 Task: Find connections with filter location São Sepé with filter topic #Jobalertwith filter profile language English with filter current company LawSikho with filter school Guru Ghasidas University with filter industry Fruit and Vegetable Preserves Manufacturing with filter service category Event Planning with filter keywords title Purchasing Staff
Action: Mouse moved to (690, 128)
Screenshot: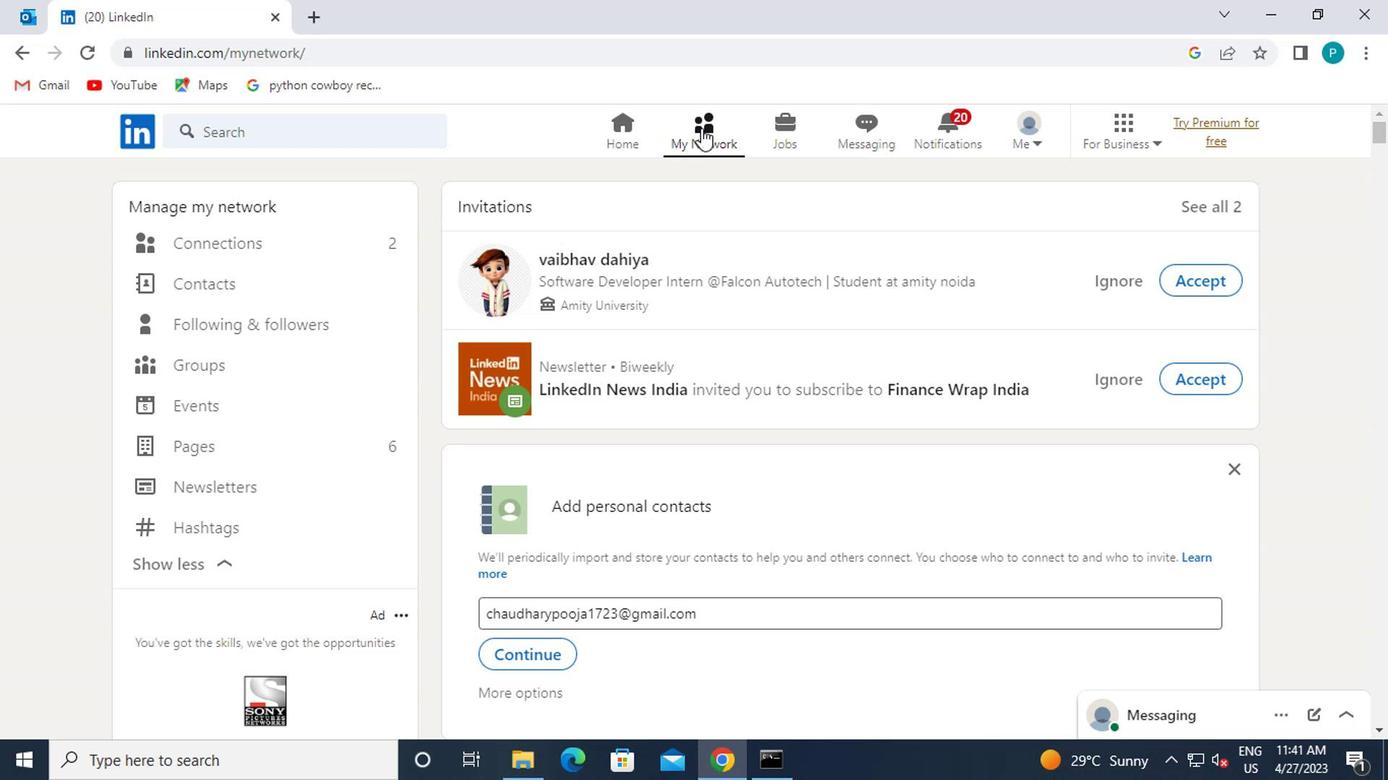 
Action: Mouse pressed left at (690, 128)
Screenshot: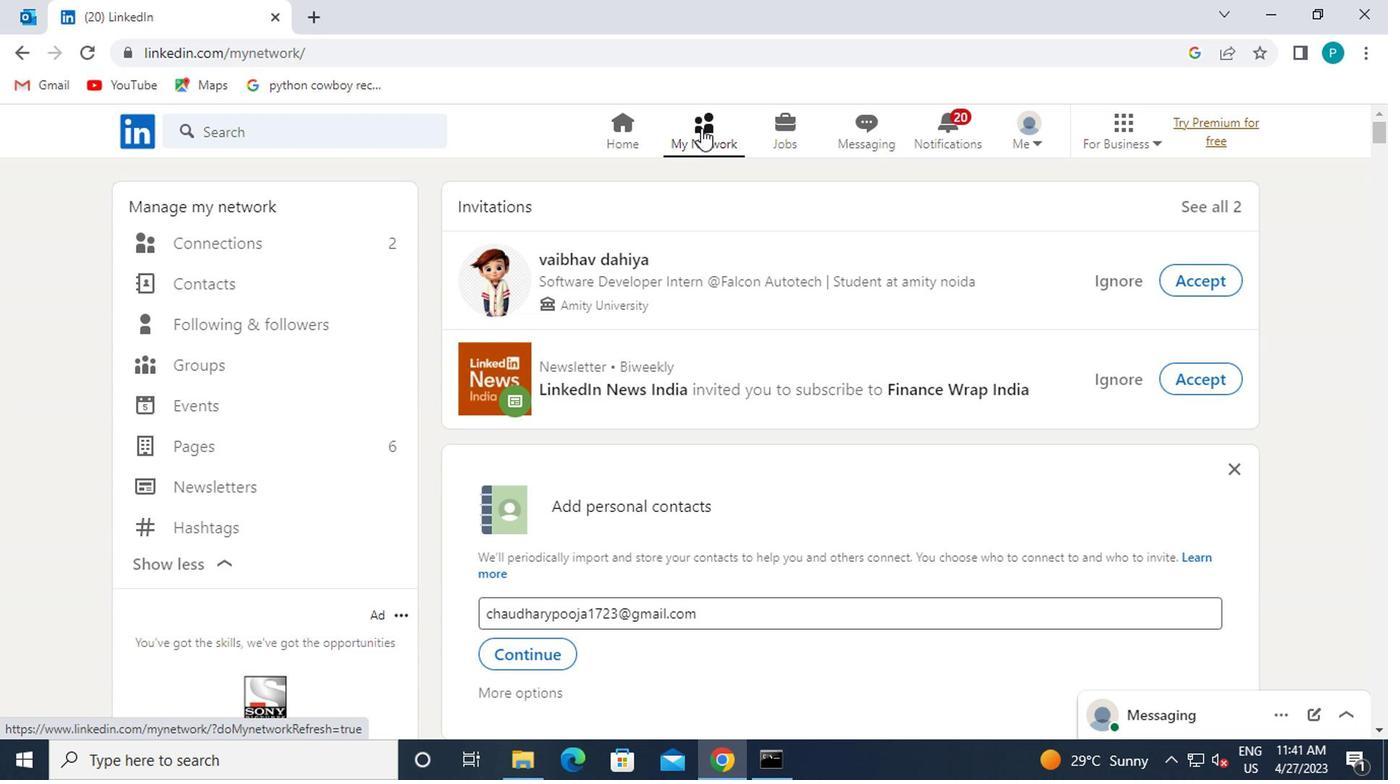 
Action: Mouse moved to (220, 235)
Screenshot: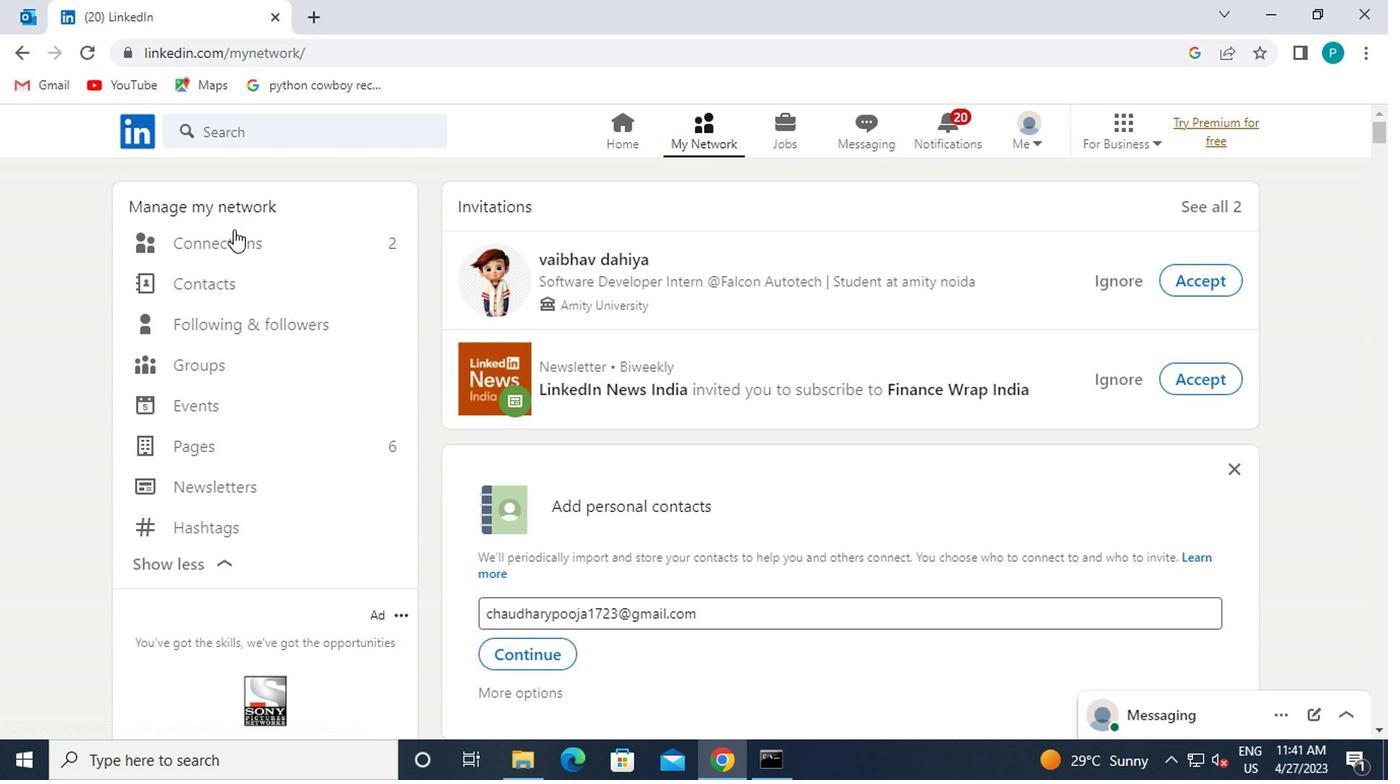 
Action: Mouse pressed left at (220, 235)
Screenshot: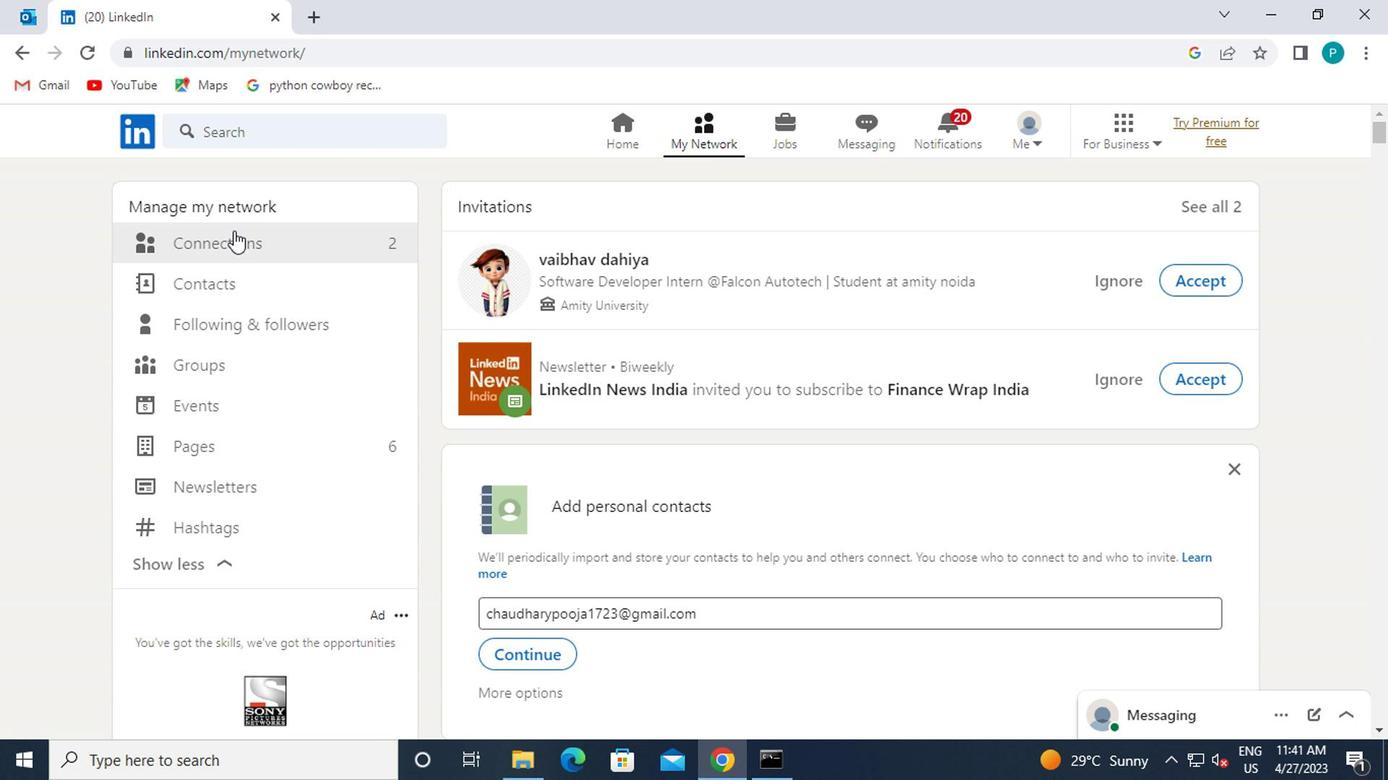 
Action: Mouse moved to (820, 250)
Screenshot: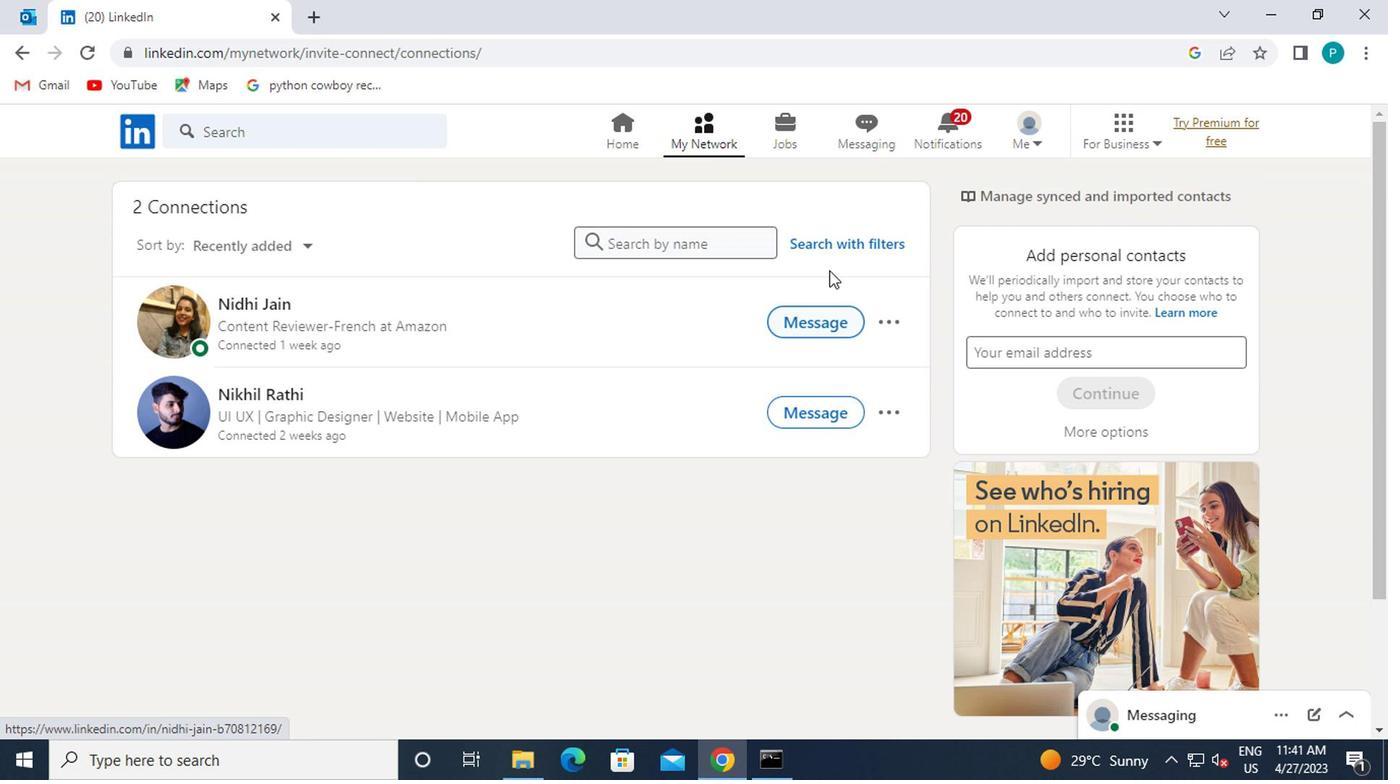 
Action: Mouse pressed left at (820, 250)
Screenshot: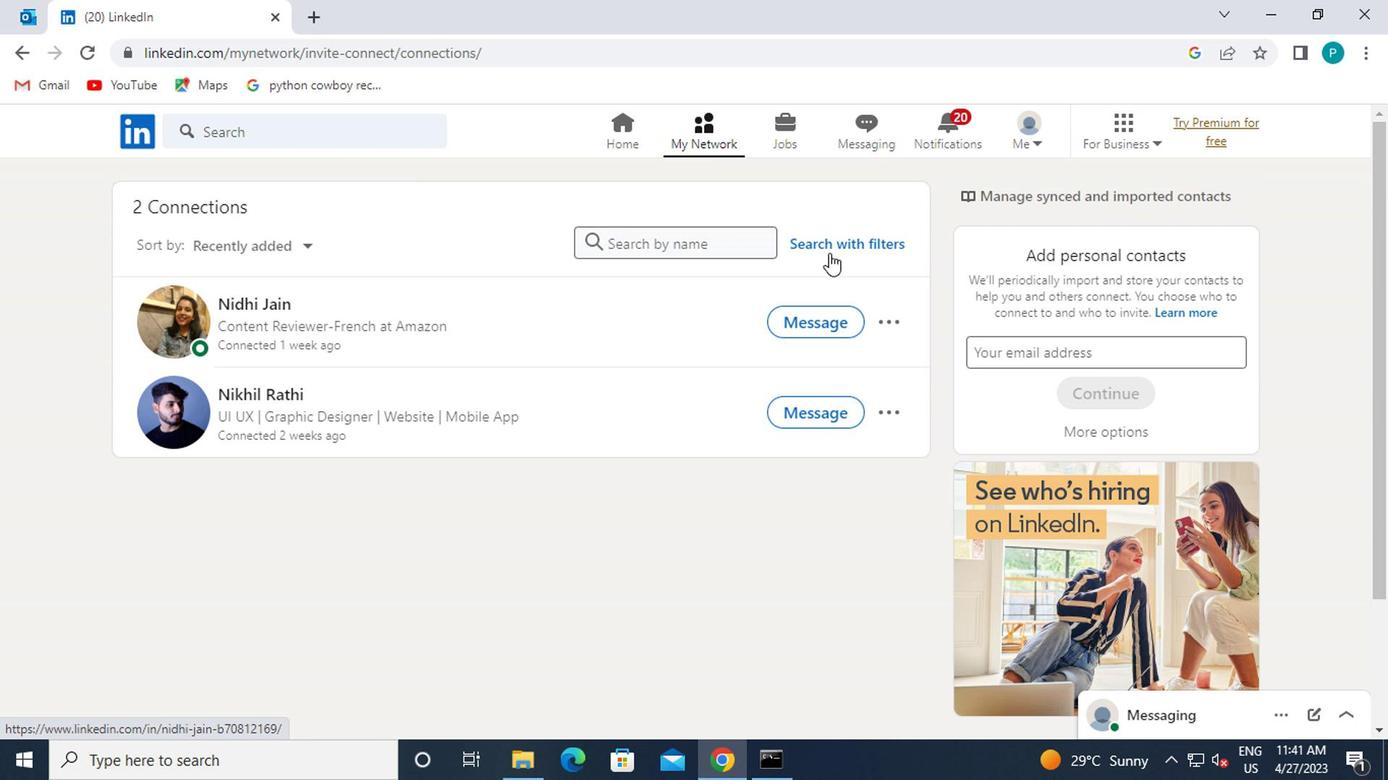 
Action: Mouse moved to (746, 190)
Screenshot: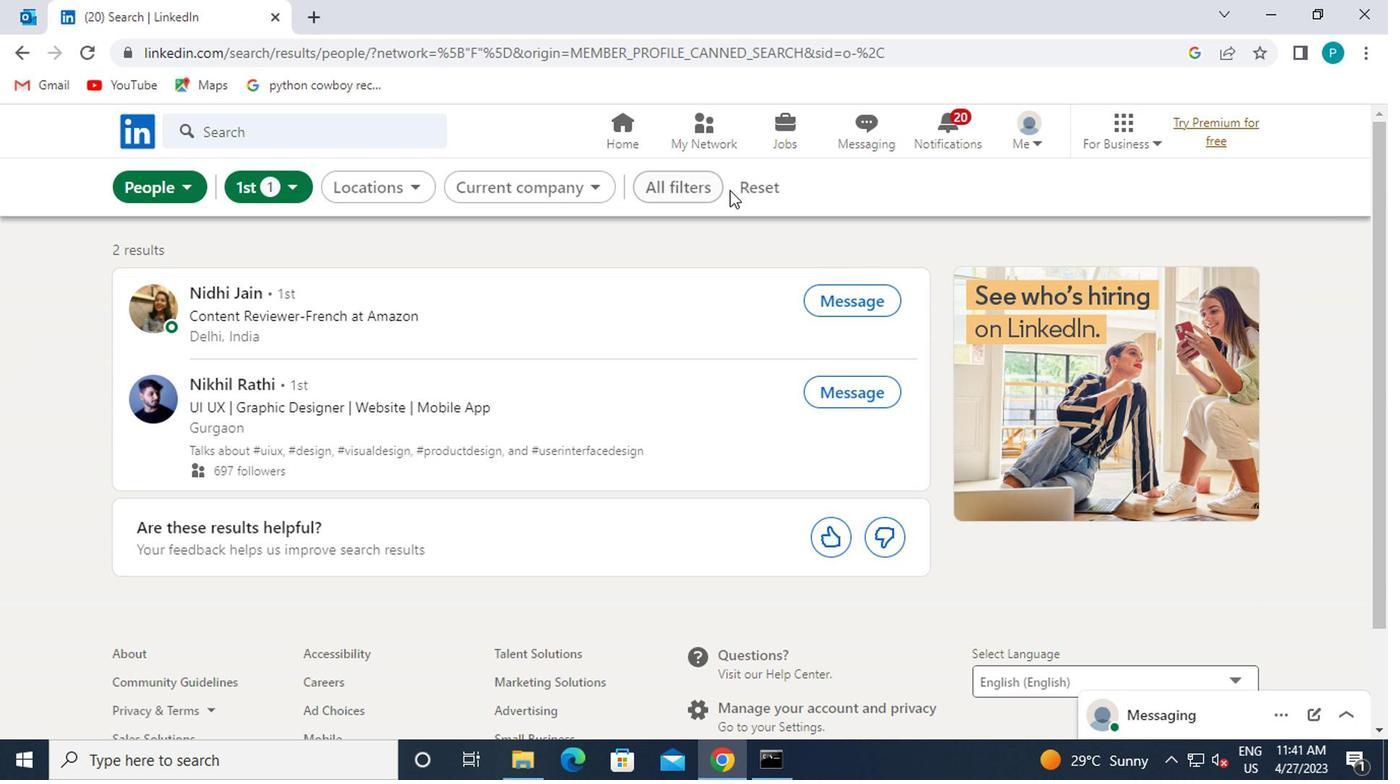 
Action: Mouse pressed left at (746, 190)
Screenshot: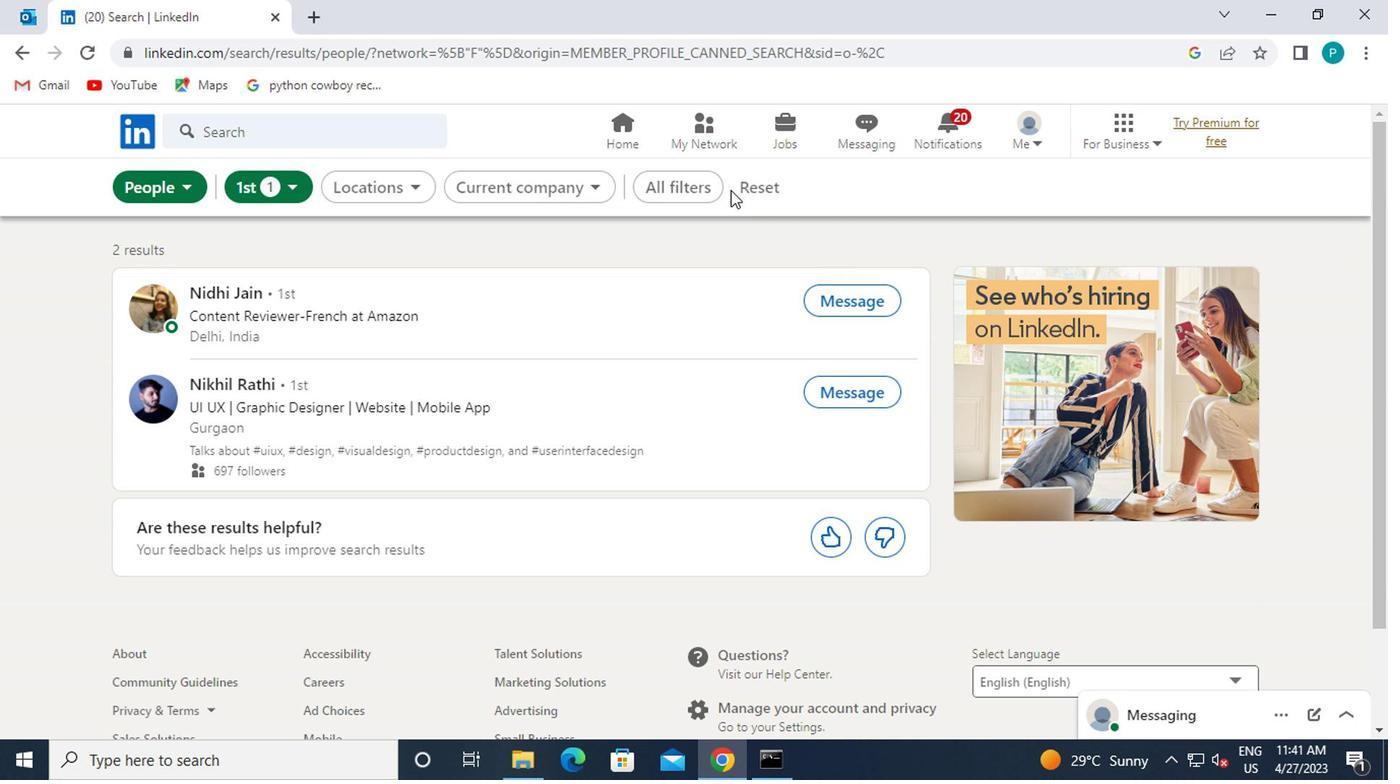 
Action: Mouse moved to (707, 182)
Screenshot: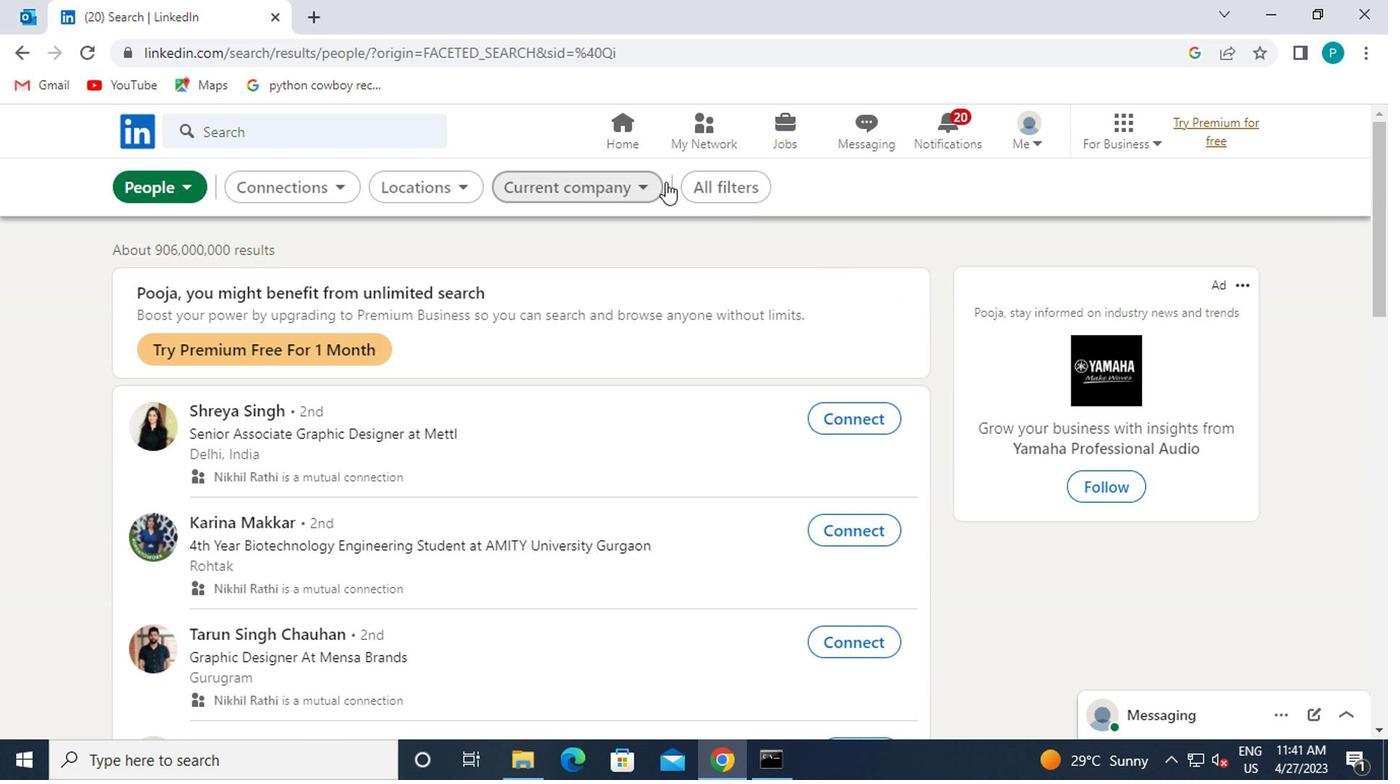 
Action: Mouse pressed left at (707, 182)
Screenshot: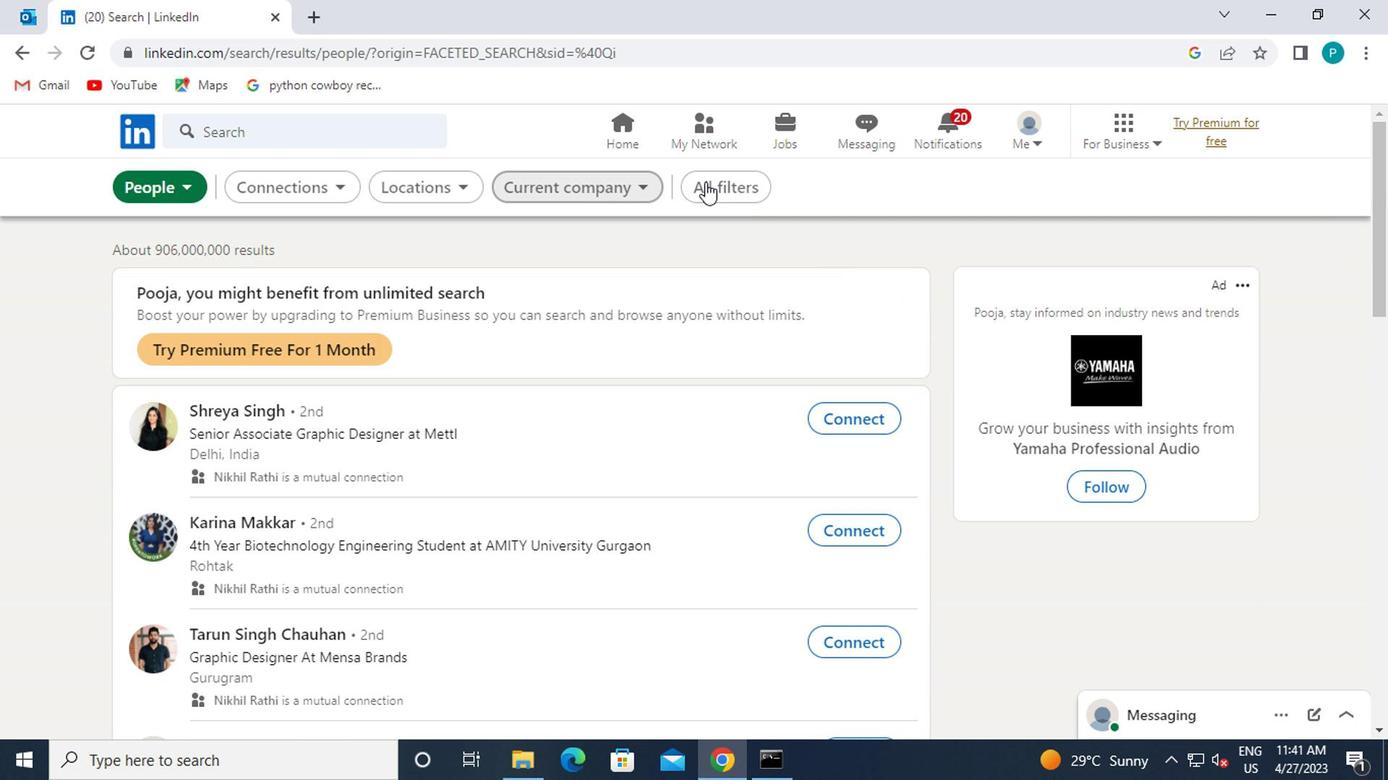 
Action: Mouse moved to (1000, 360)
Screenshot: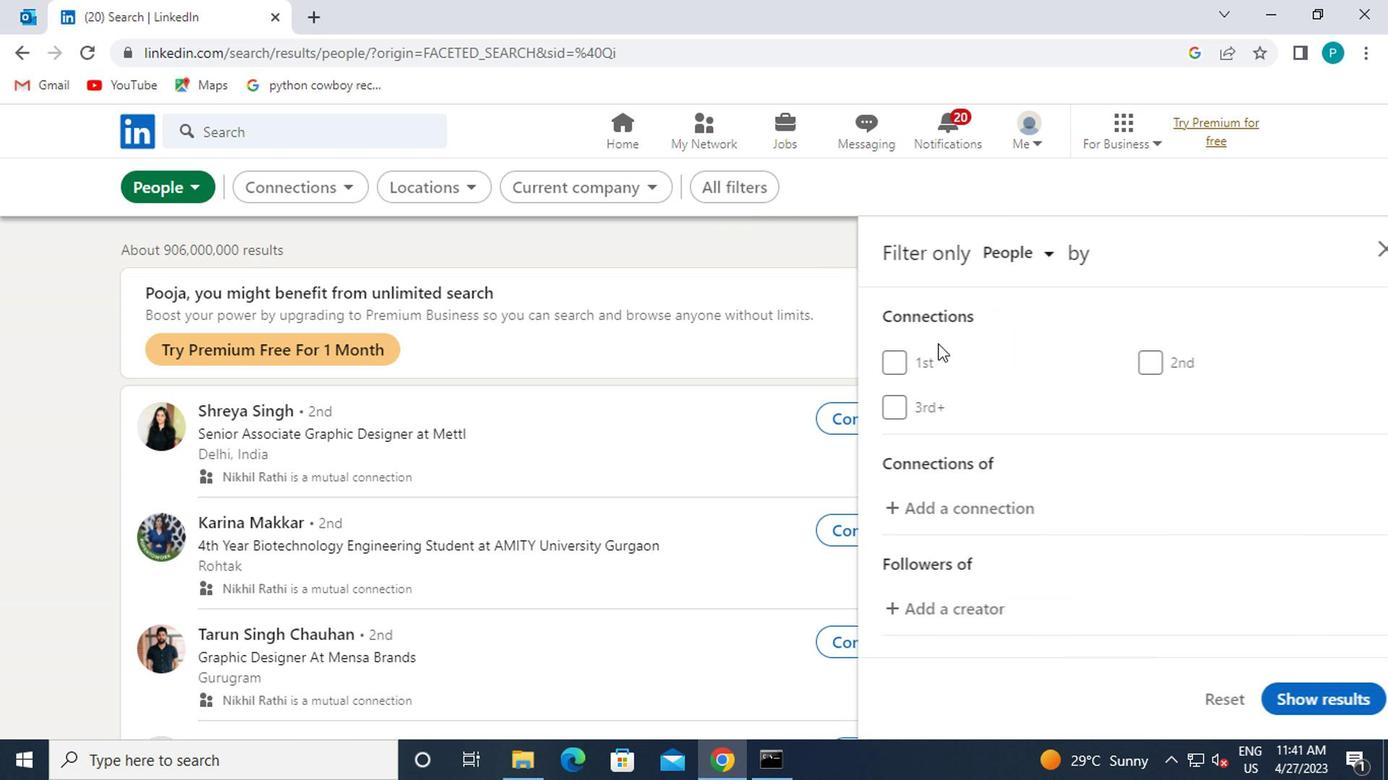 
Action: Mouse scrolled (1000, 360) with delta (0, 0)
Screenshot: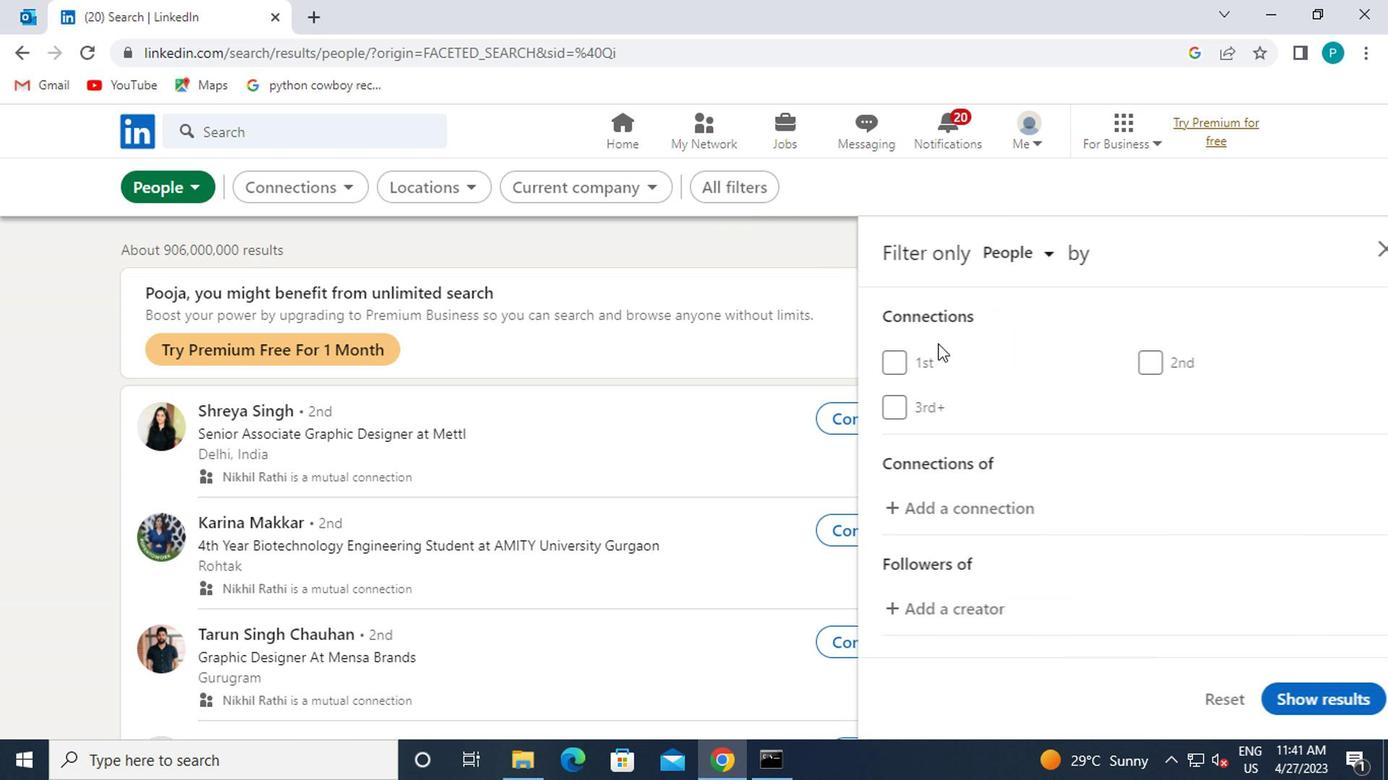 
Action: Mouse moved to (1002, 360)
Screenshot: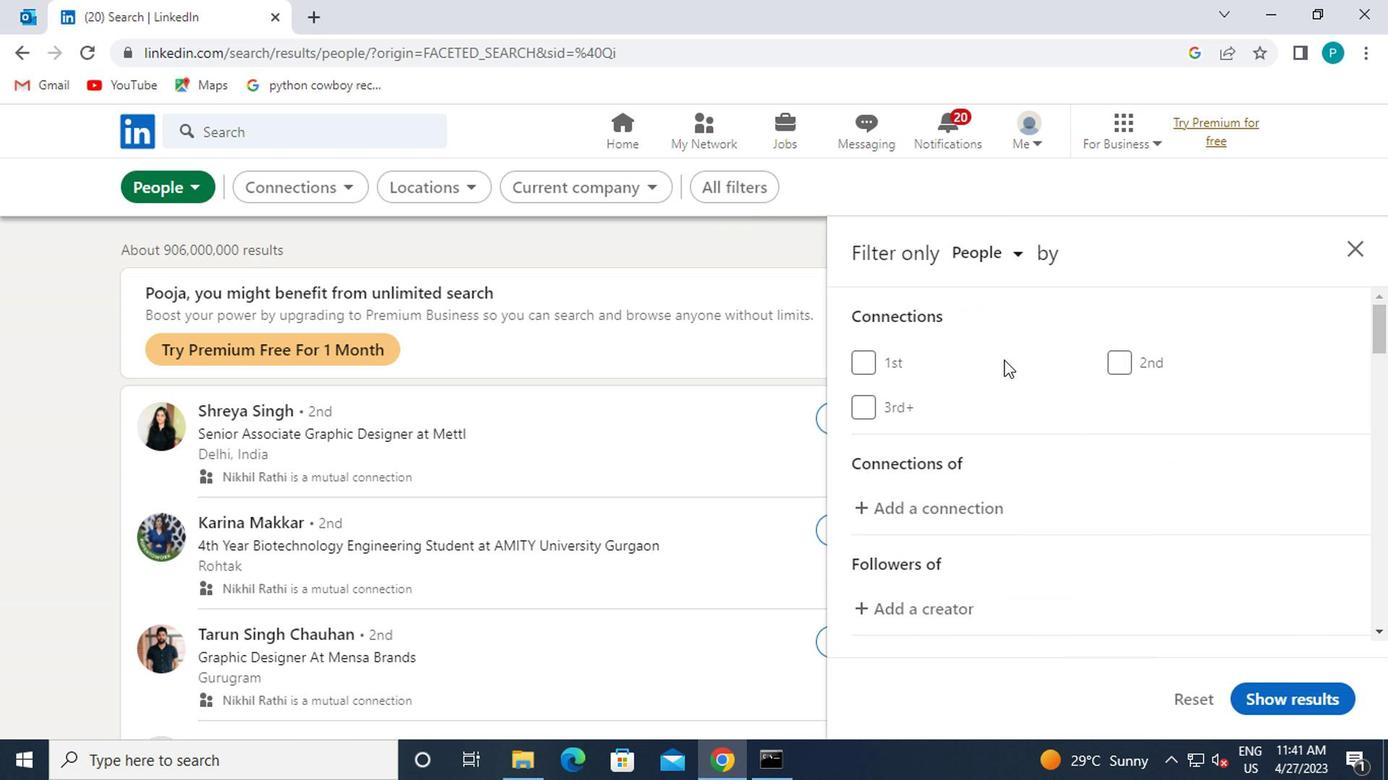 
Action: Mouse scrolled (1002, 360) with delta (0, 0)
Screenshot: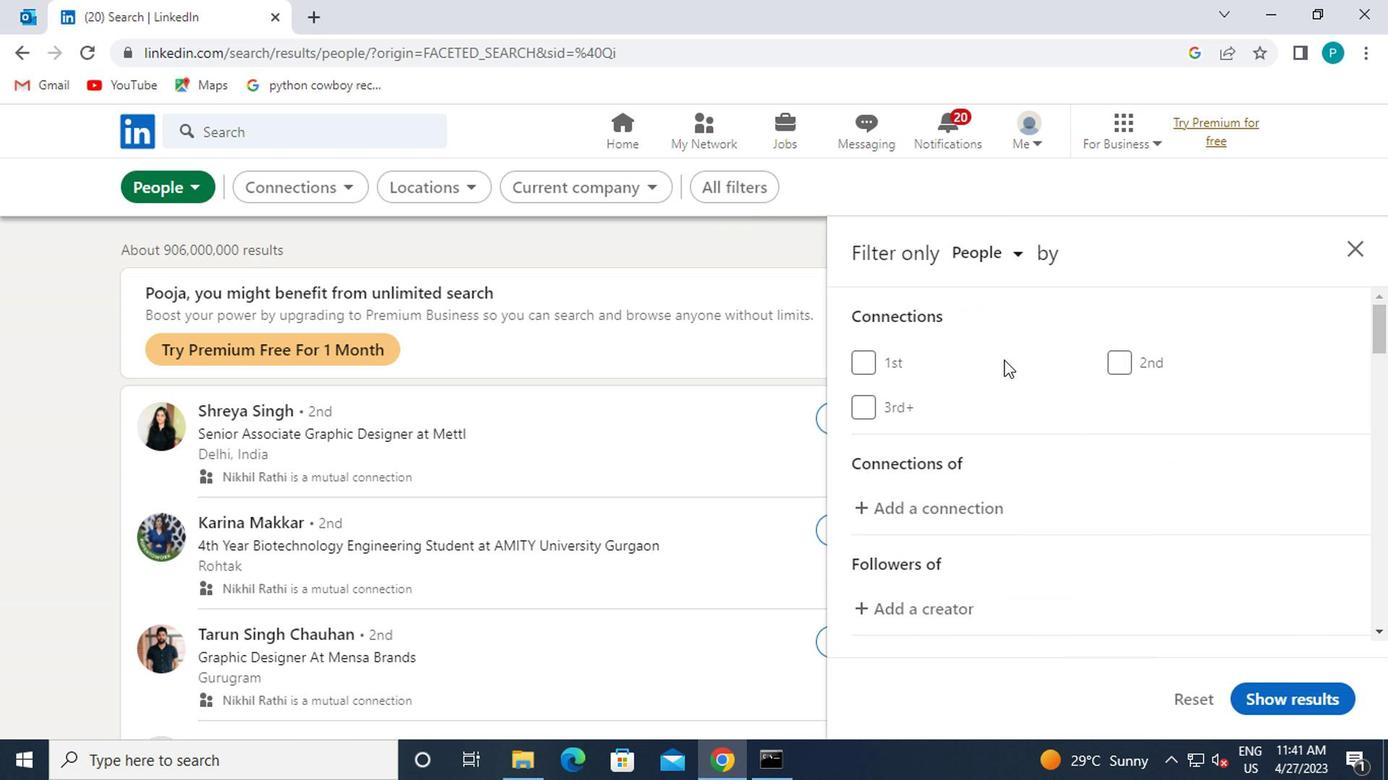 
Action: Mouse moved to (1023, 379)
Screenshot: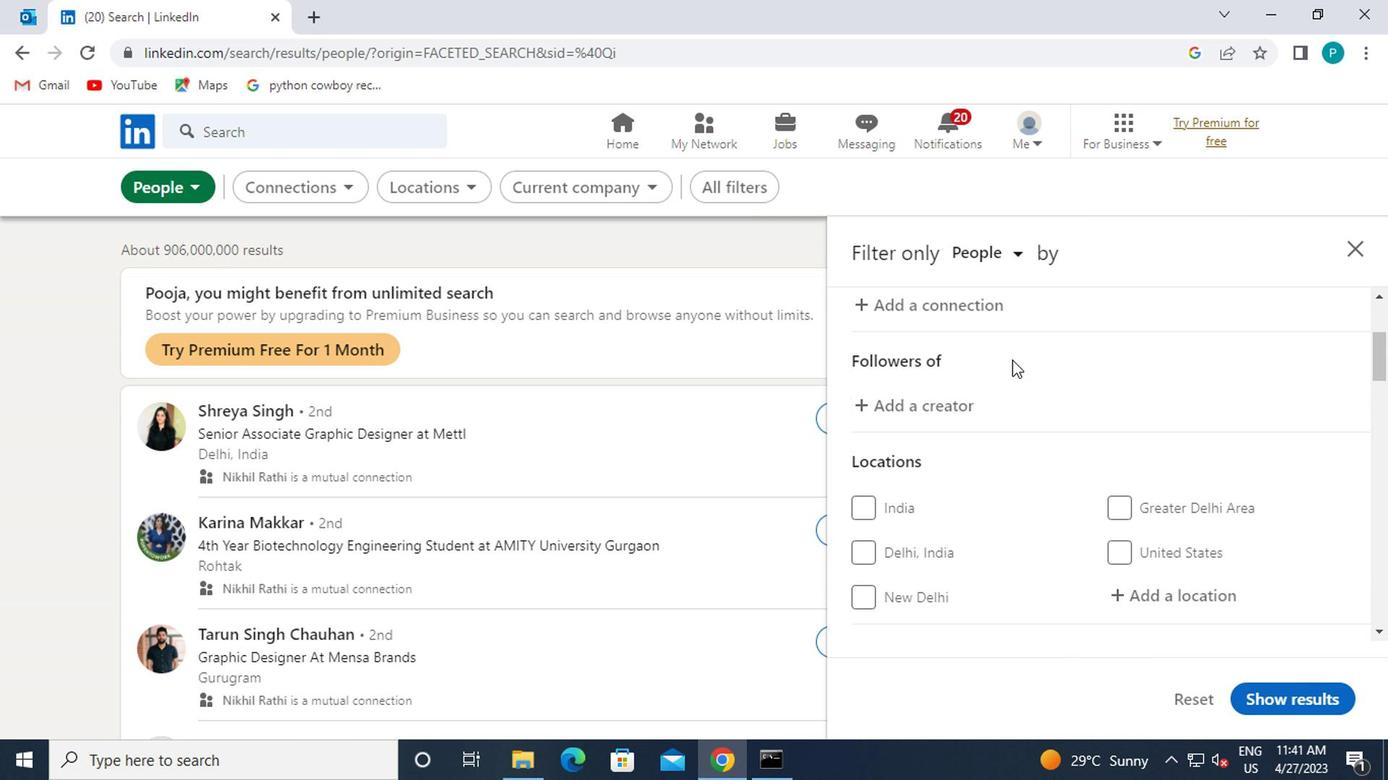 
Action: Mouse scrolled (1023, 378) with delta (0, -1)
Screenshot: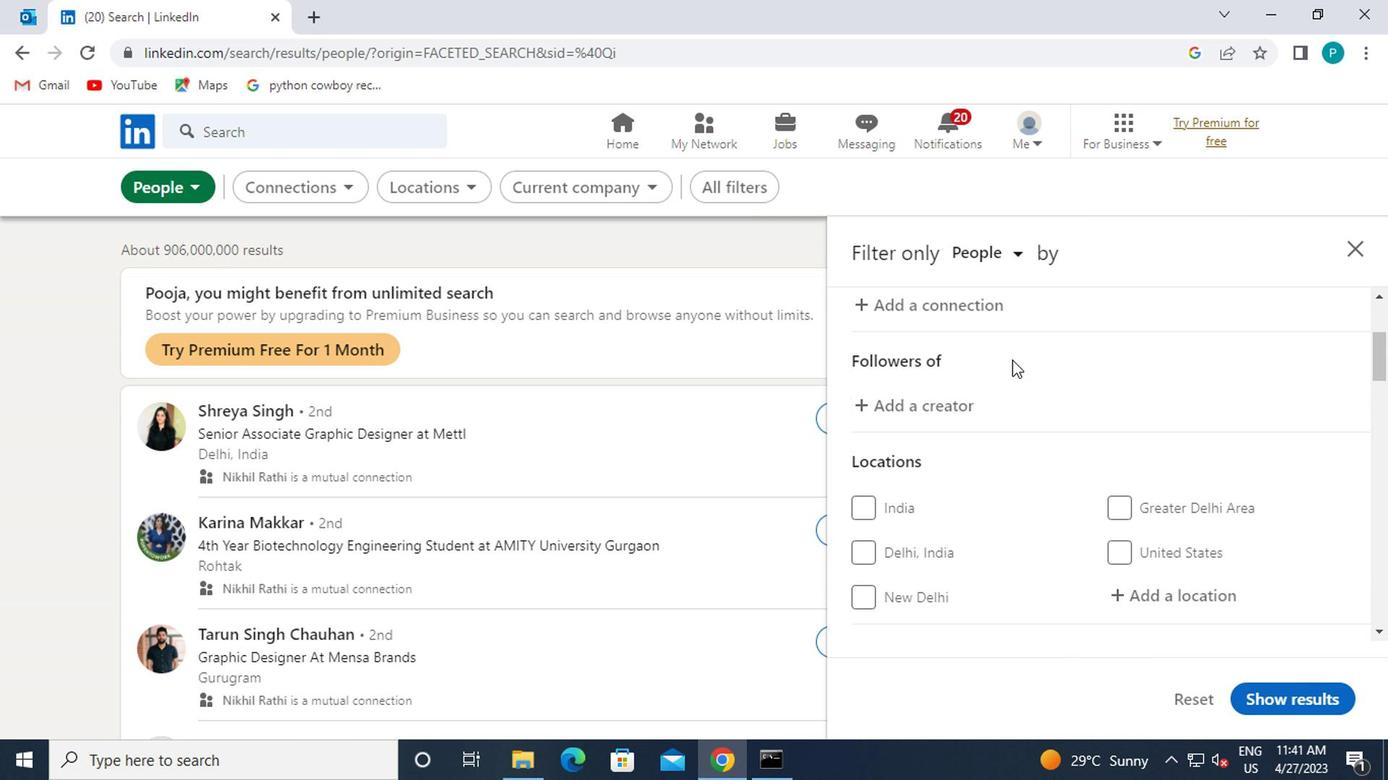 
Action: Mouse moved to (1151, 496)
Screenshot: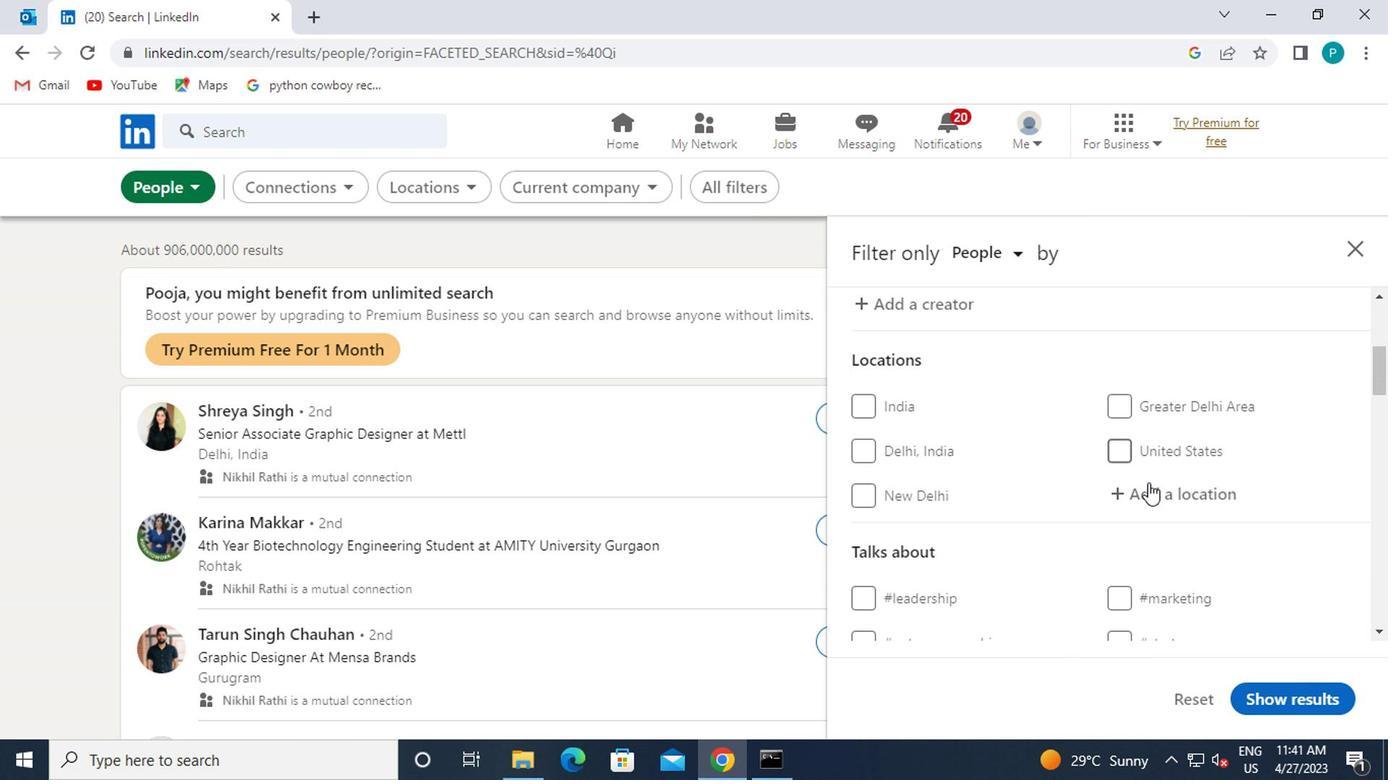 
Action: Mouse pressed left at (1151, 496)
Screenshot: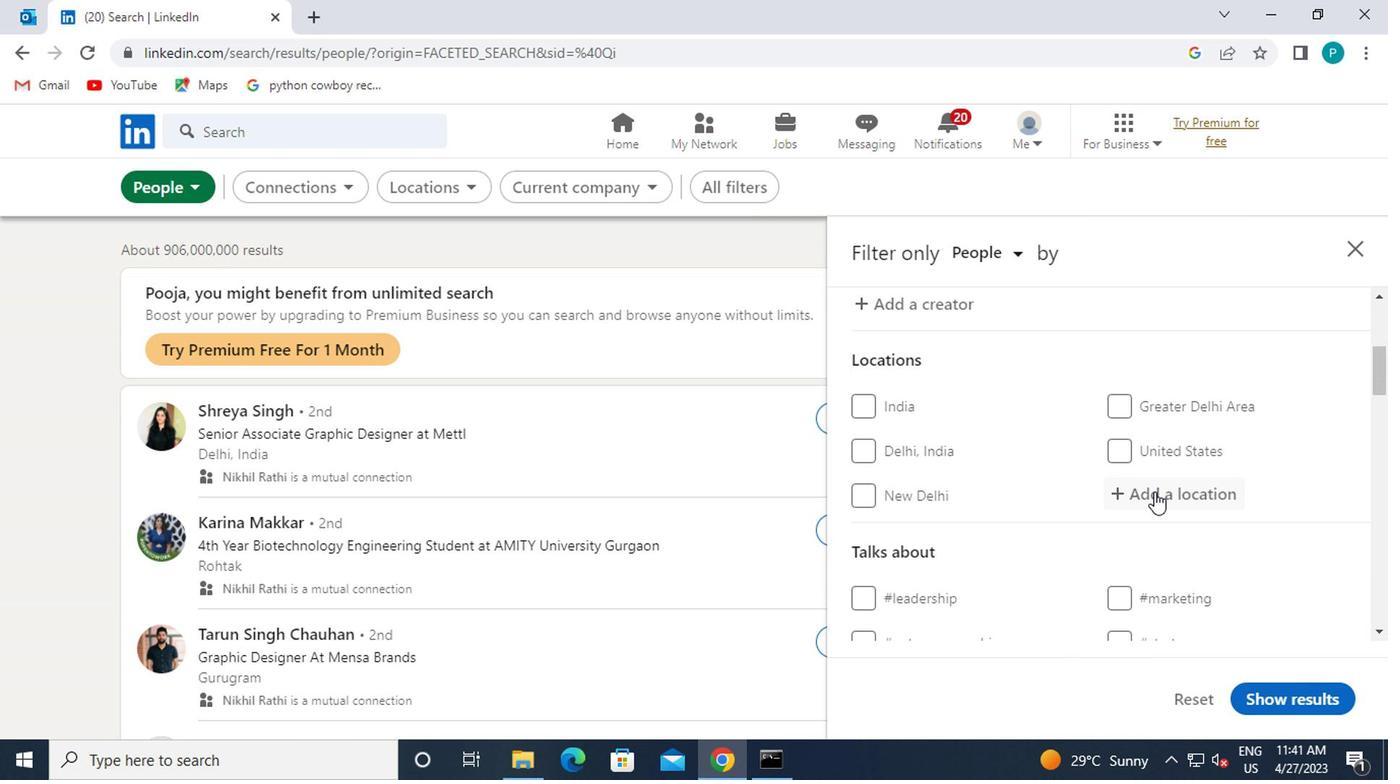 
Action: Key pressed sao
Screenshot: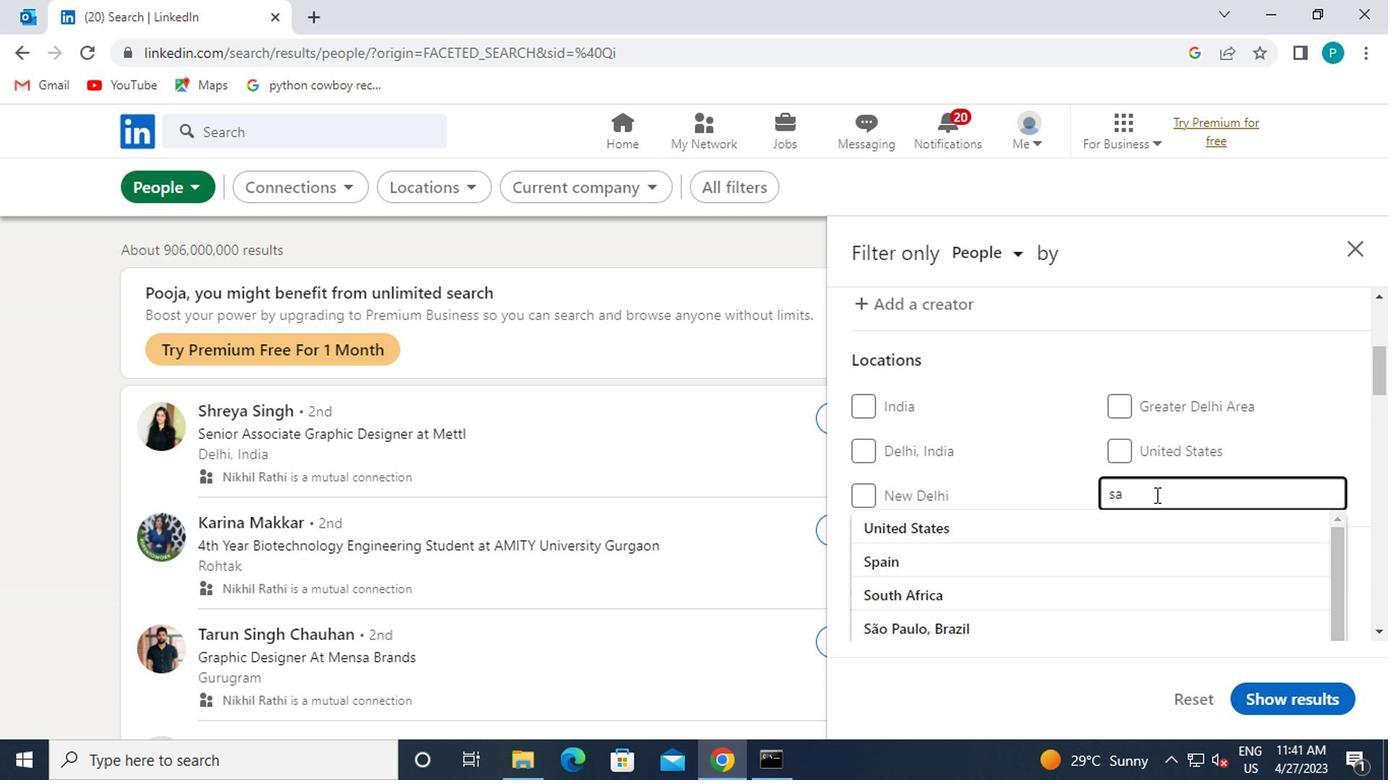 
Action: Mouse moved to (1136, 516)
Screenshot: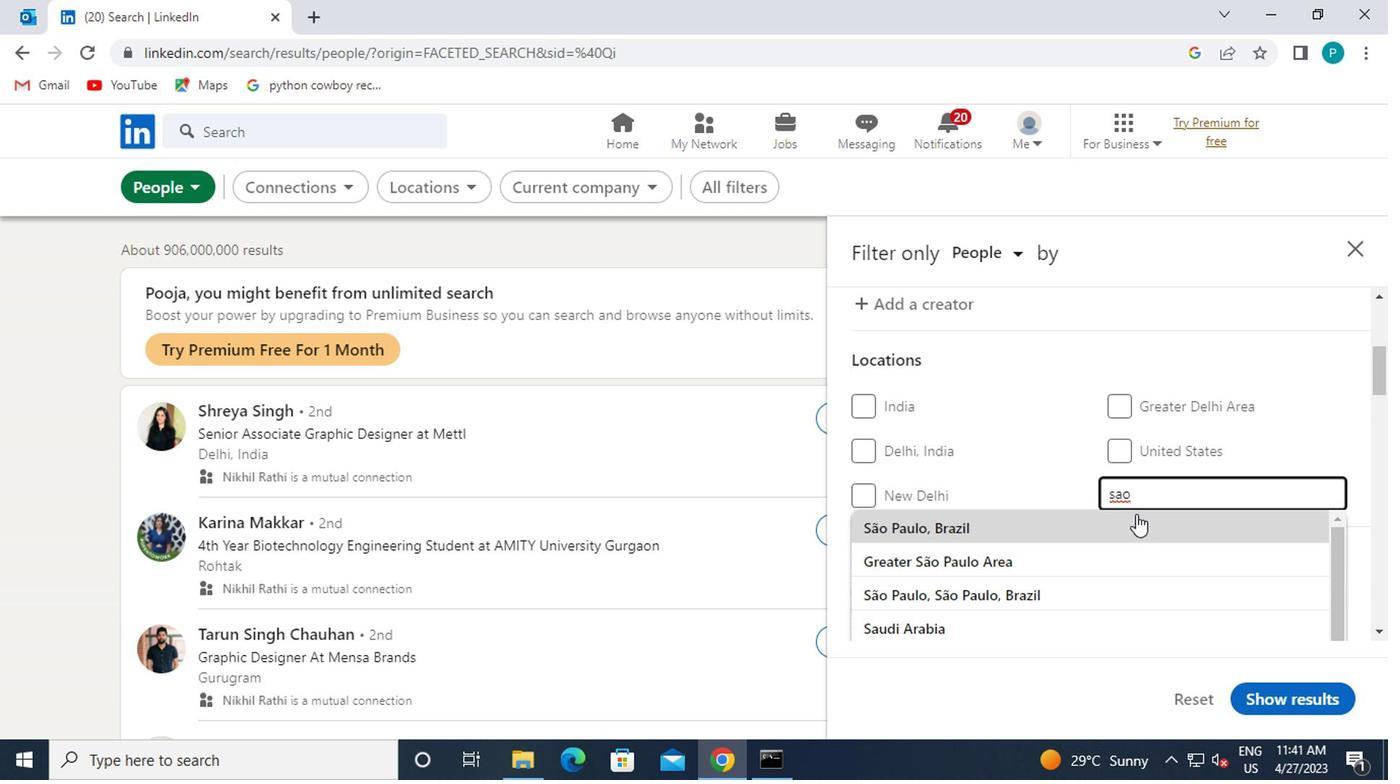 
Action: Key pressed <Key.space>sepe
Screenshot: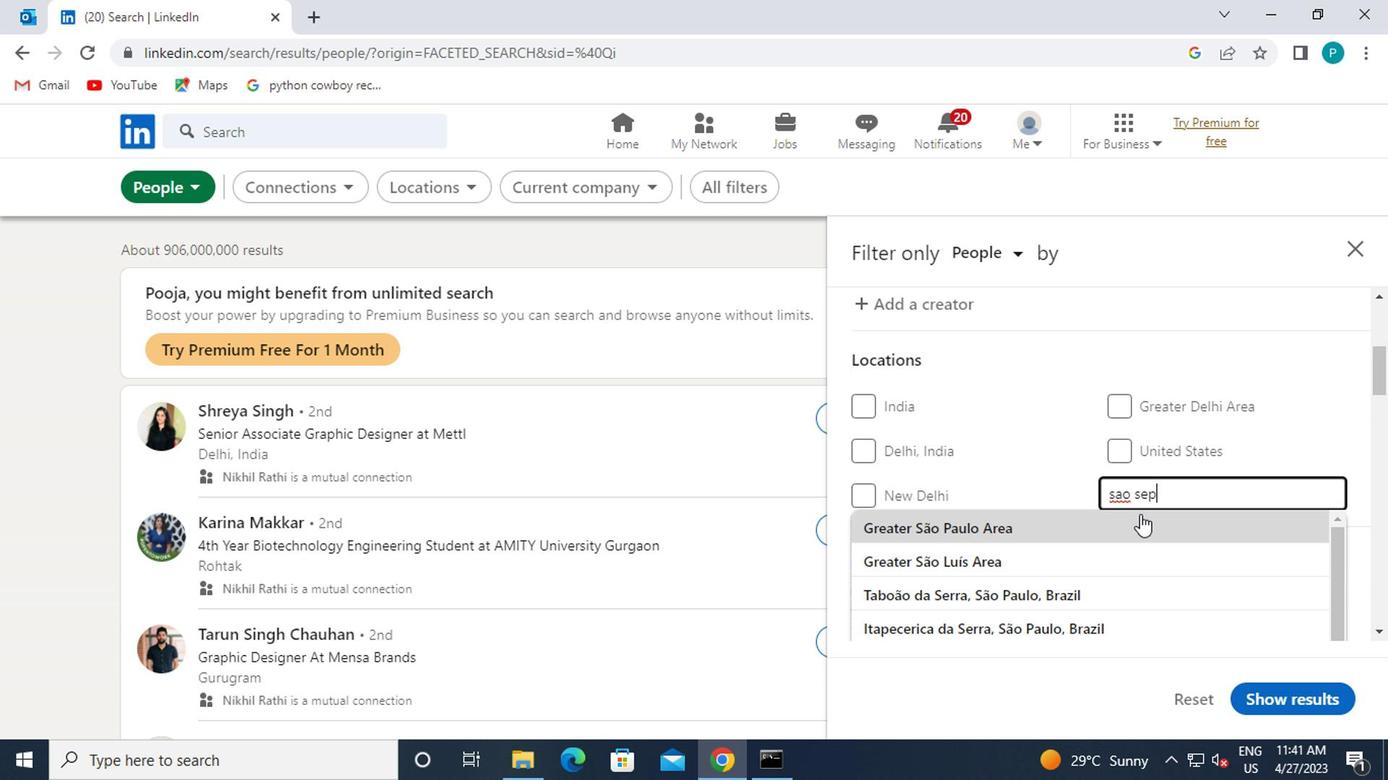 
Action: Mouse moved to (1127, 522)
Screenshot: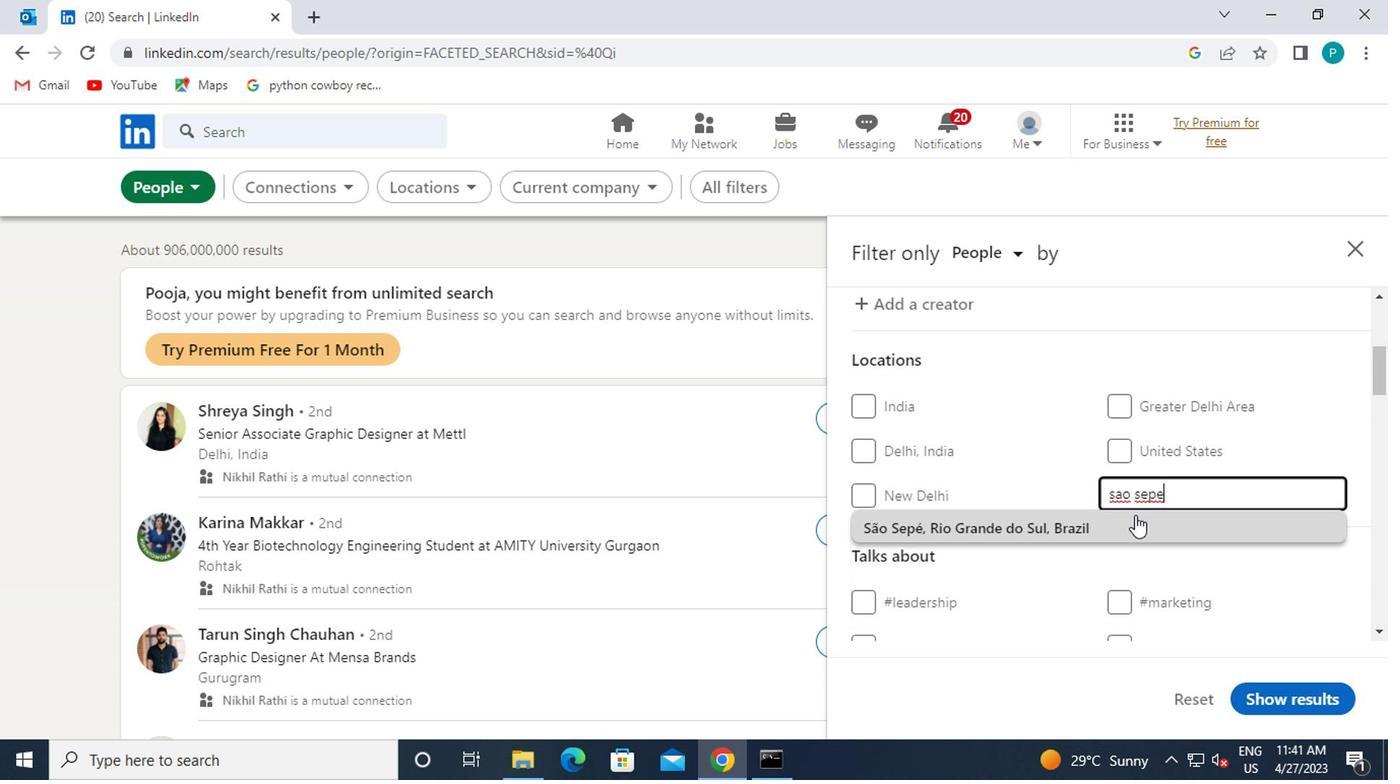
Action: Mouse pressed left at (1127, 522)
Screenshot: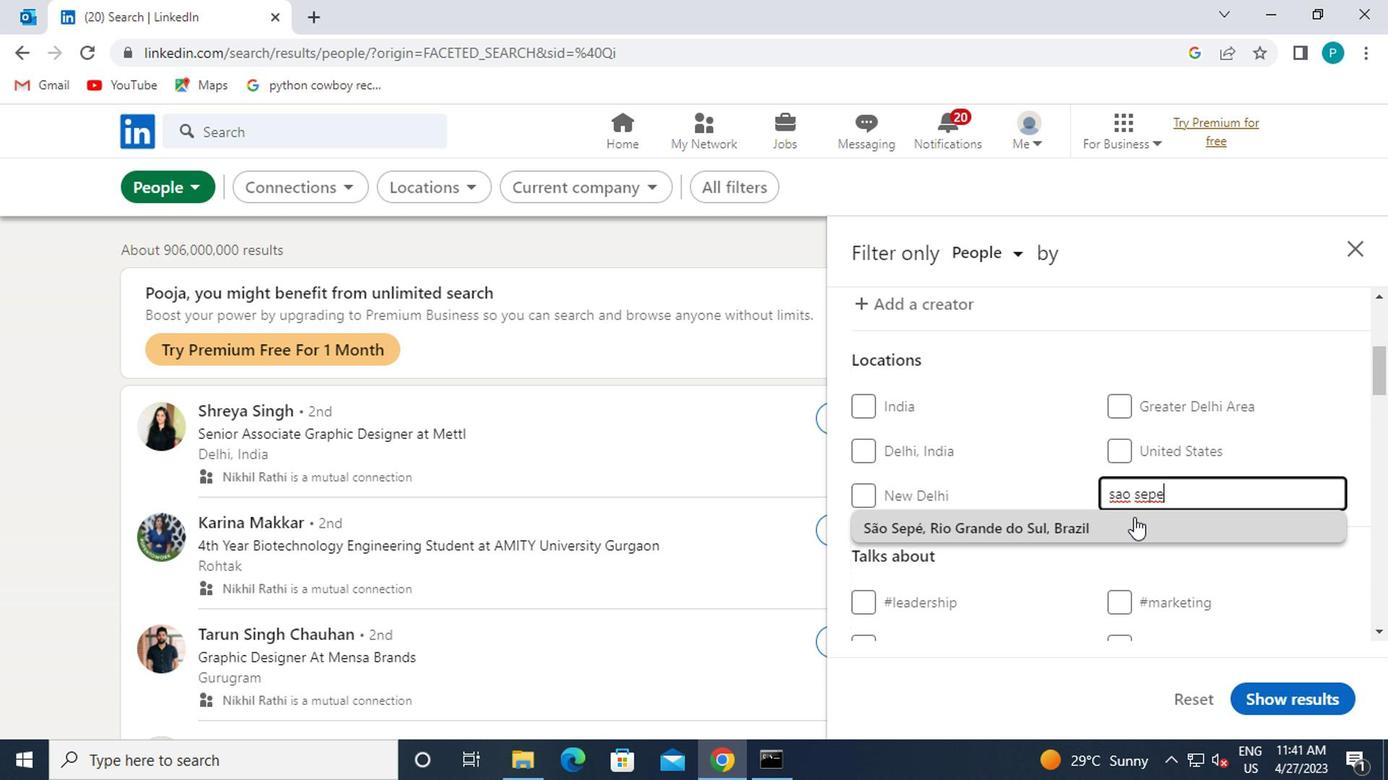 
Action: Mouse scrolled (1127, 521) with delta (0, 0)
Screenshot: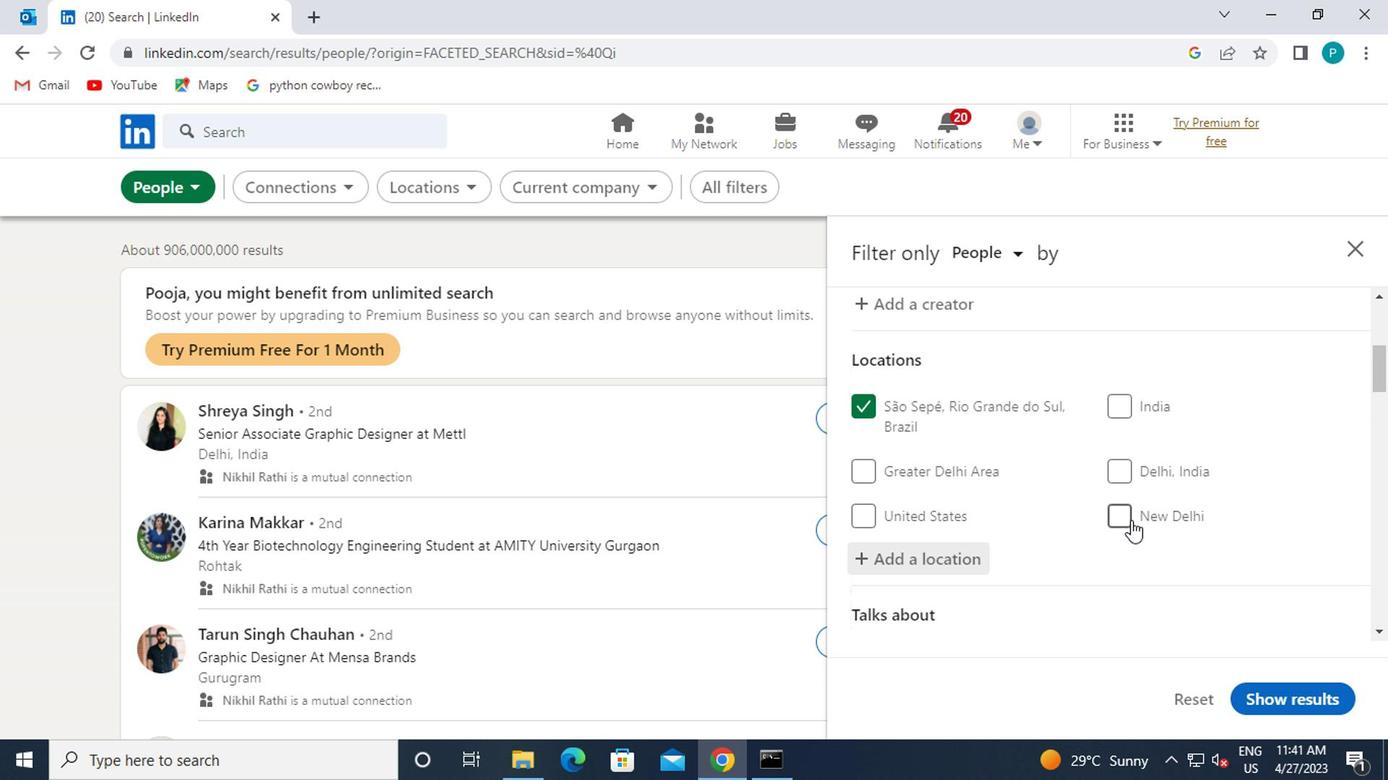 
Action: Mouse moved to (1125, 522)
Screenshot: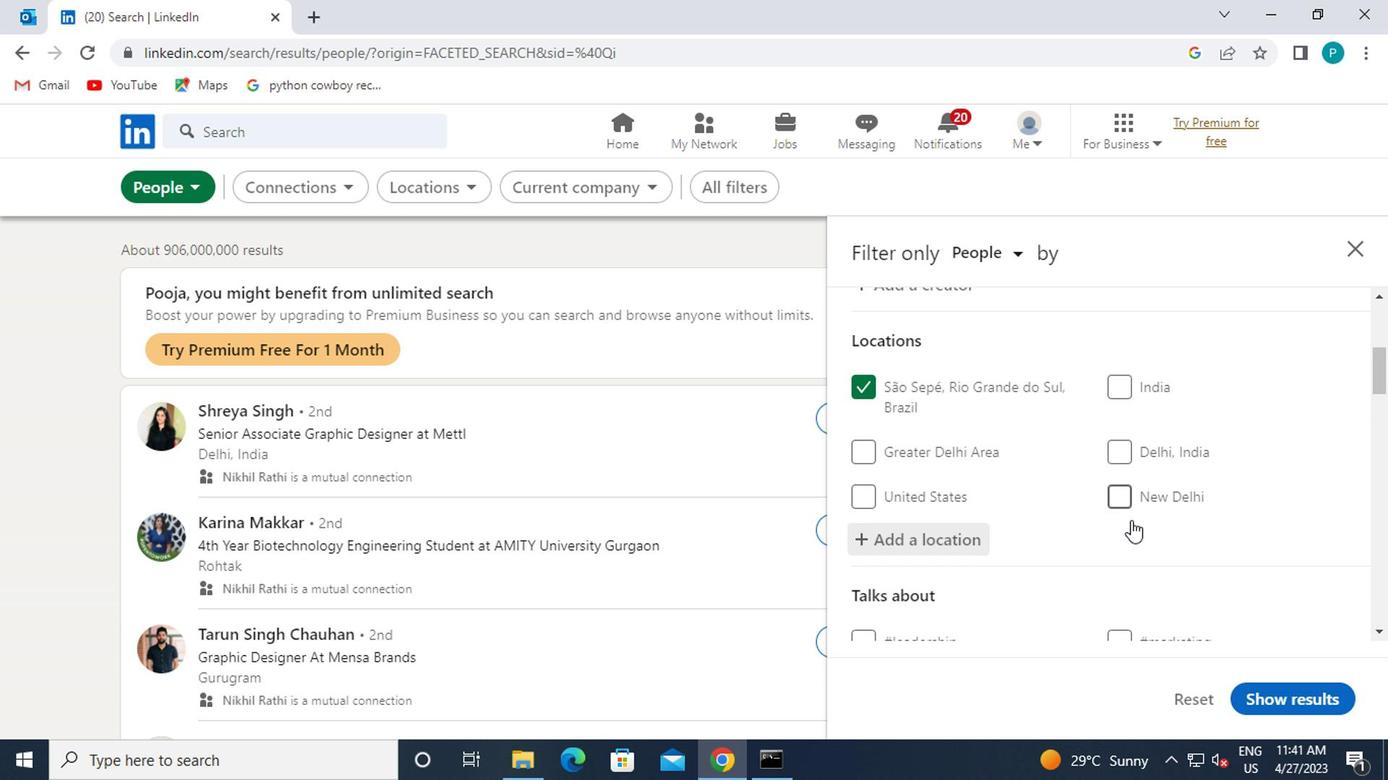 
Action: Mouse scrolled (1125, 522) with delta (0, 0)
Screenshot: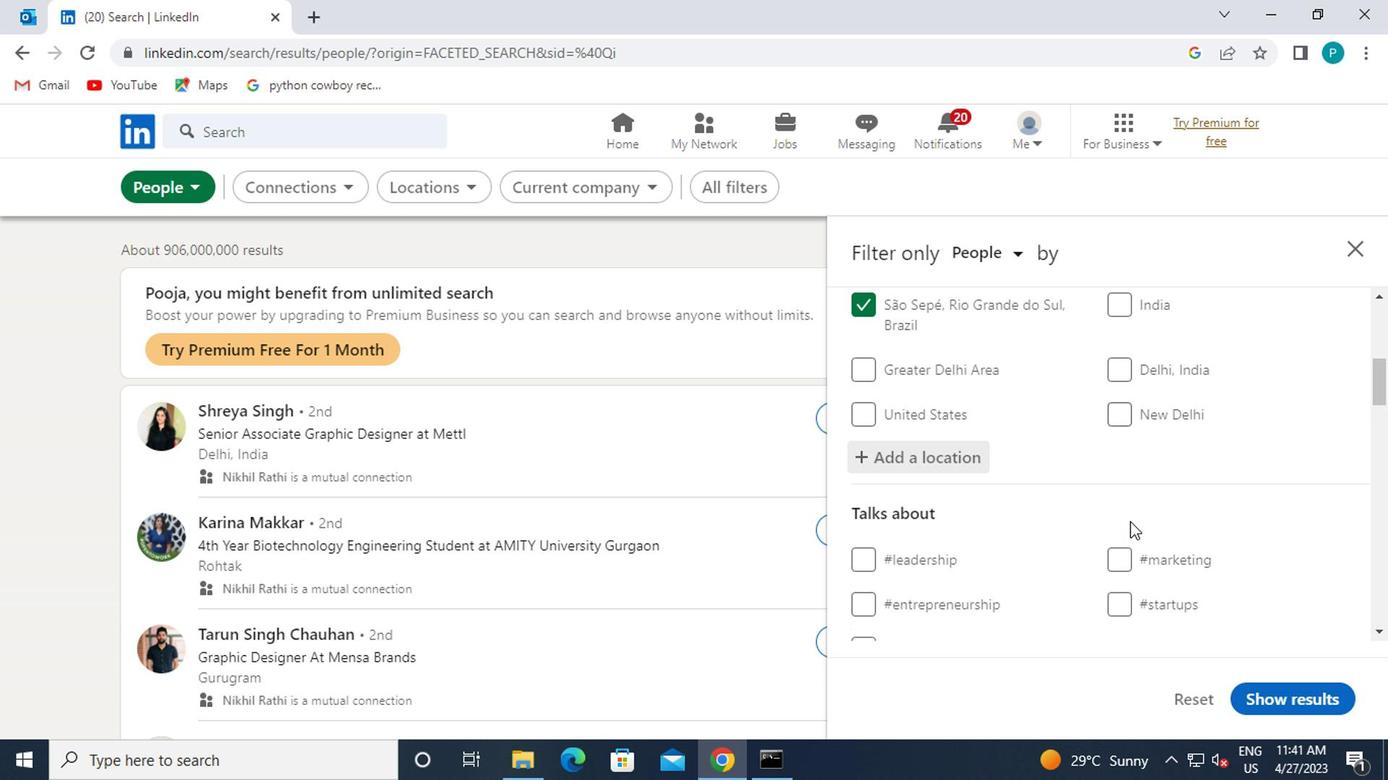
Action: Mouse scrolled (1125, 522) with delta (0, 0)
Screenshot: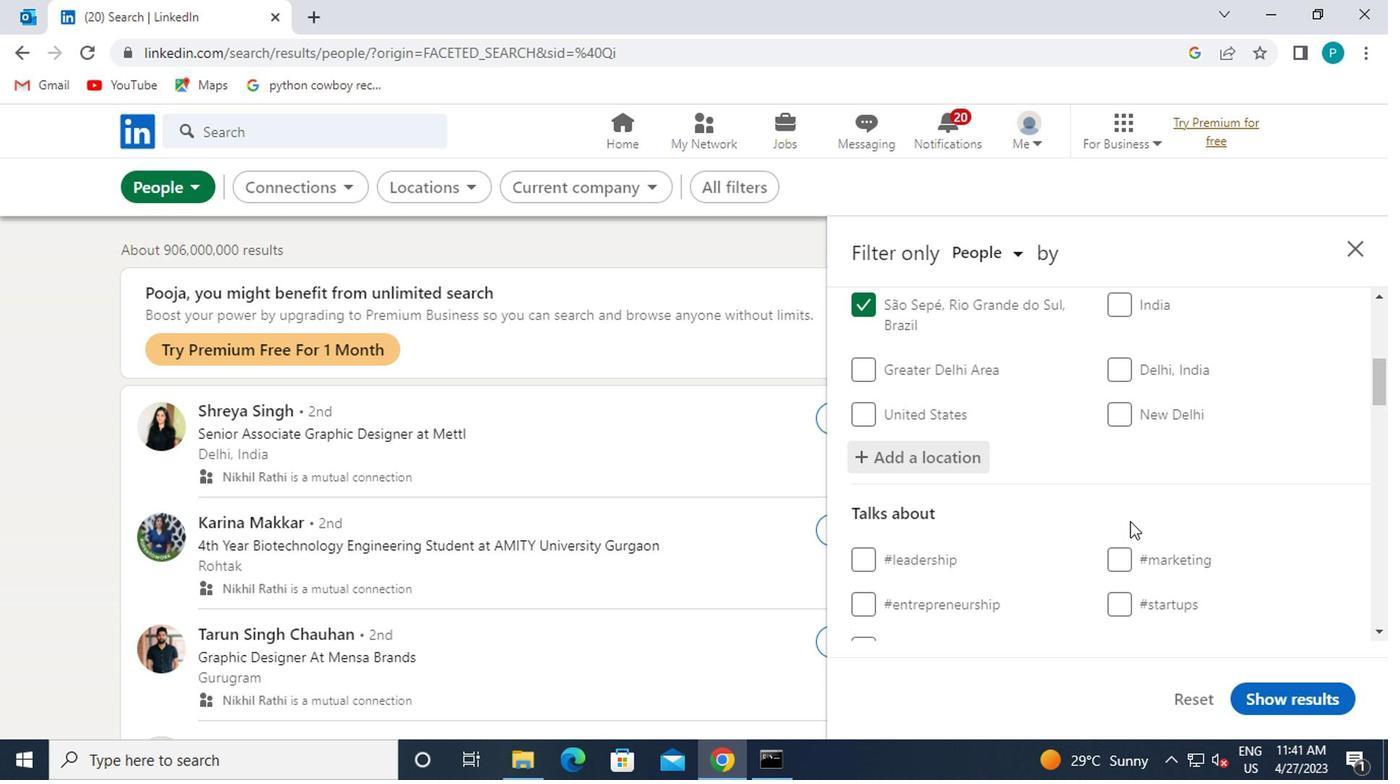 
Action: Mouse moved to (1124, 462)
Screenshot: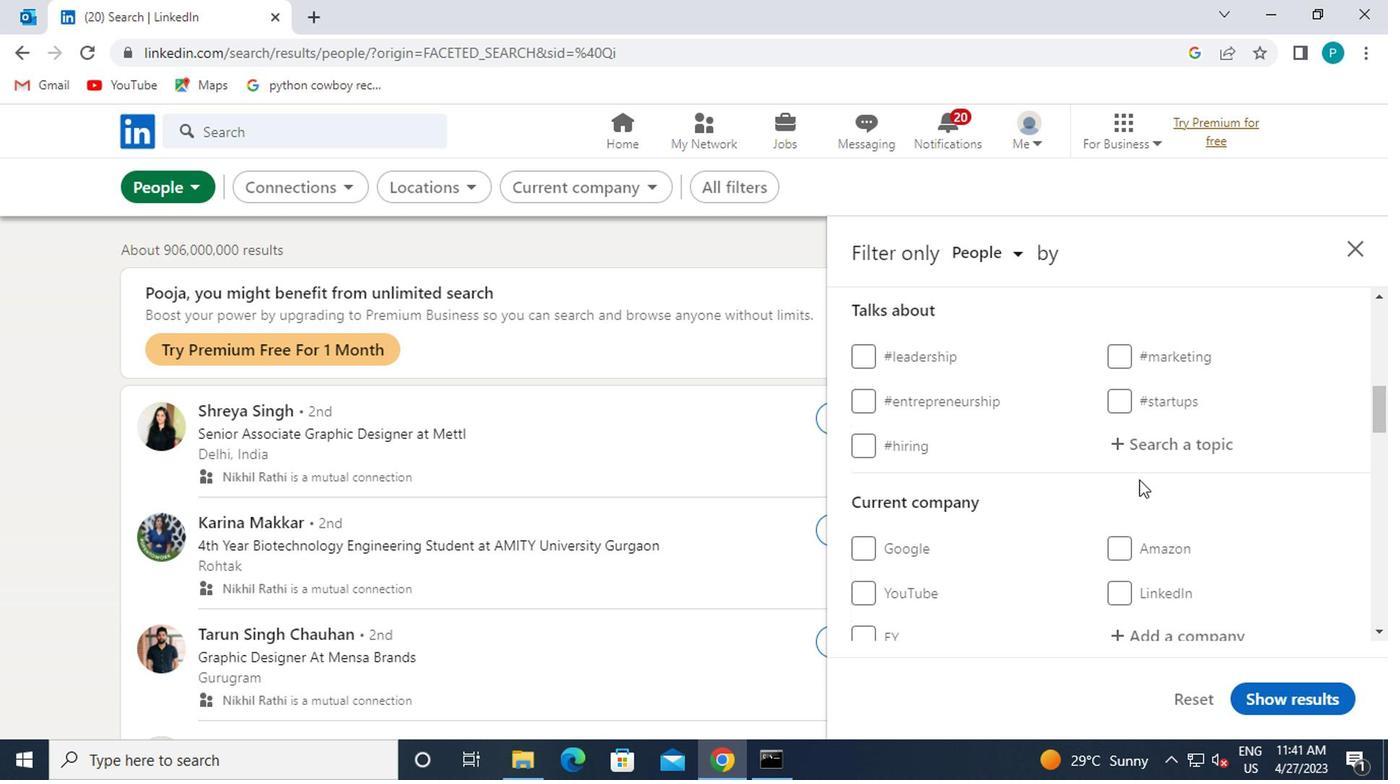 
Action: Mouse pressed left at (1124, 462)
Screenshot: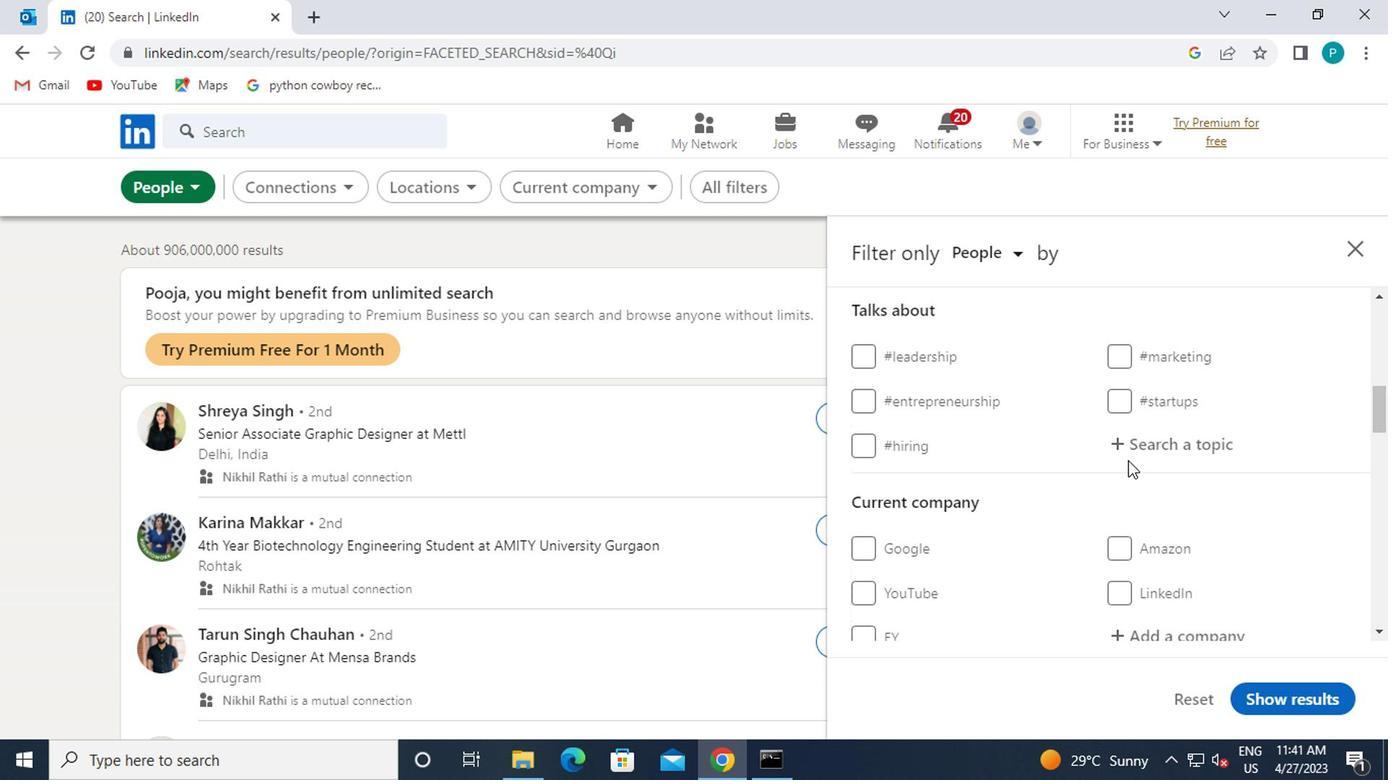
Action: Mouse moved to (1124, 440)
Screenshot: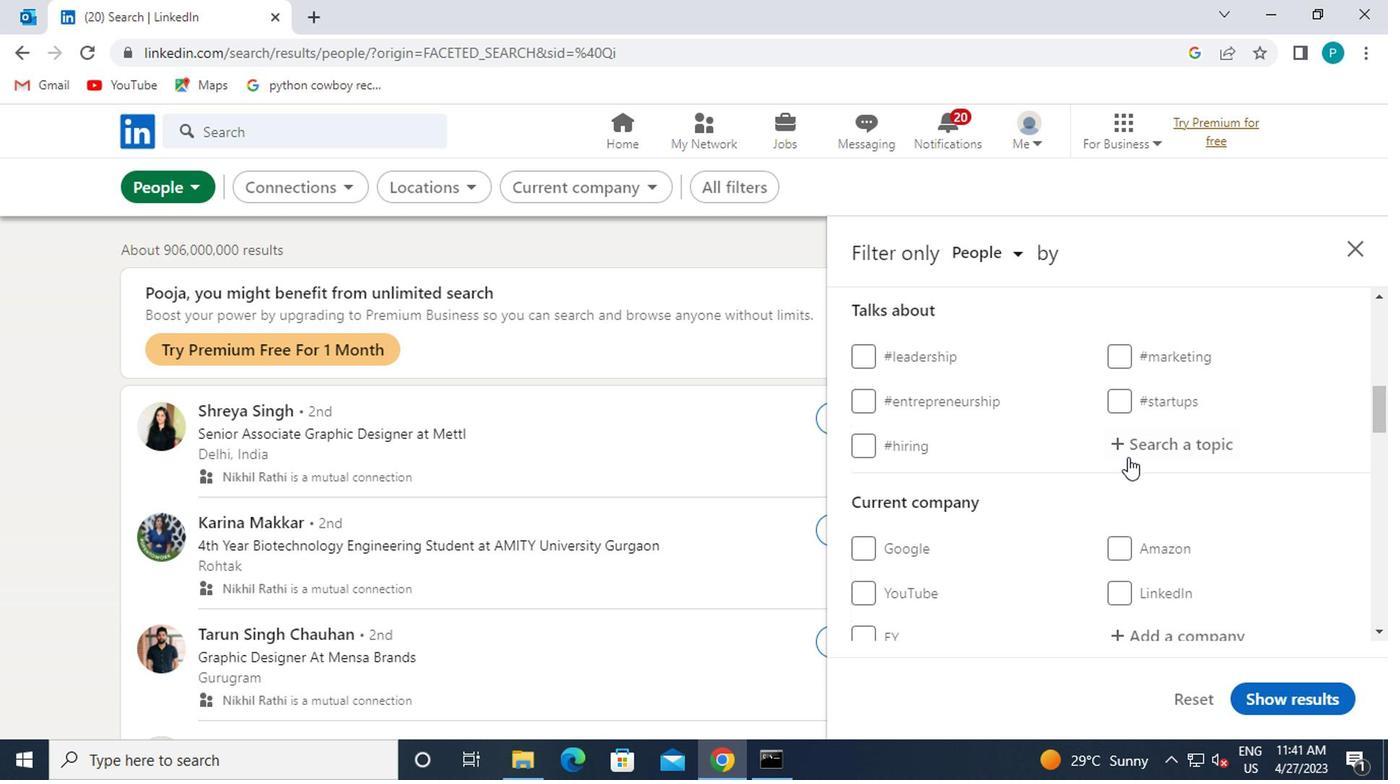 
Action: Mouse pressed left at (1124, 440)
Screenshot: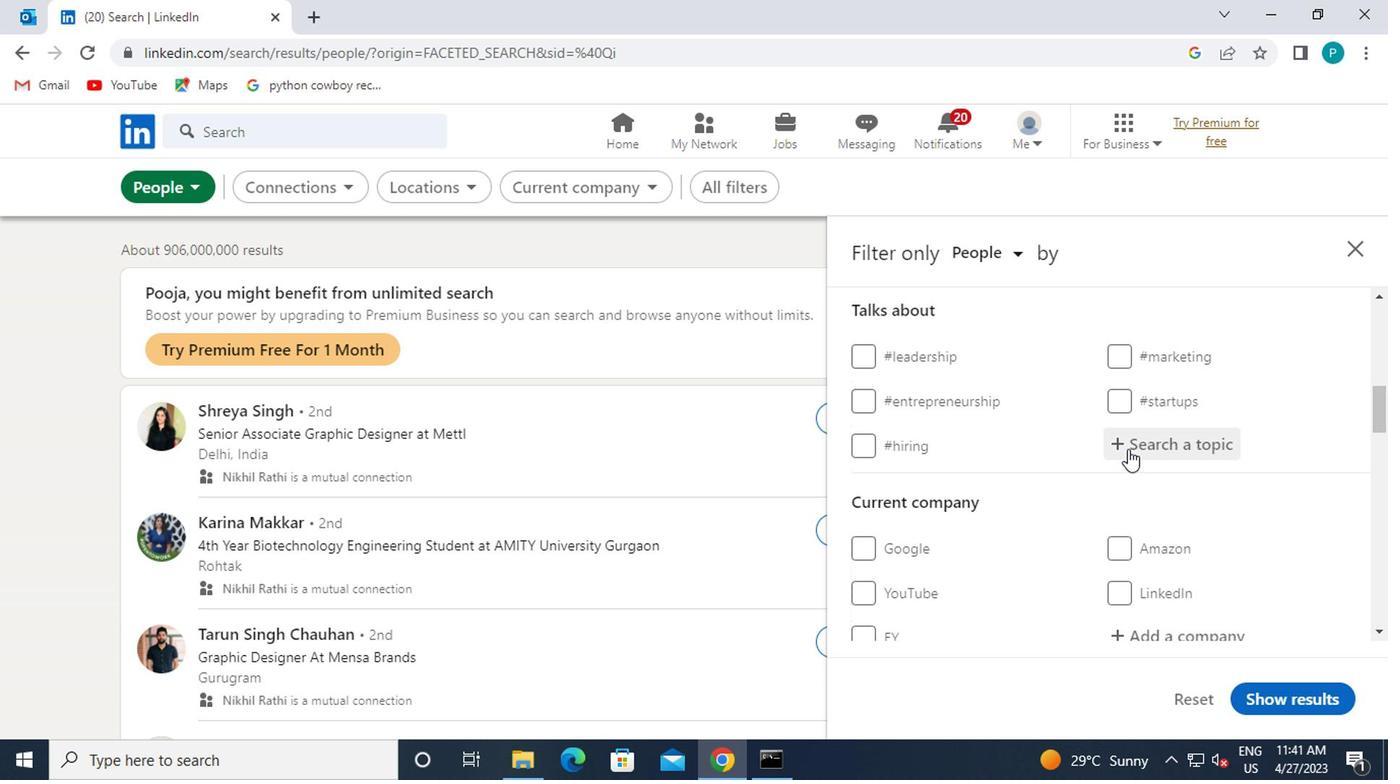 
Action: Key pressed <Key.shift><Key.shift>#J<Key.backspace><Key.caps_lock>J<Key.caps_lock>OBALERT
Screenshot: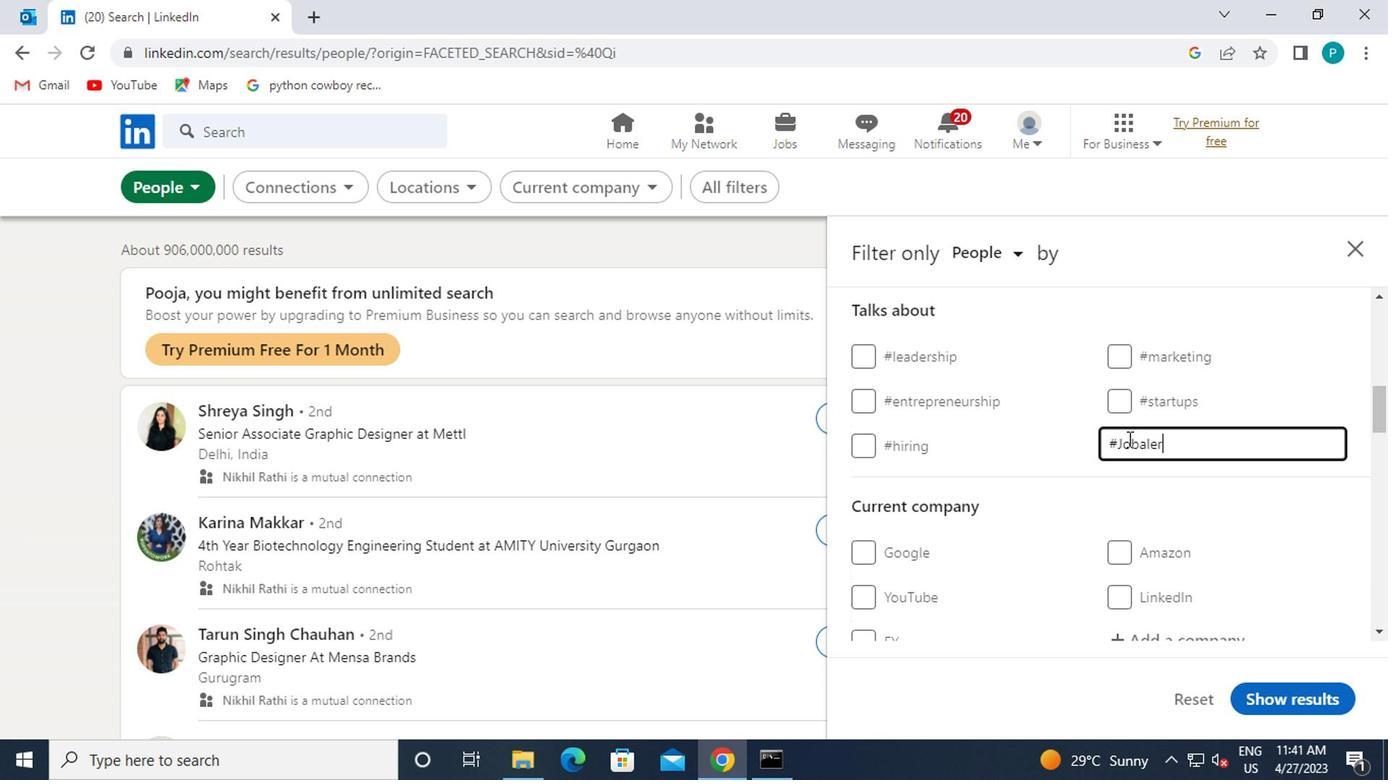 
Action: Mouse moved to (1122, 440)
Screenshot: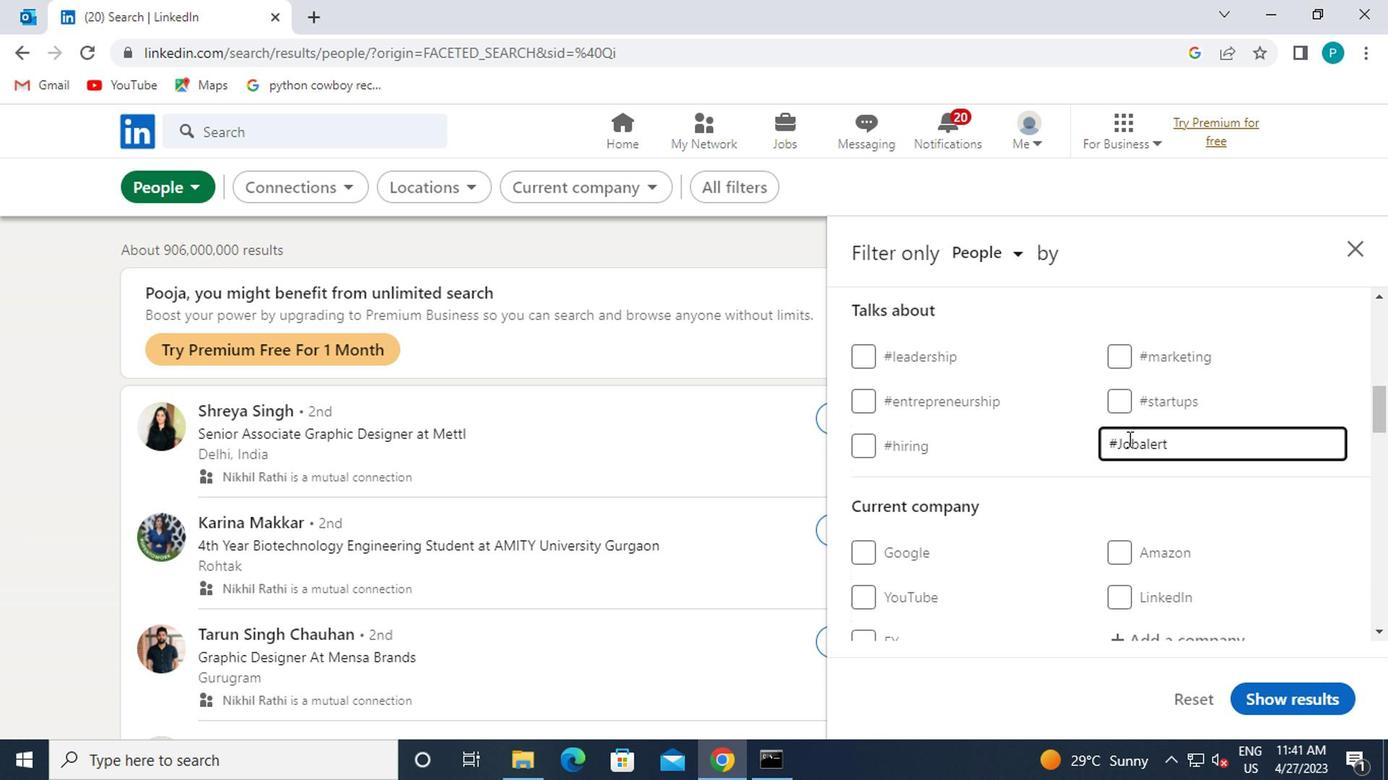 
Action: Mouse scrolled (1122, 439) with delta (0, 0)
Screenshot: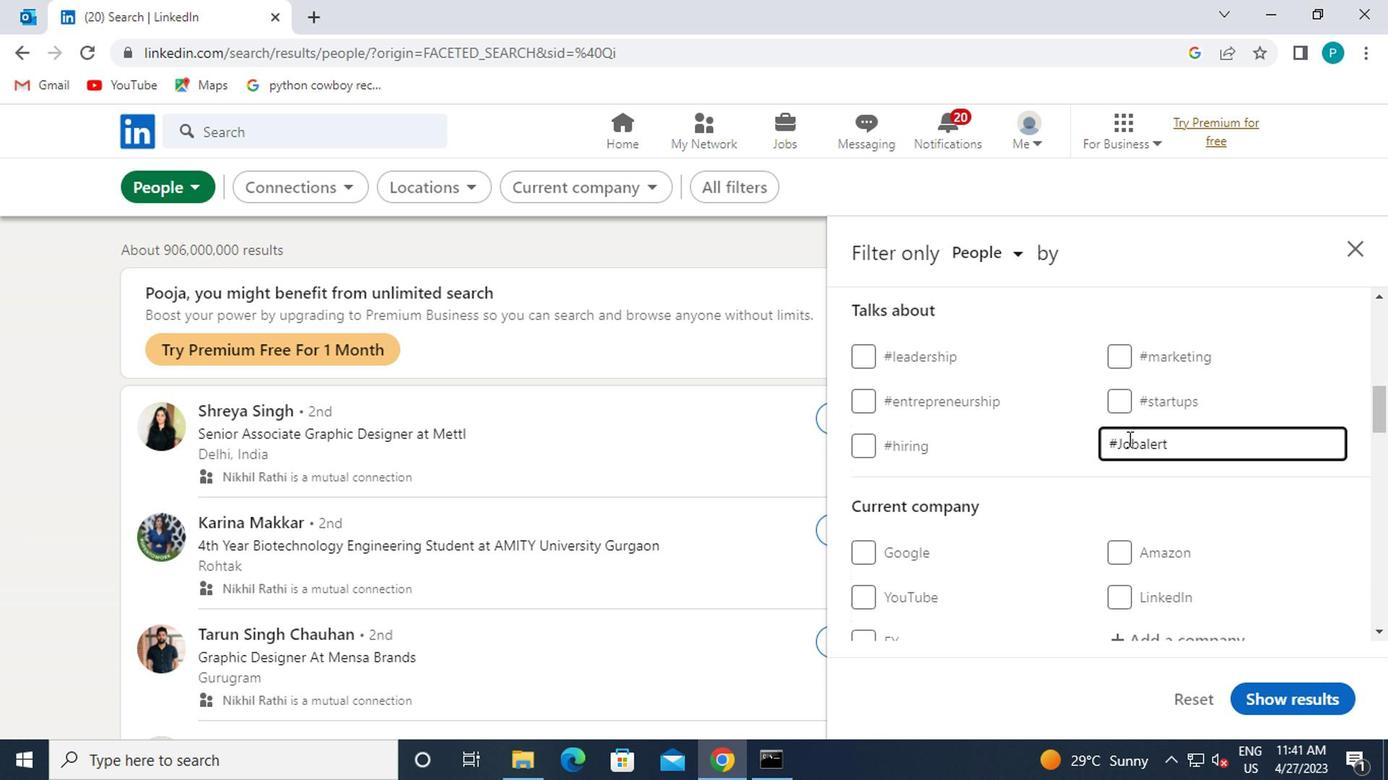 
Action: Mouse moved to (1139, 542)
Screenshot: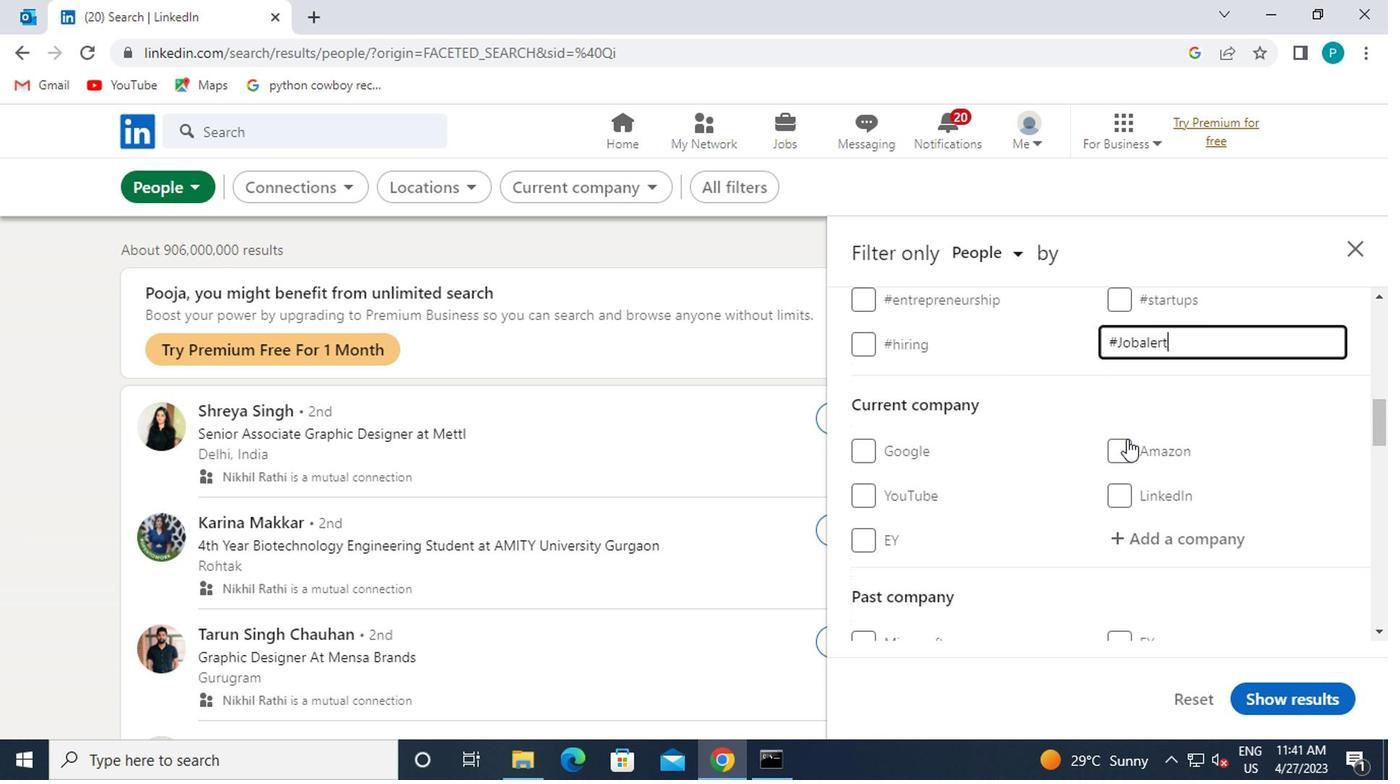 
Action: Mouse pressed left at (1139, 542)
Screenshot: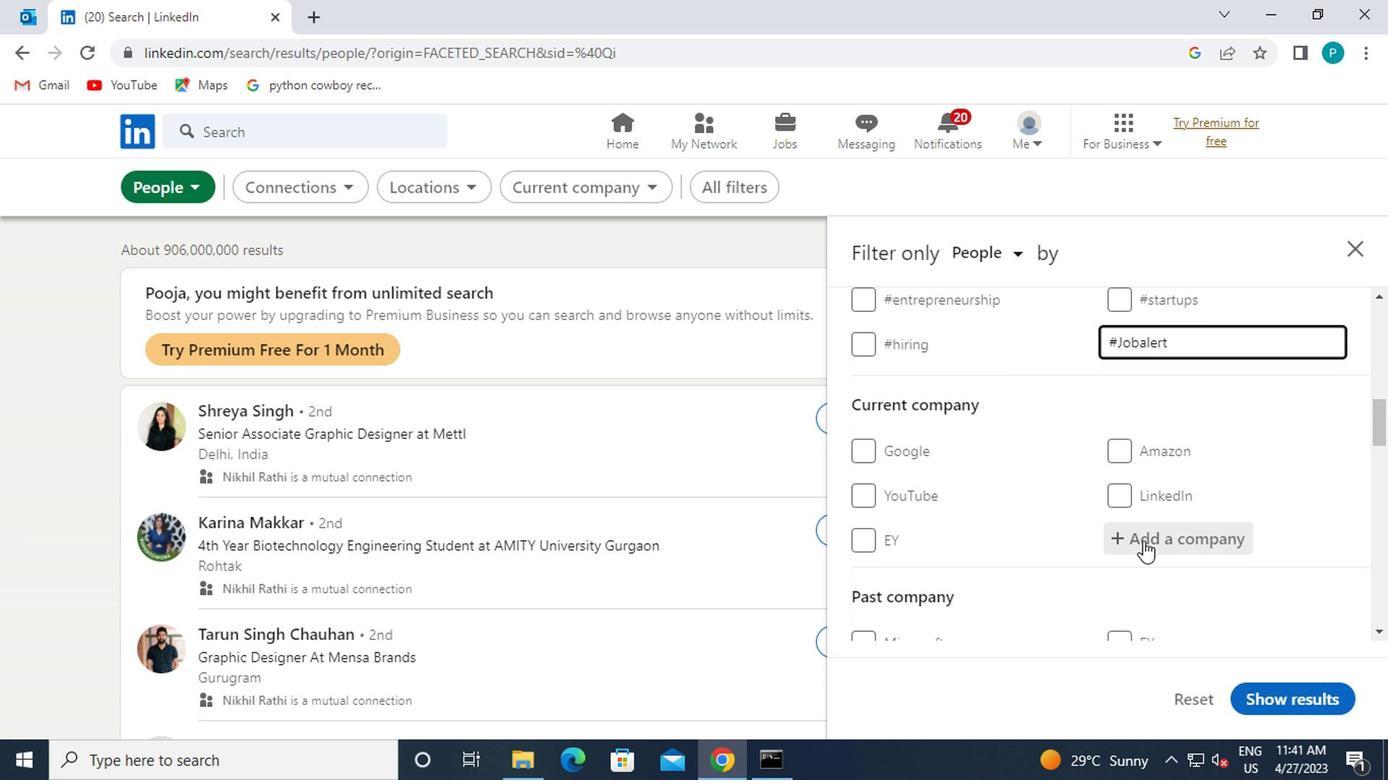
Action: Mouse moved to (893, 455)
Screenshot: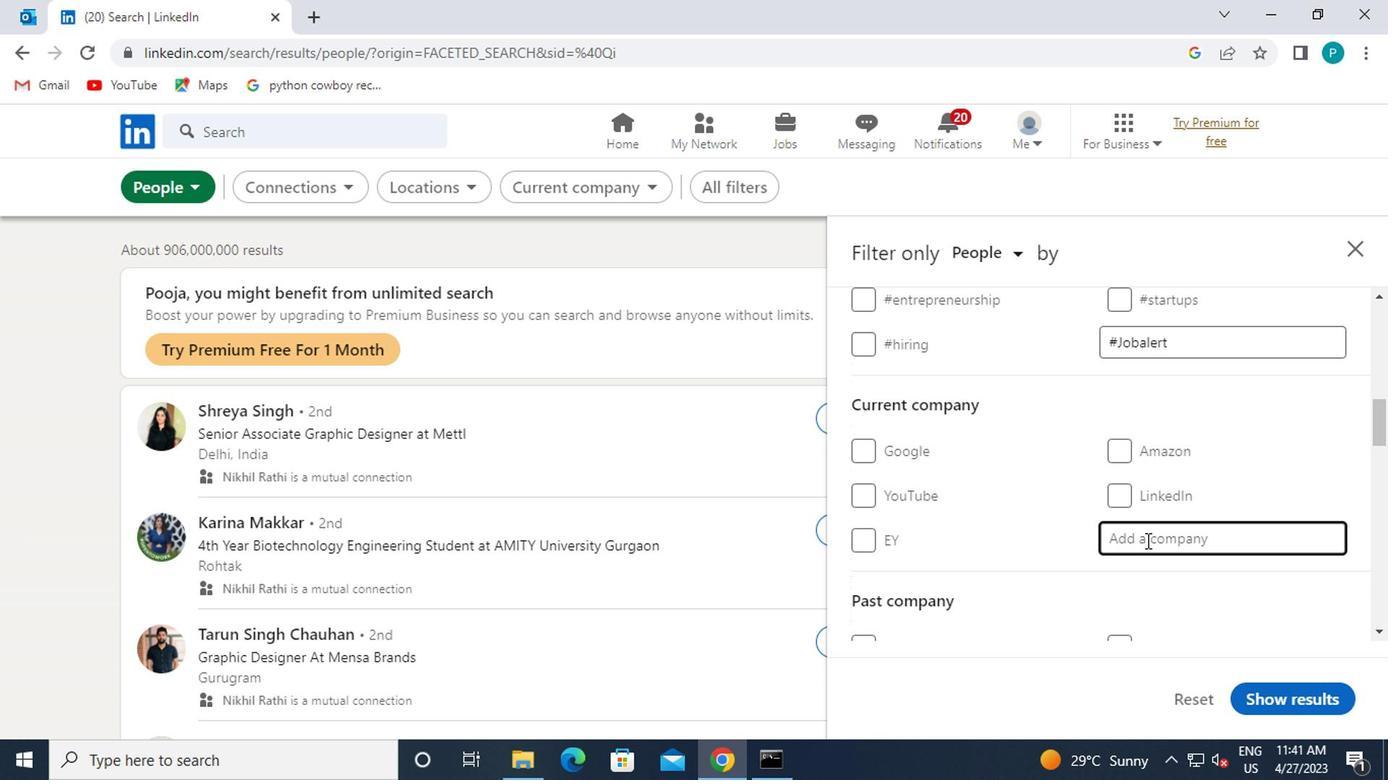 
Action: Key pressed <Key.caps_lock>L<Key.caps_lock>AE<Key.backspace>W
Screenshot: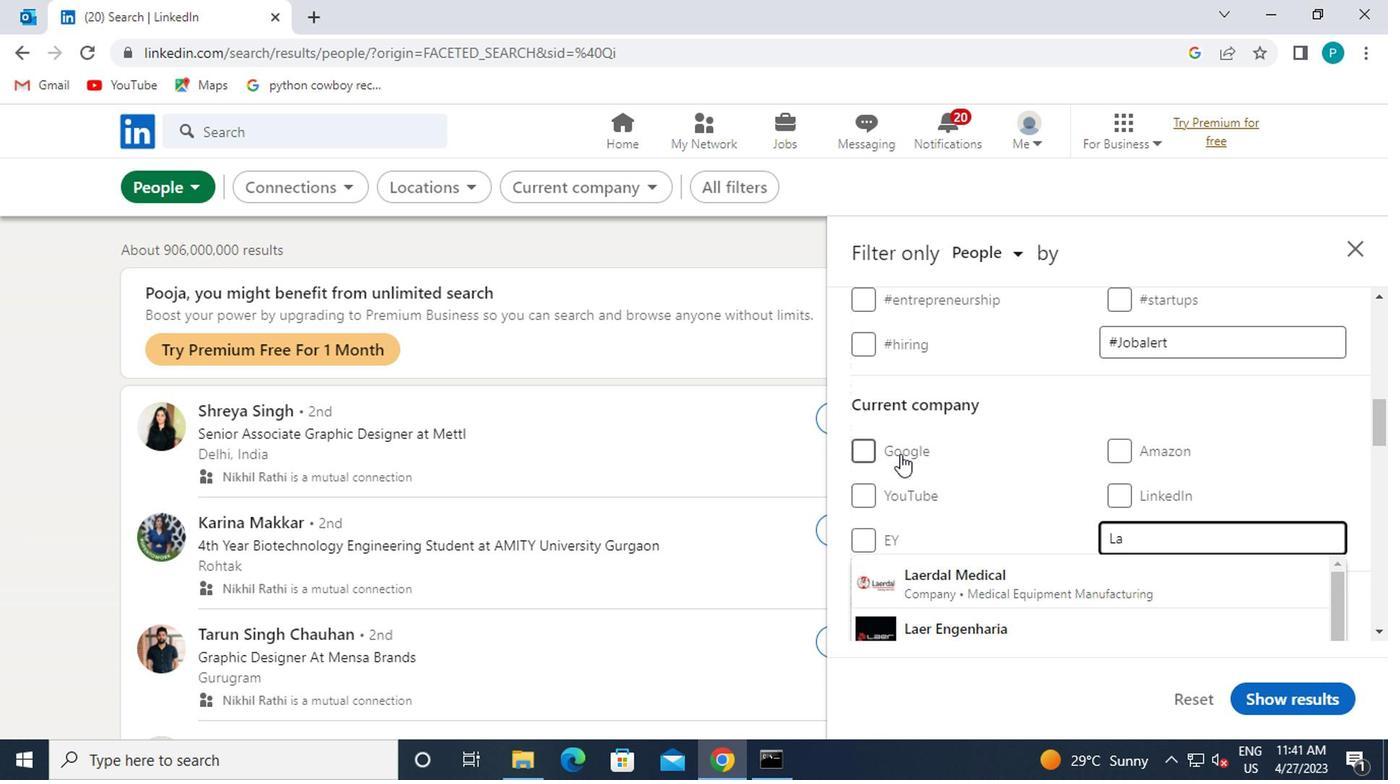 
Action: Mouse scrolled (893, 454) with delta (0, 0)
Screenshot: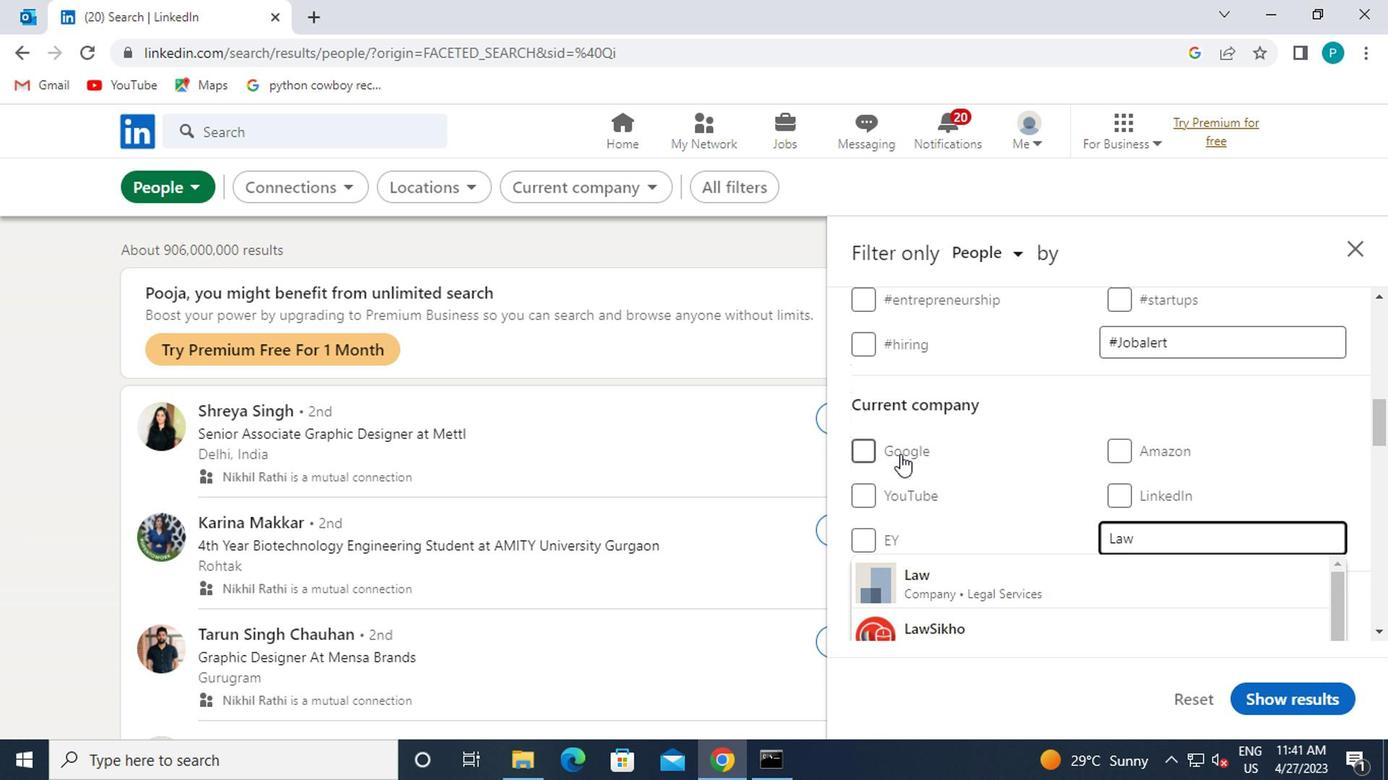 
Action: Mouse moved to (915, 539)
Screenshot: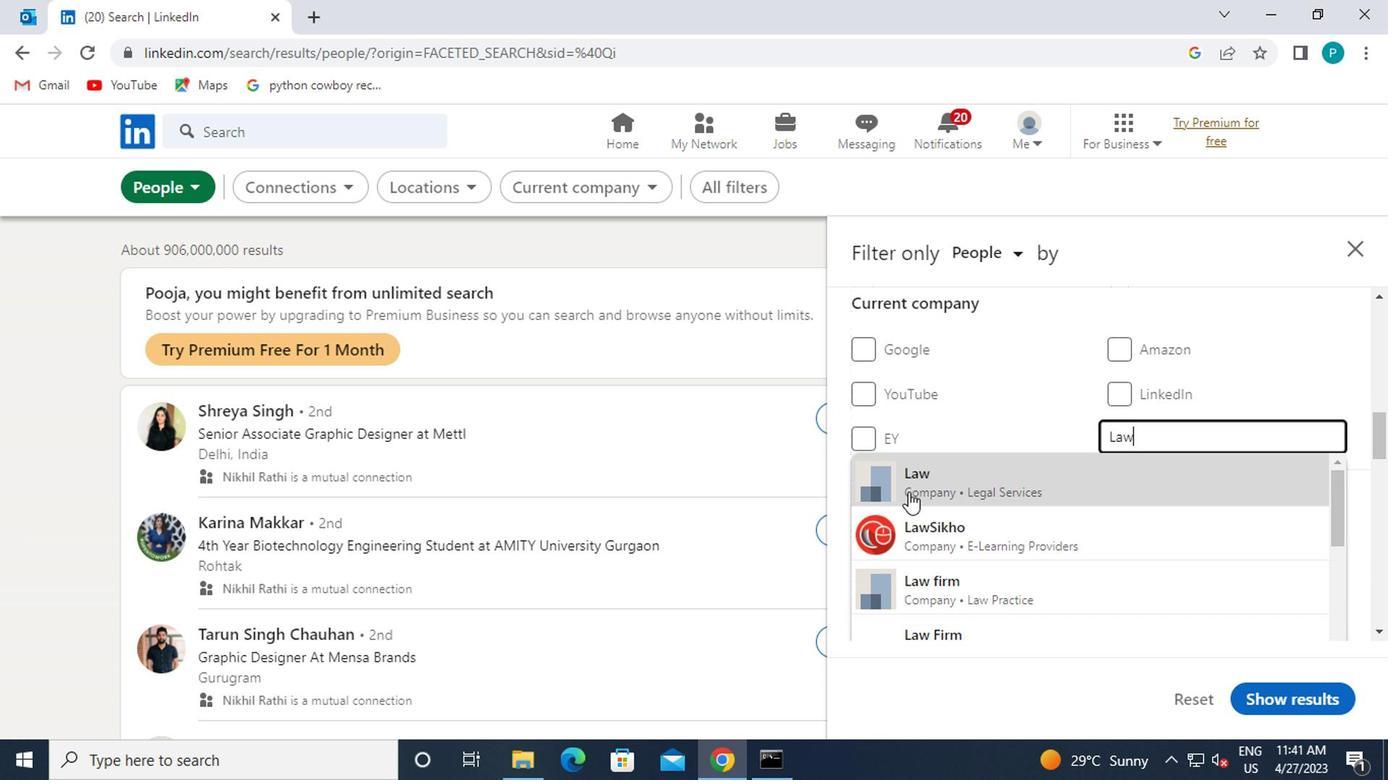 
Action: Mouse pressed left at (915, 539)
Screenshot: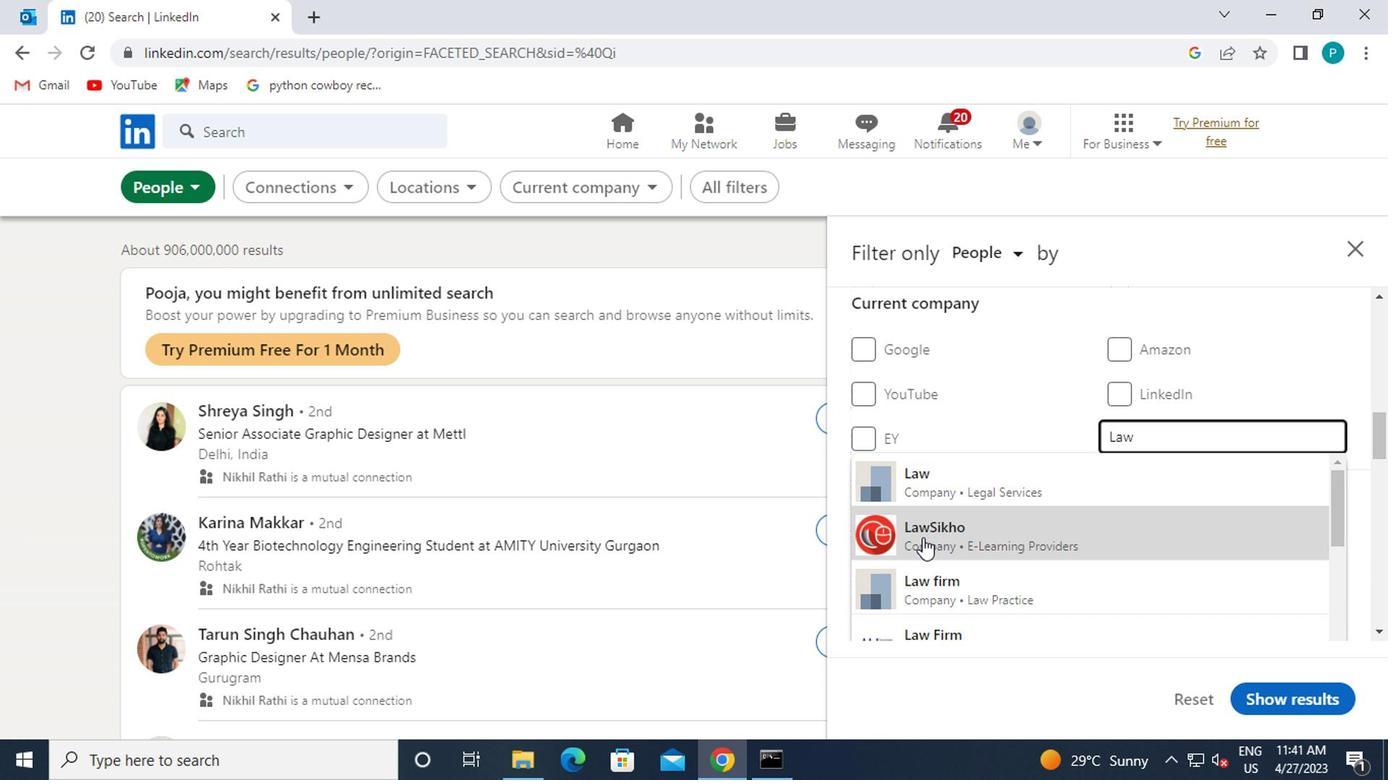 
Action: Mouse moved to (917, 514)
Screenshot: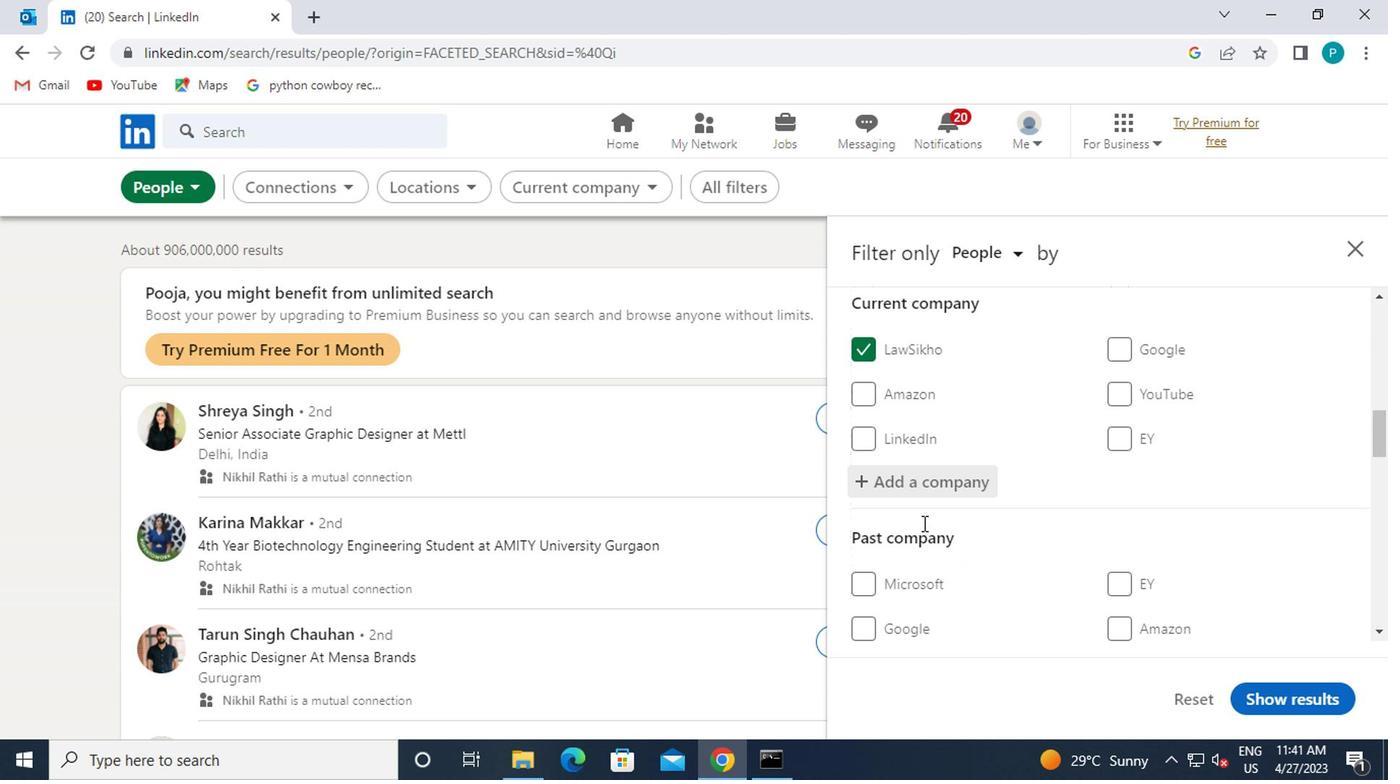 
Action: Mouse scrolled (917, 514) with delta (0, 0)
Screenshot: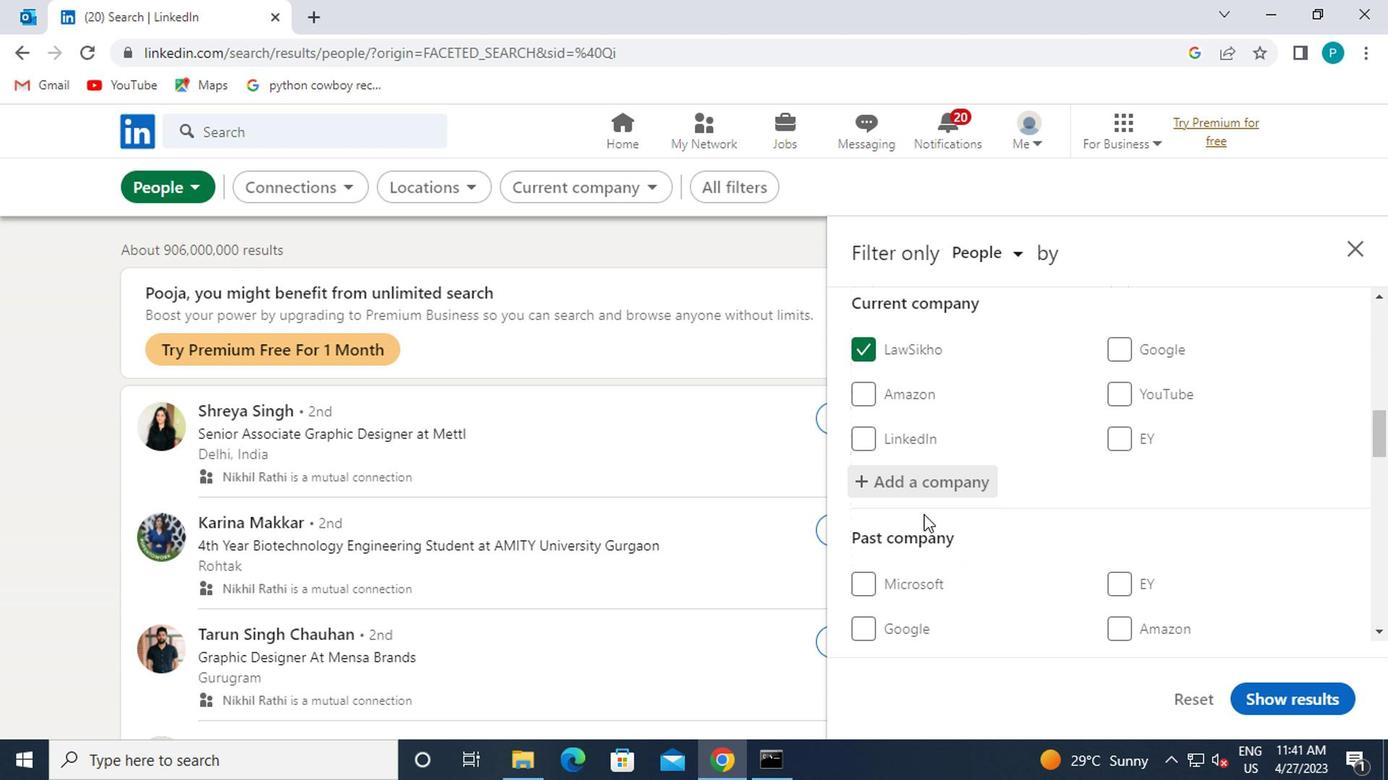 
Action: Mouse moved to (919, 511)
Screenshot: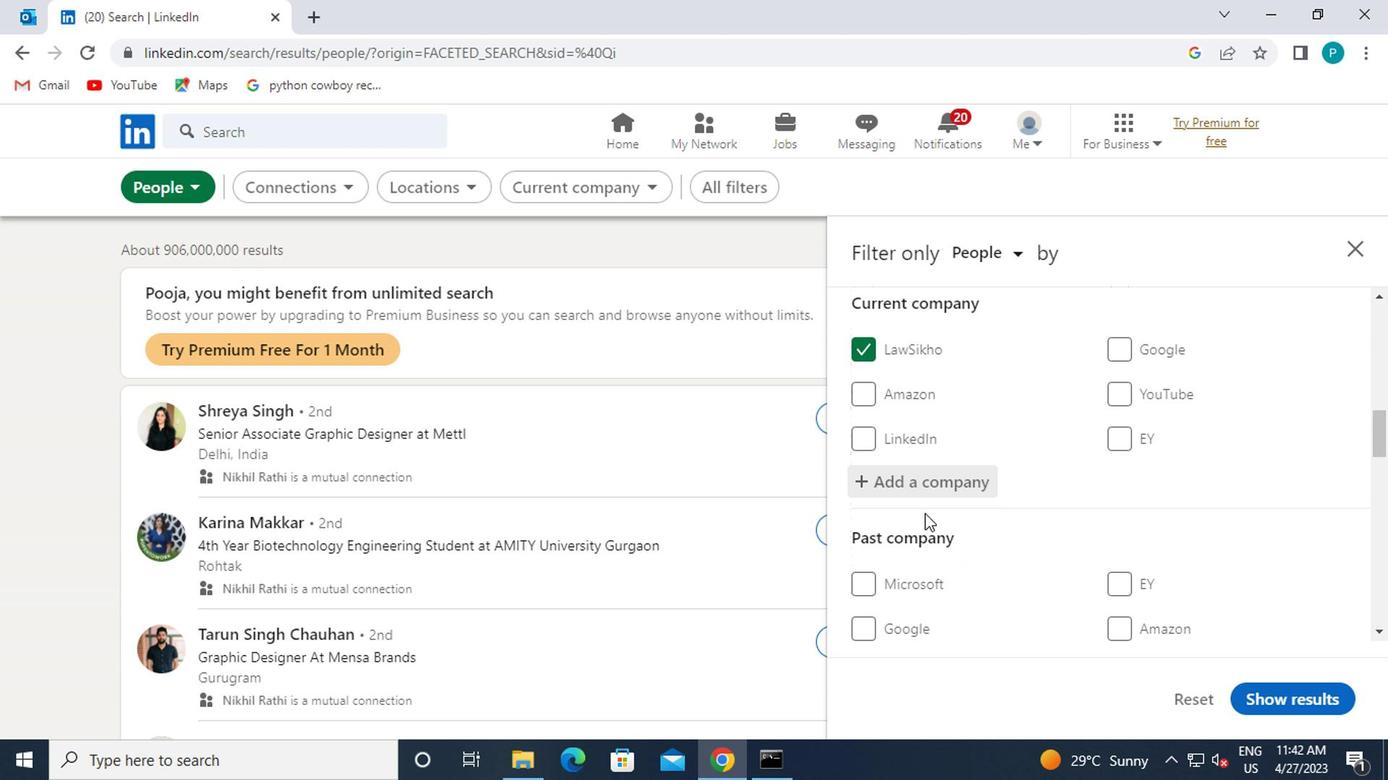 
Action: Mouse scrolled (919, 511) with delta (0, 0)
Screenshot: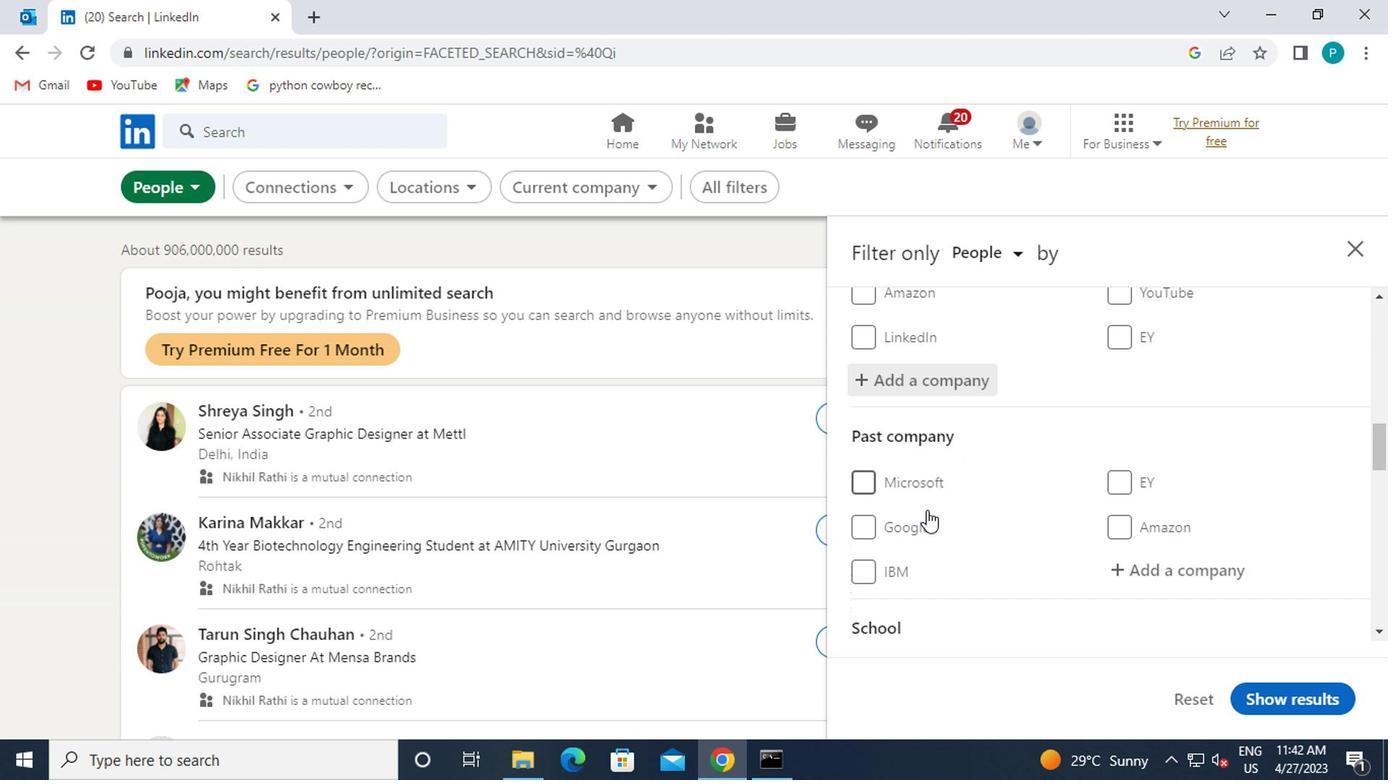 
Action: Mouse moved to (961, 504)
Screenshot: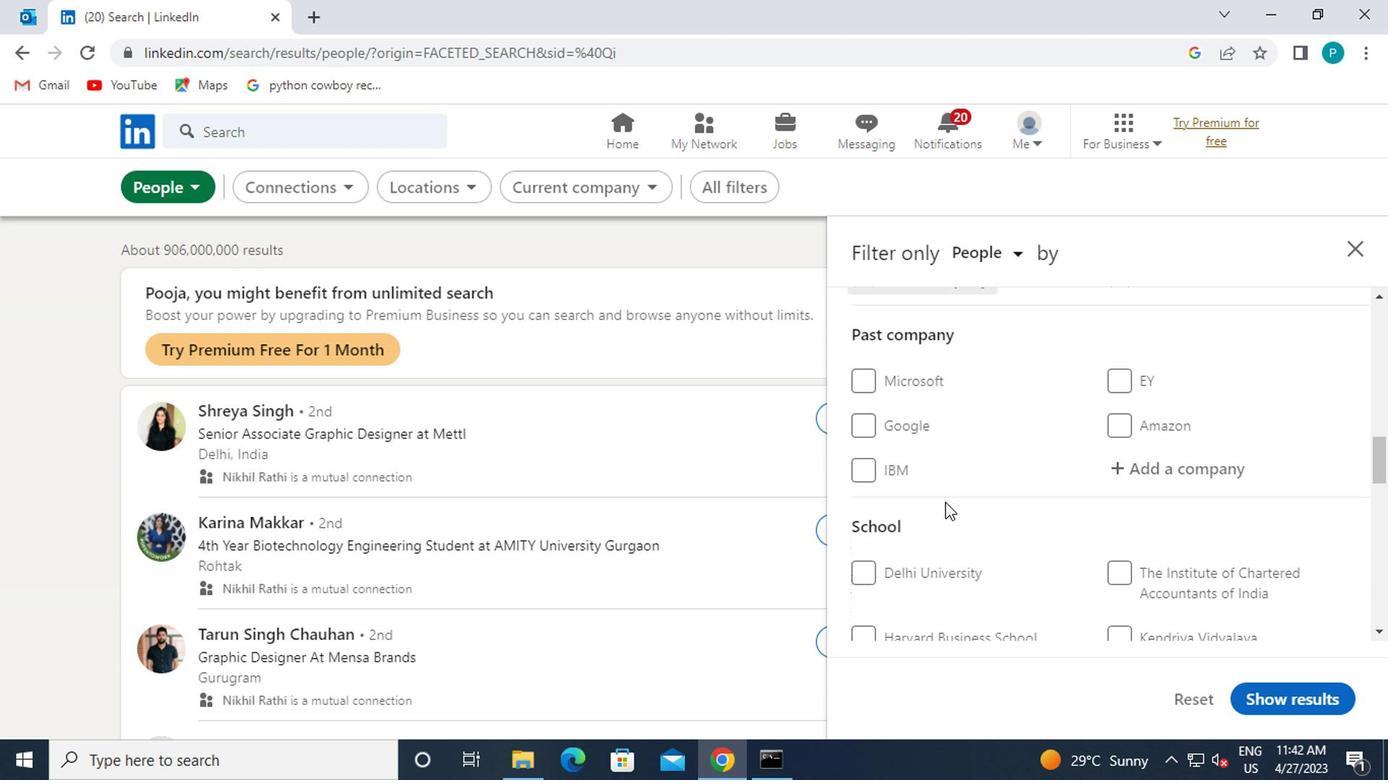 
Action: Mouse scrolled (961, 502) with delta (0, -1)
Screenshot: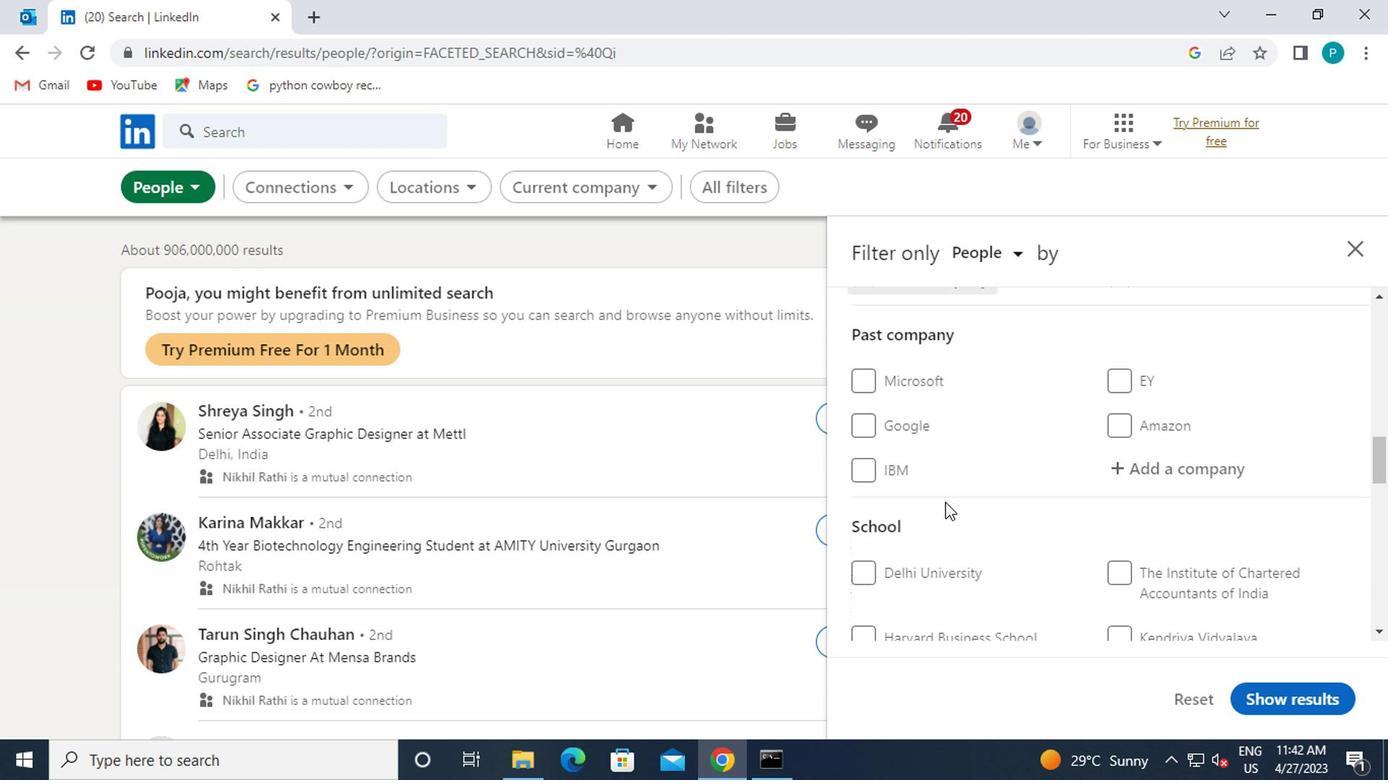 
Action: Mouse moved to (1151, 591)
Screenshot: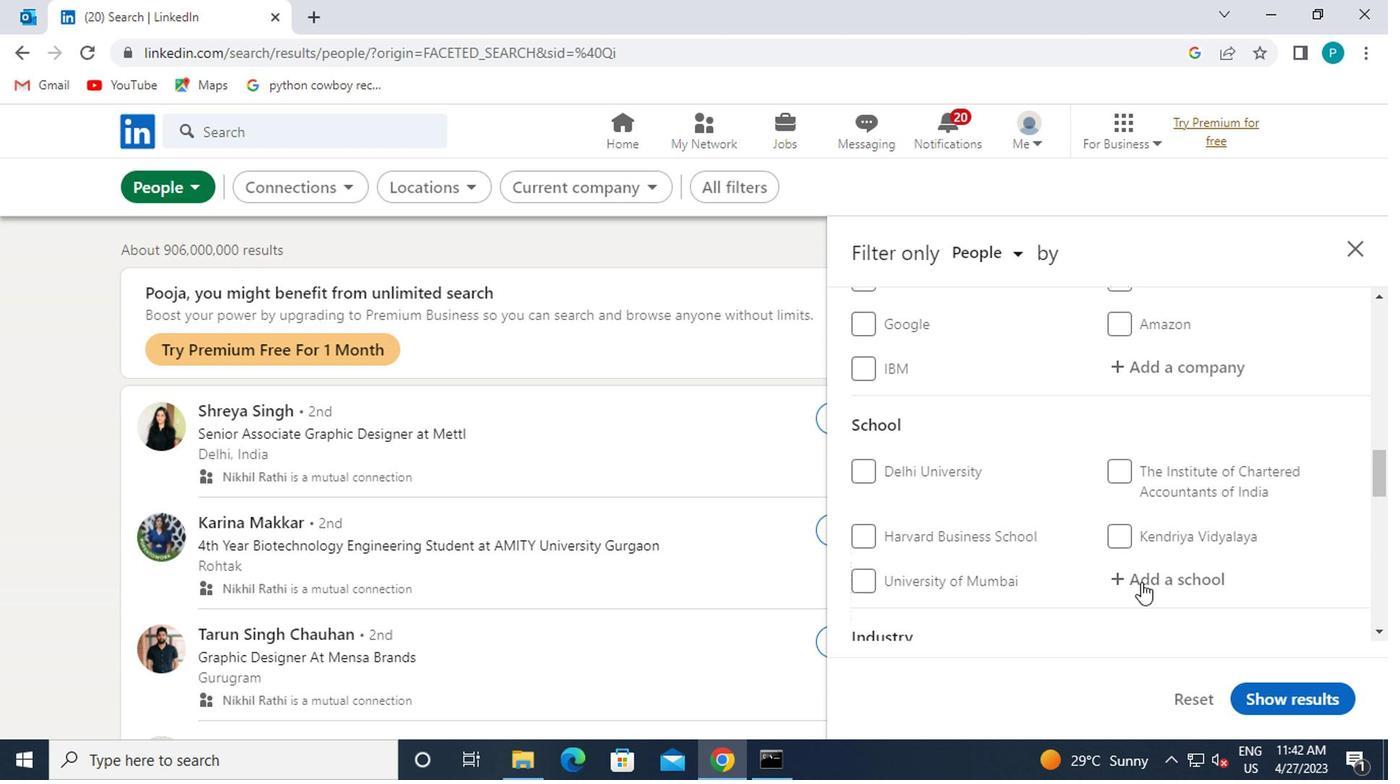 
Action: Mouse pressed left at (1151, 591)
Screenshot: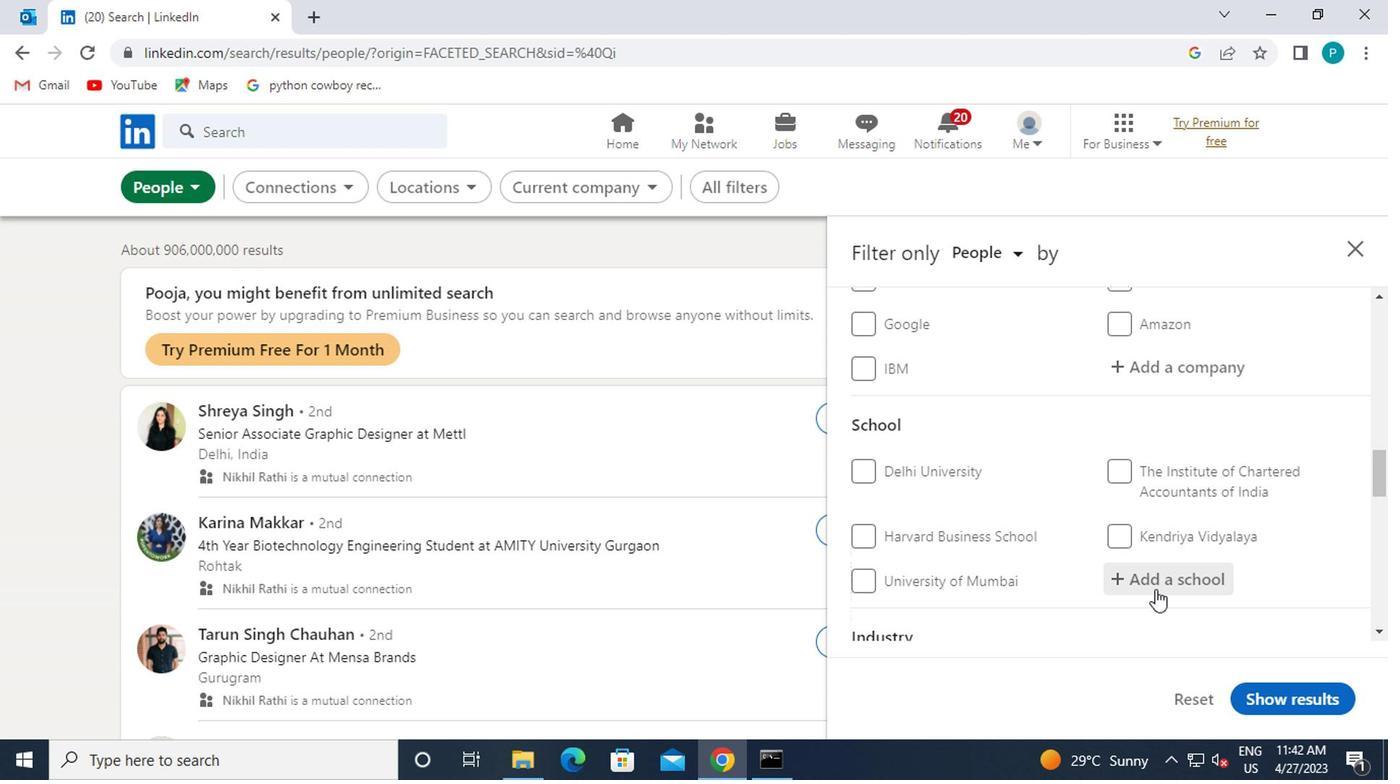 
Action: Key pressed GURU<Key.space>D<Key.backspace>GHASIDAS
Screenshot: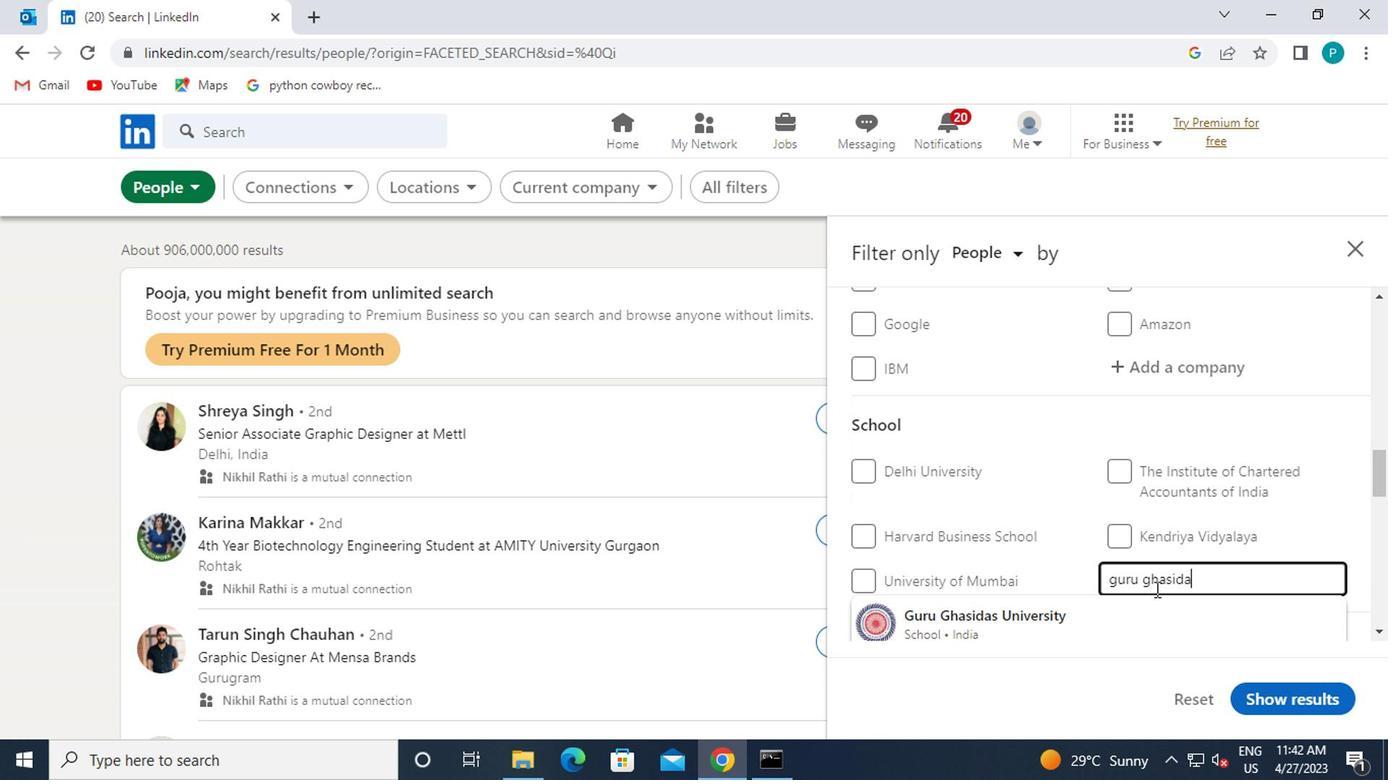 
Action: Mouse moved to (1030, 618)
Screenshot: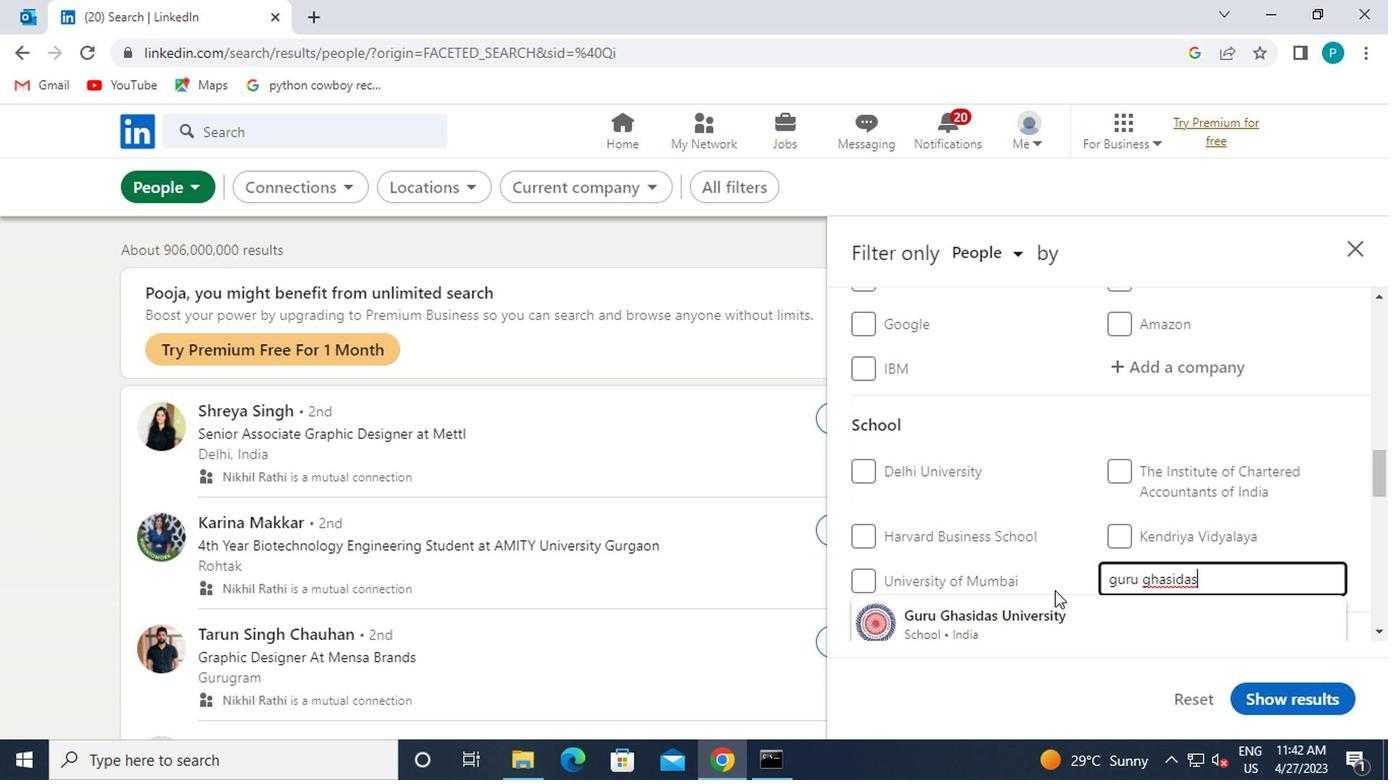 
Action: Mouse pressed left at (1030, 618)
Screenshot: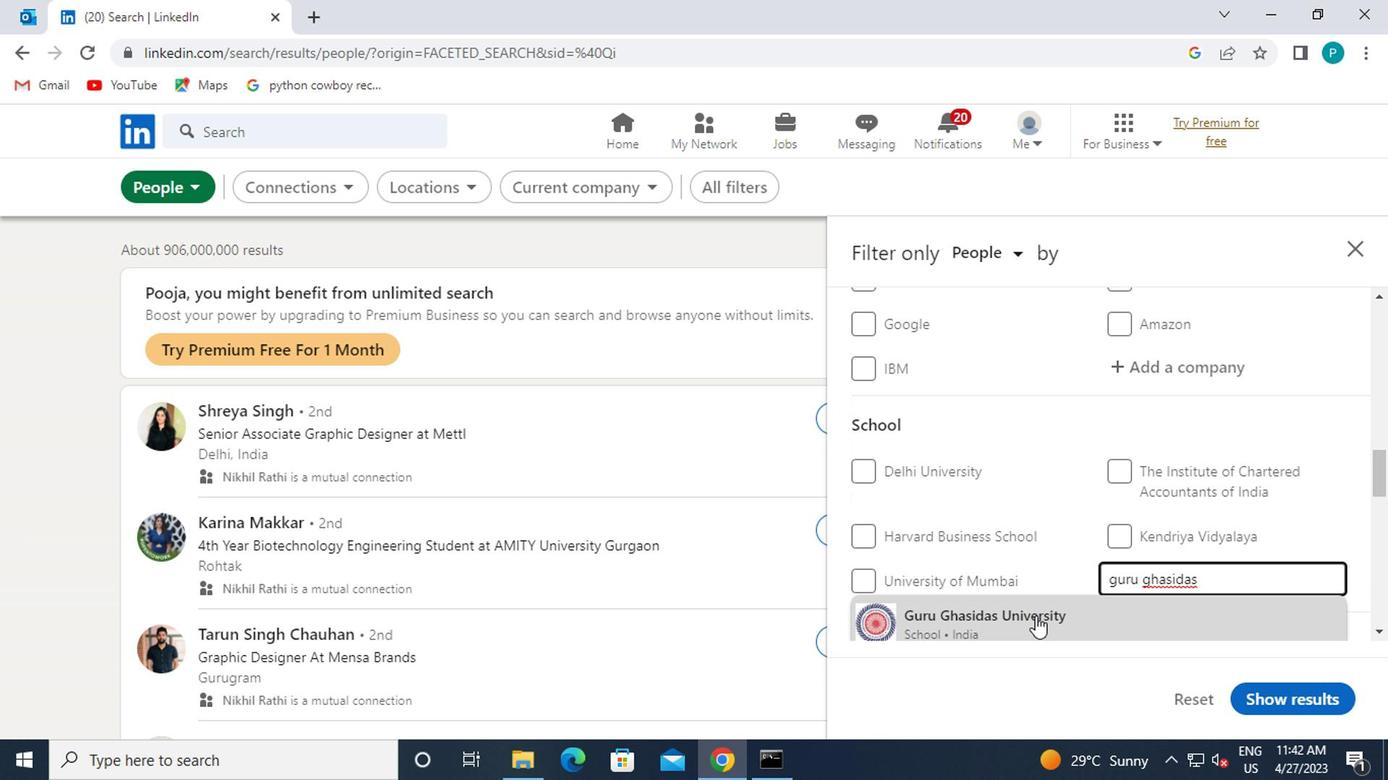 
Action: Mouse moved to (978, 531)
Screenshot: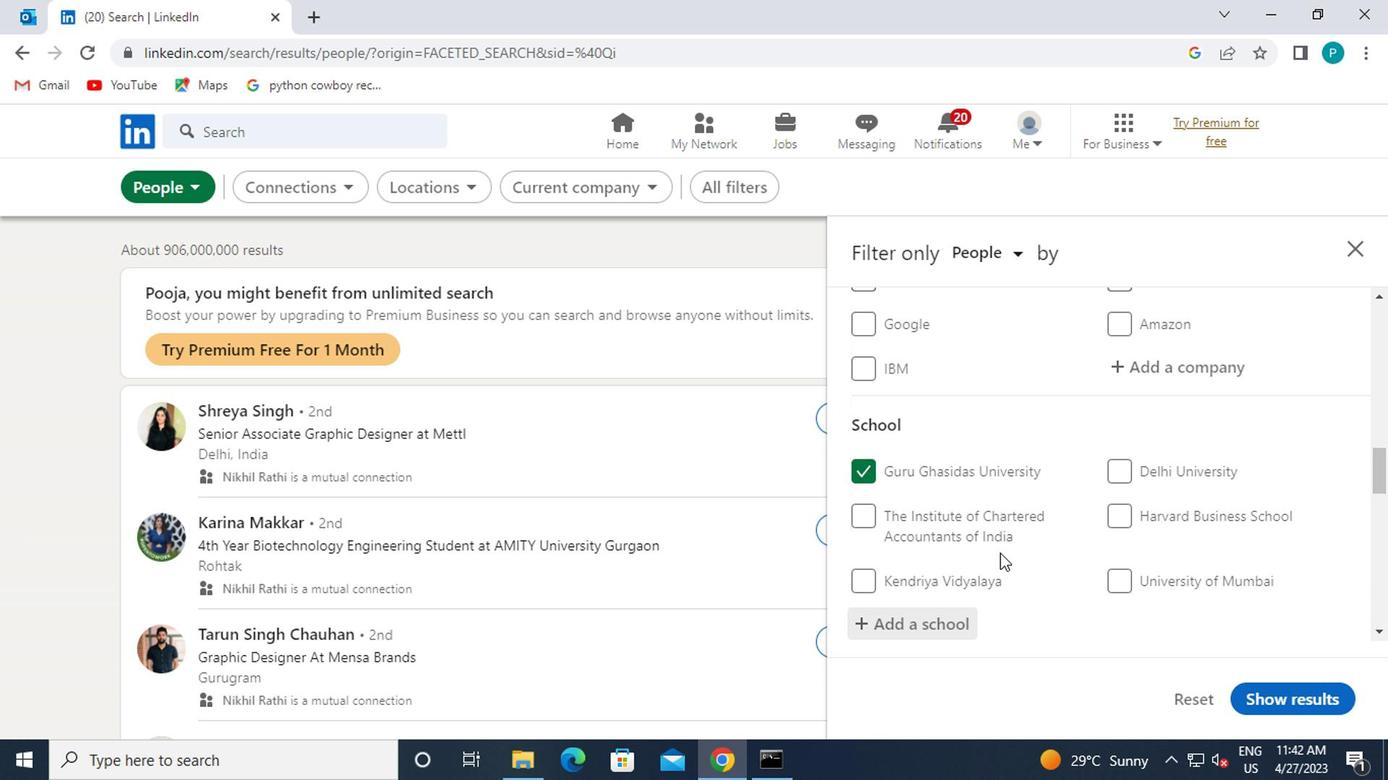 
Action: Mouse scrolled (978, 530) with delta (0, -1)
Screenshot: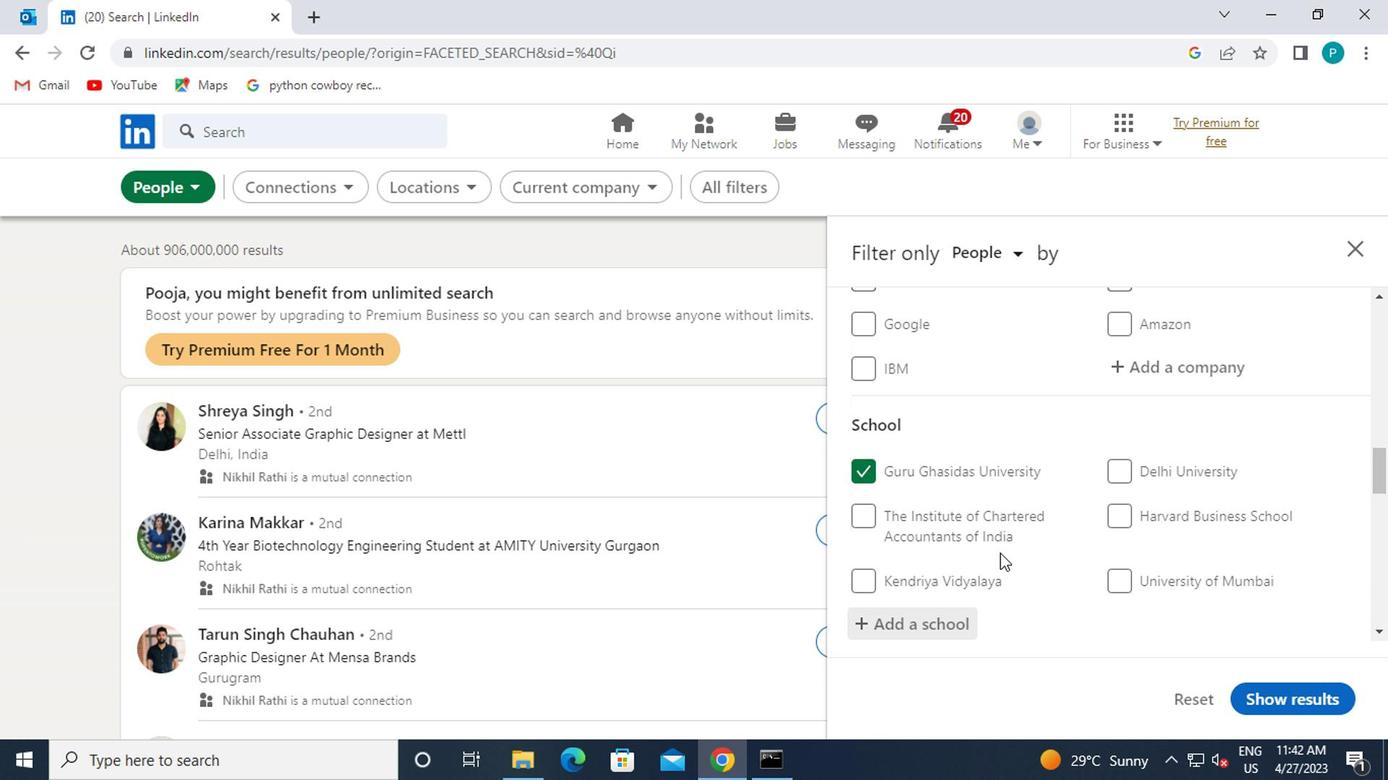 
Action: Mouse scrolled (978, 530) with delta (0, -1)
Screenshot: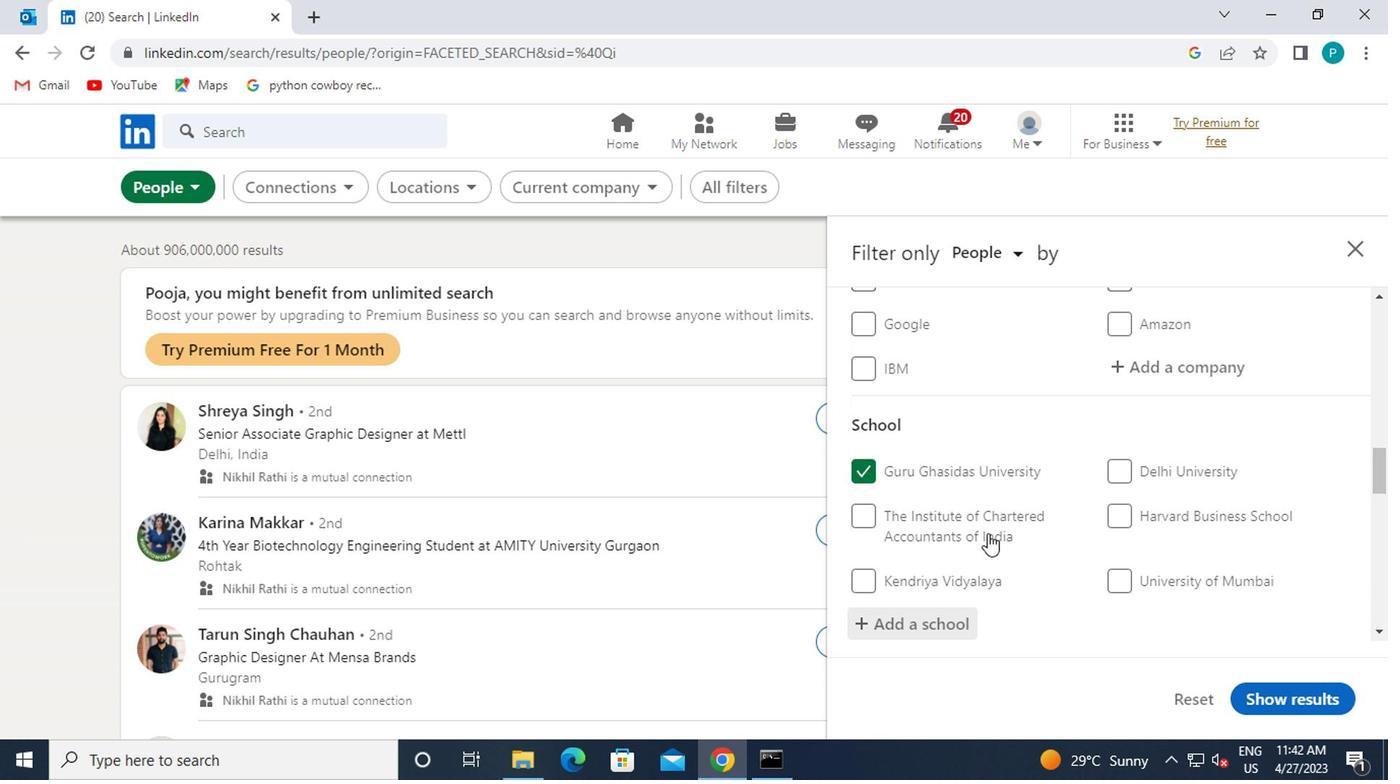 
Action: Mouse scrolled (978, 530) with delta (0, -1)
Screenshot: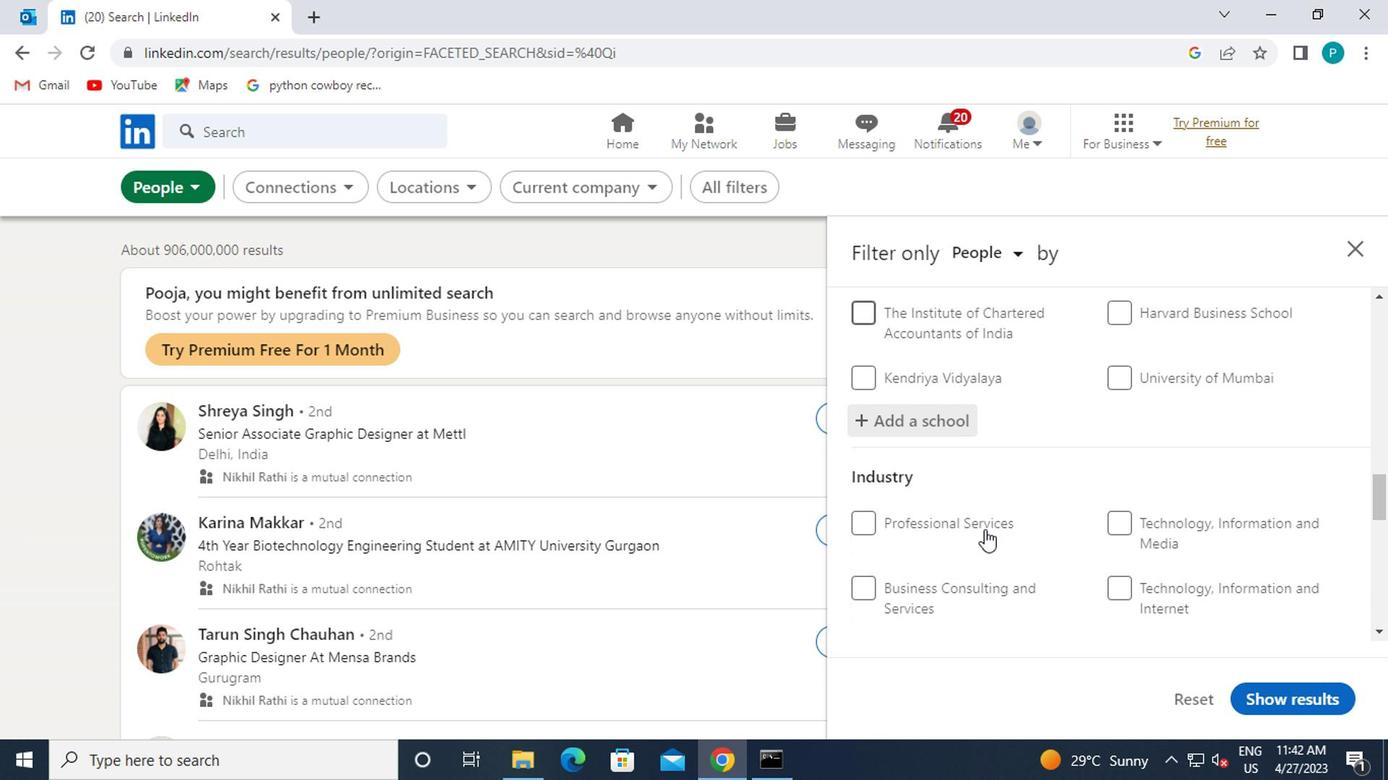 
Action: Mouse moved to (1143, 540)
Screenshot: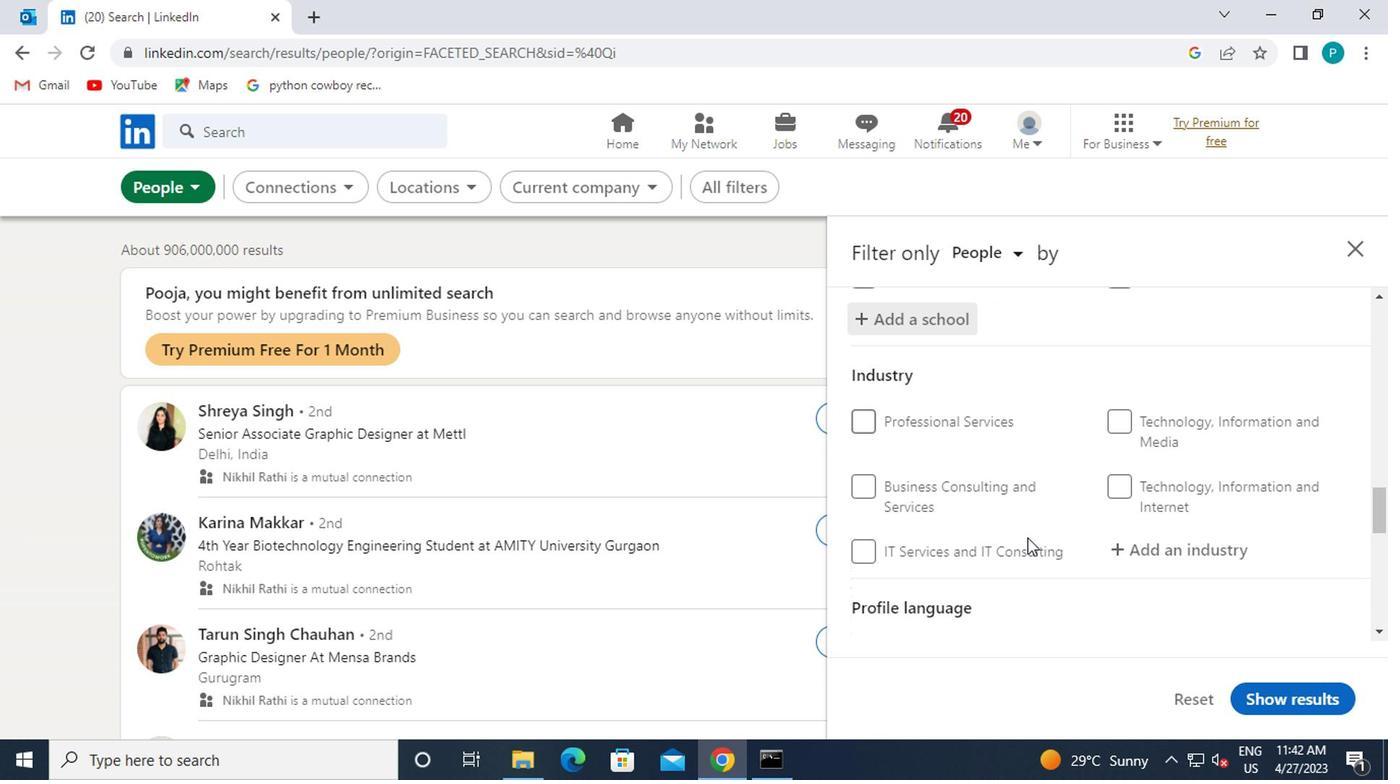 
Action: Mouse pressed left at (1143, 540)
Screenshot: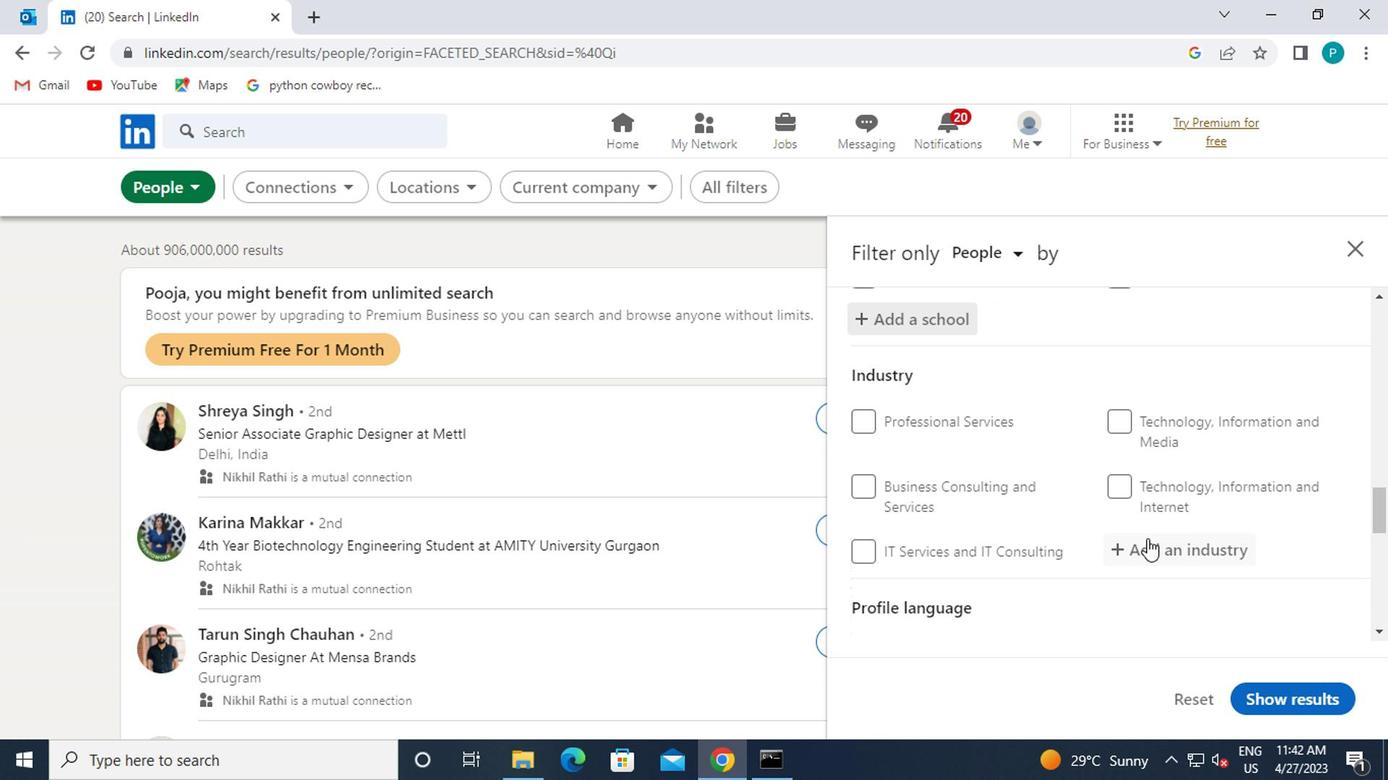 
Action: Key pressed <Key.caps_lock>F<Key.caps_lock>RUIT
Screenshot: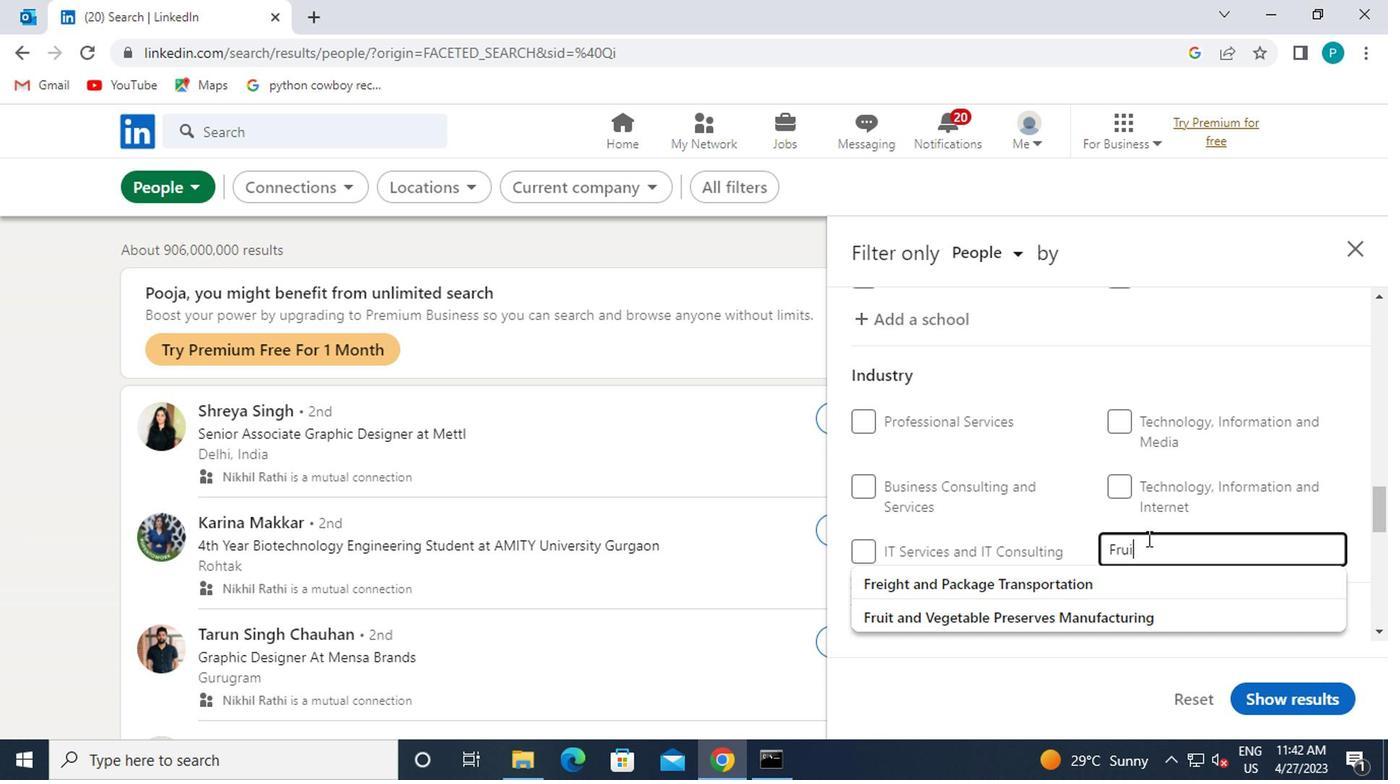 
Action: Mouse moved to (1098, 576)
Screenshot: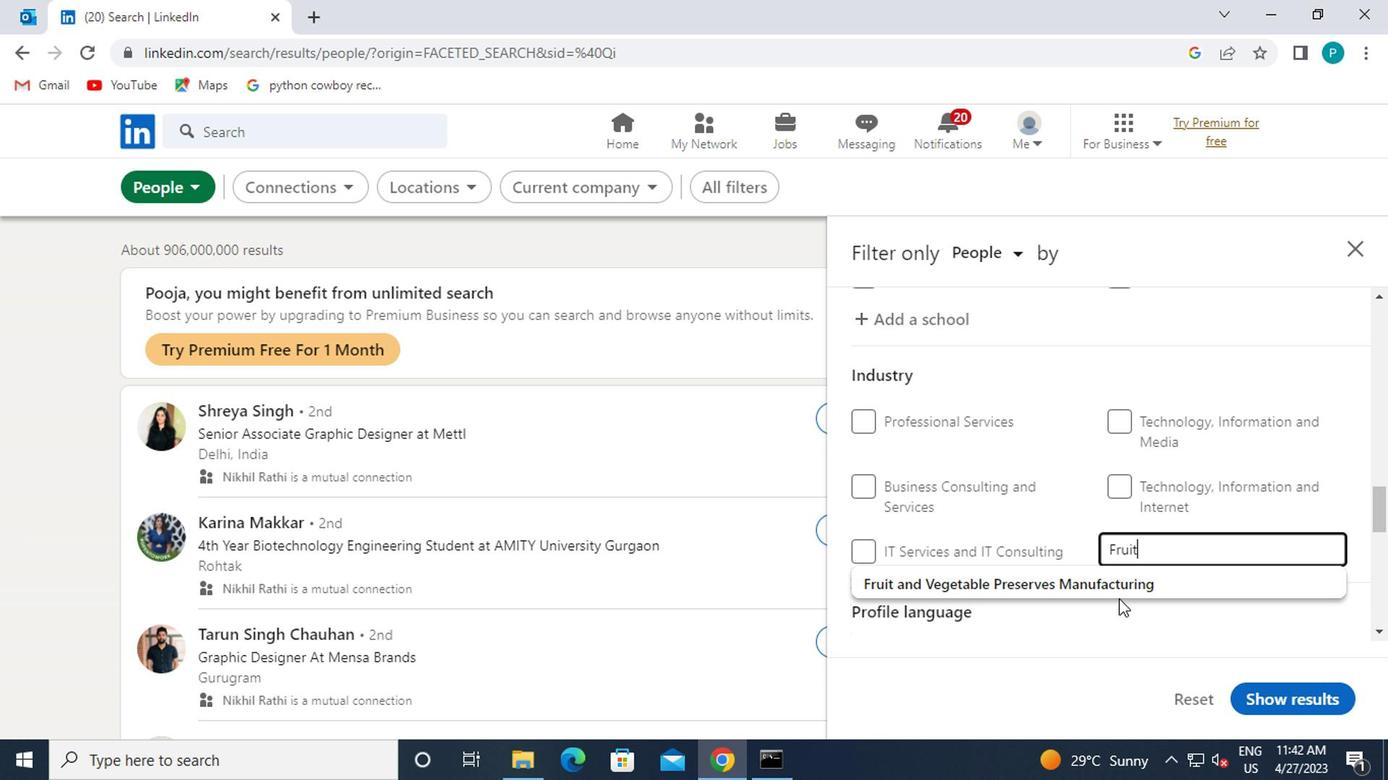 
Action: Mouse pressed left at (1098, 576)
Screenshot: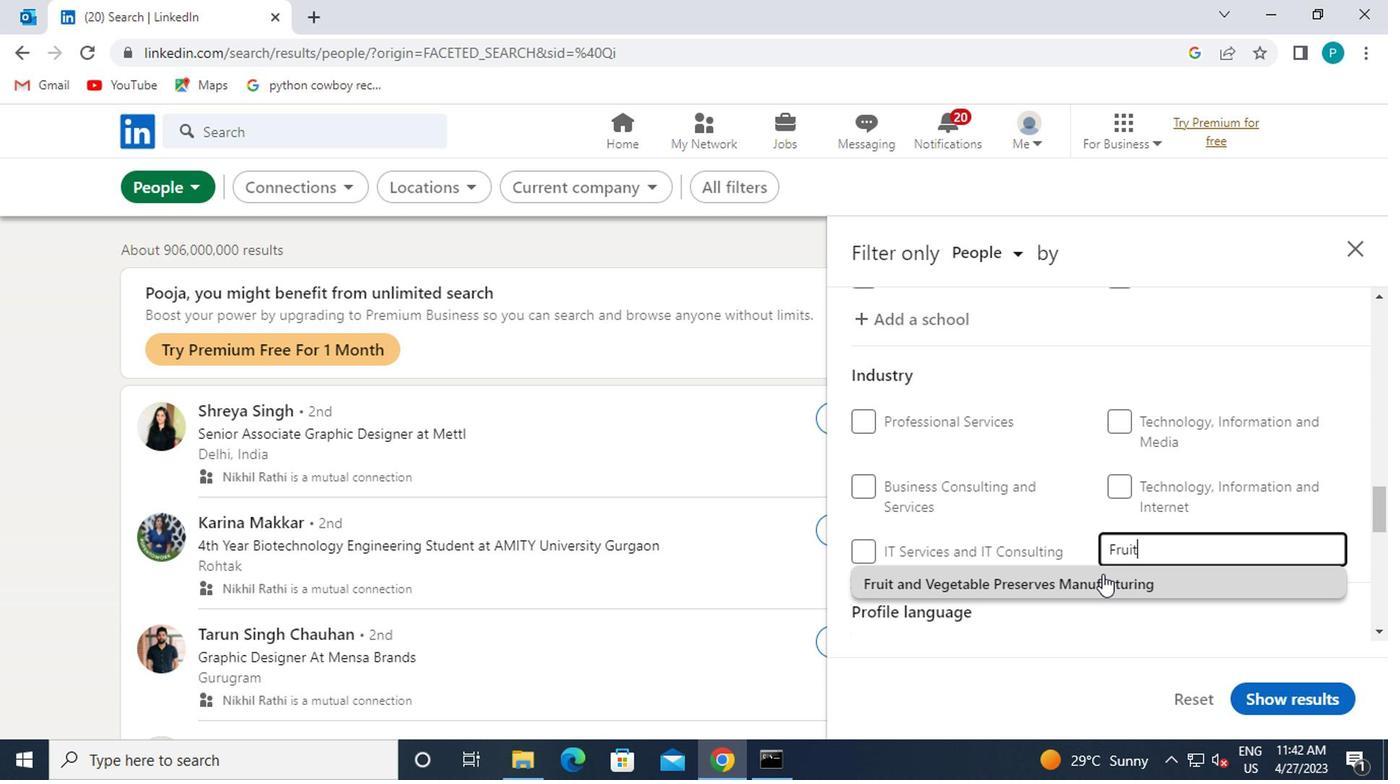 
Action: Mouse moved to (1062, 569)
Screenshot: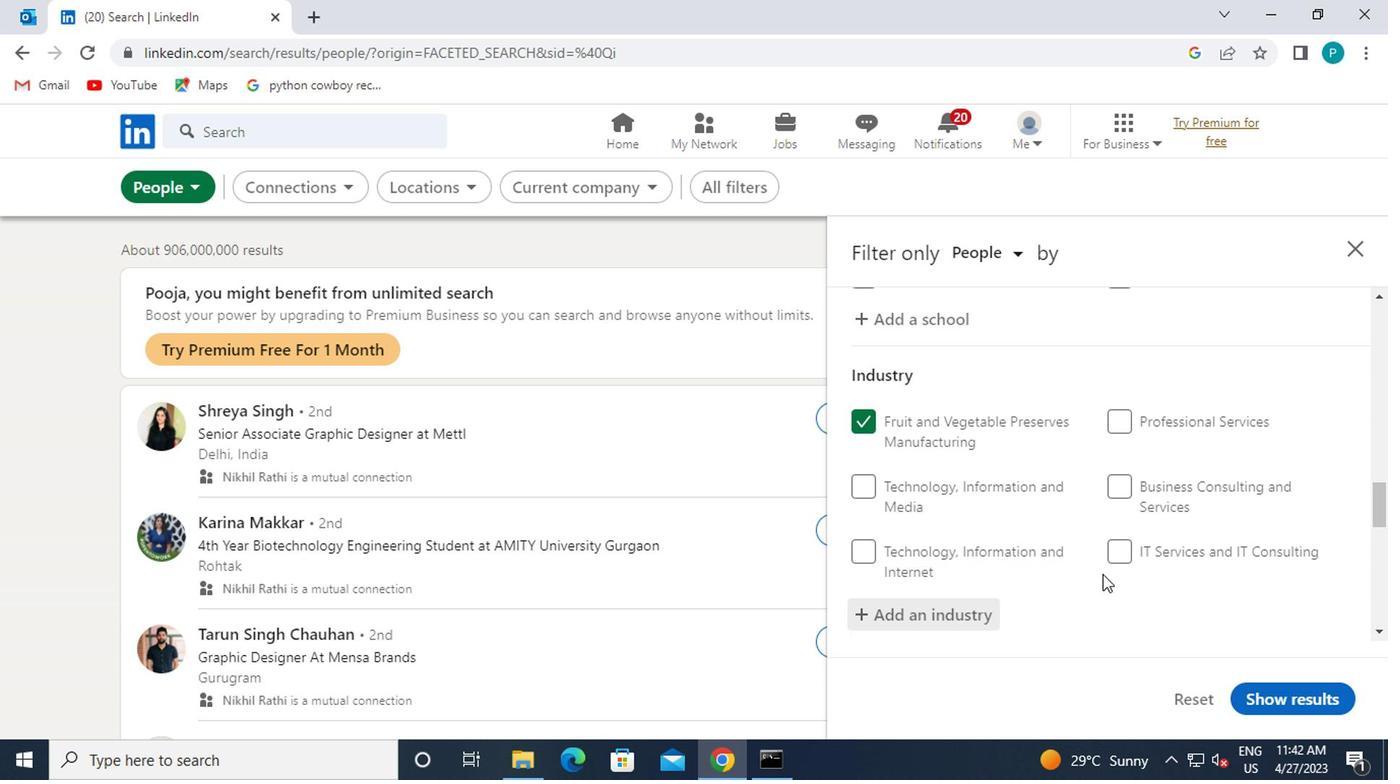 
Action: Mouse scrolled (1062, 569) with delta (0, 0)
Screenshot: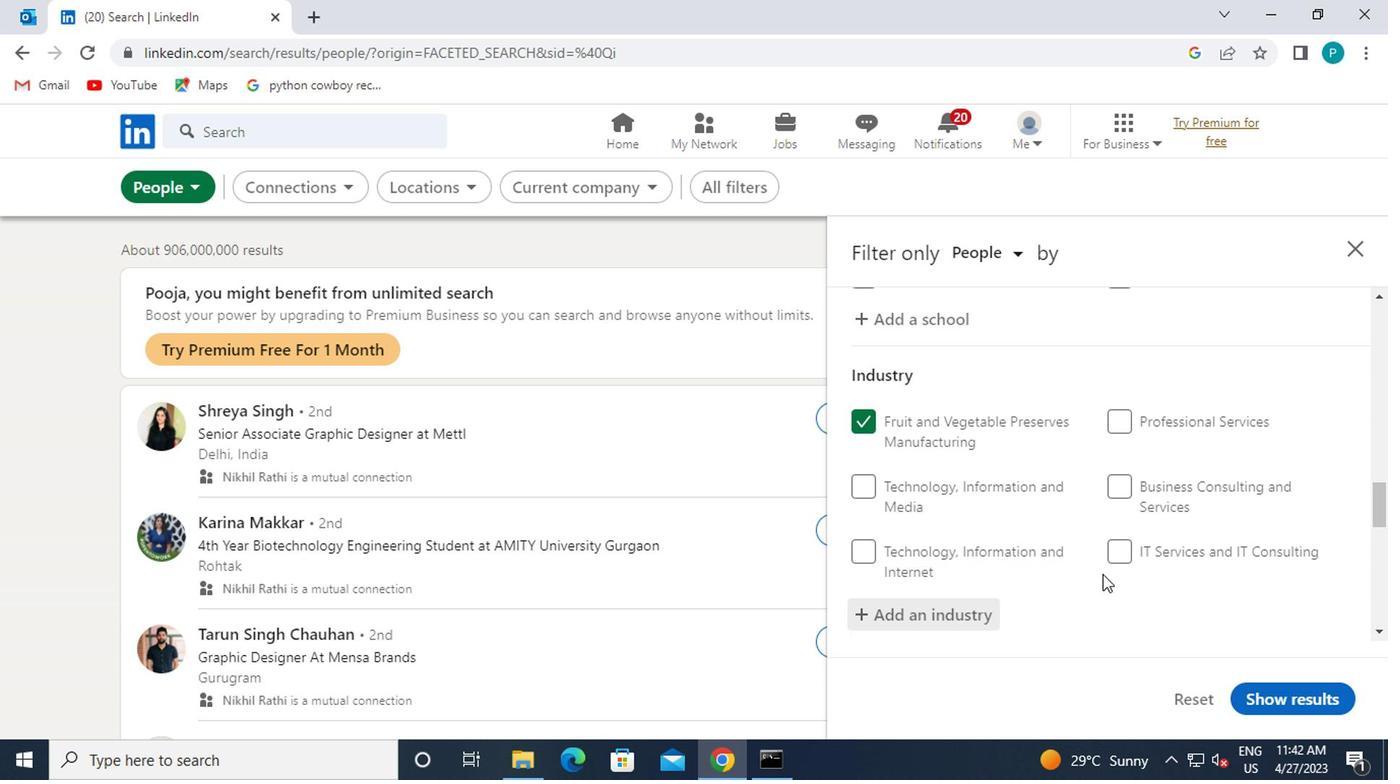 
Action: Mouse moved to (1057, 569)
Screenshot: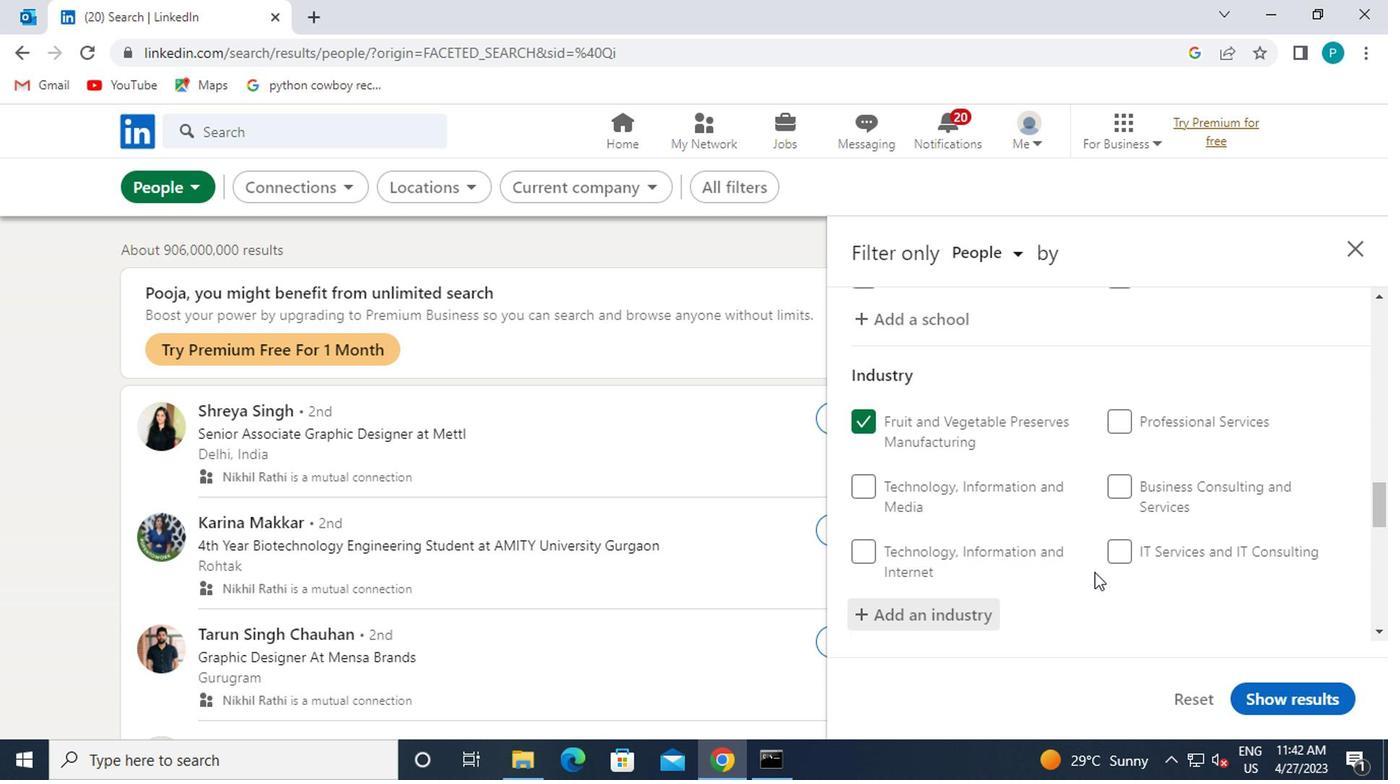 
Action: Mouse scrolled (1057, 569) with delta (0, 0)
Screenshot: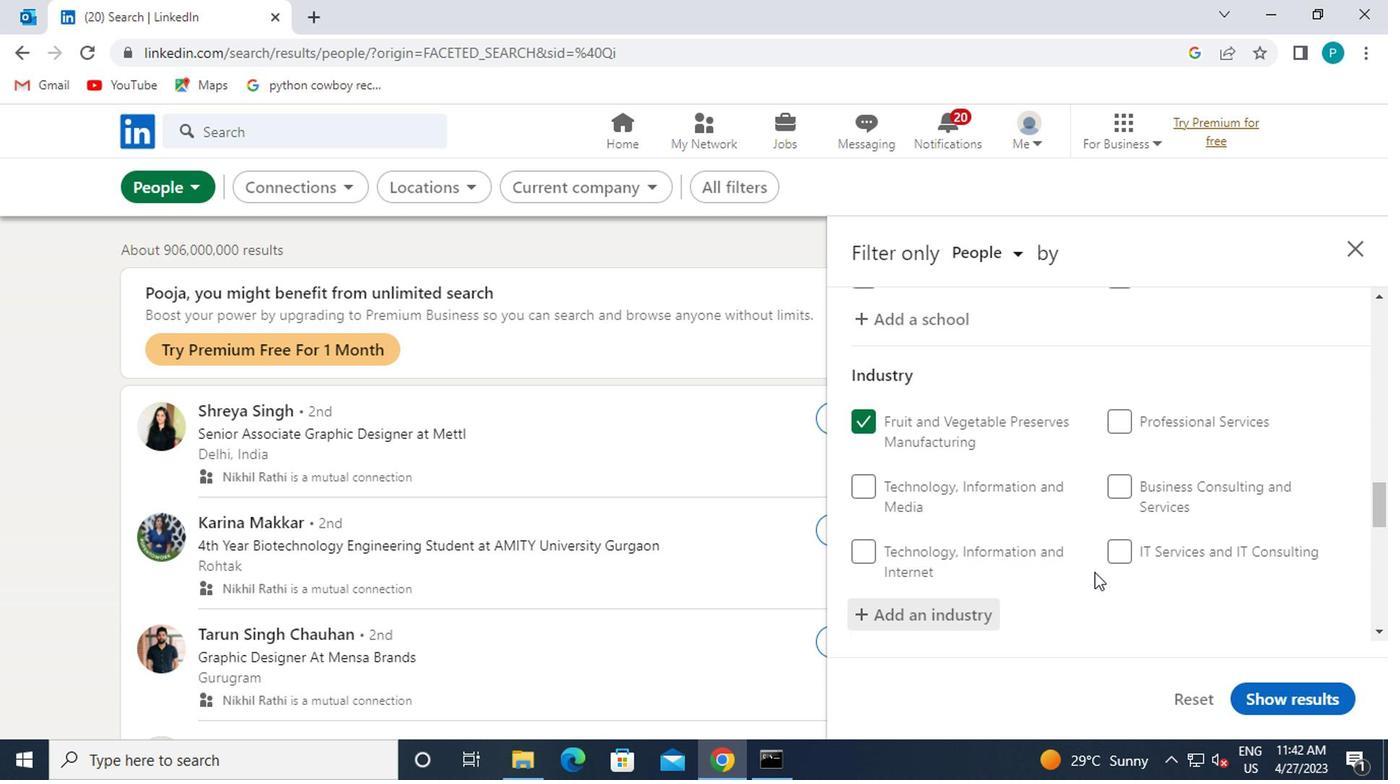 
Action: Mouse moved to (850, 519)
Screenshot: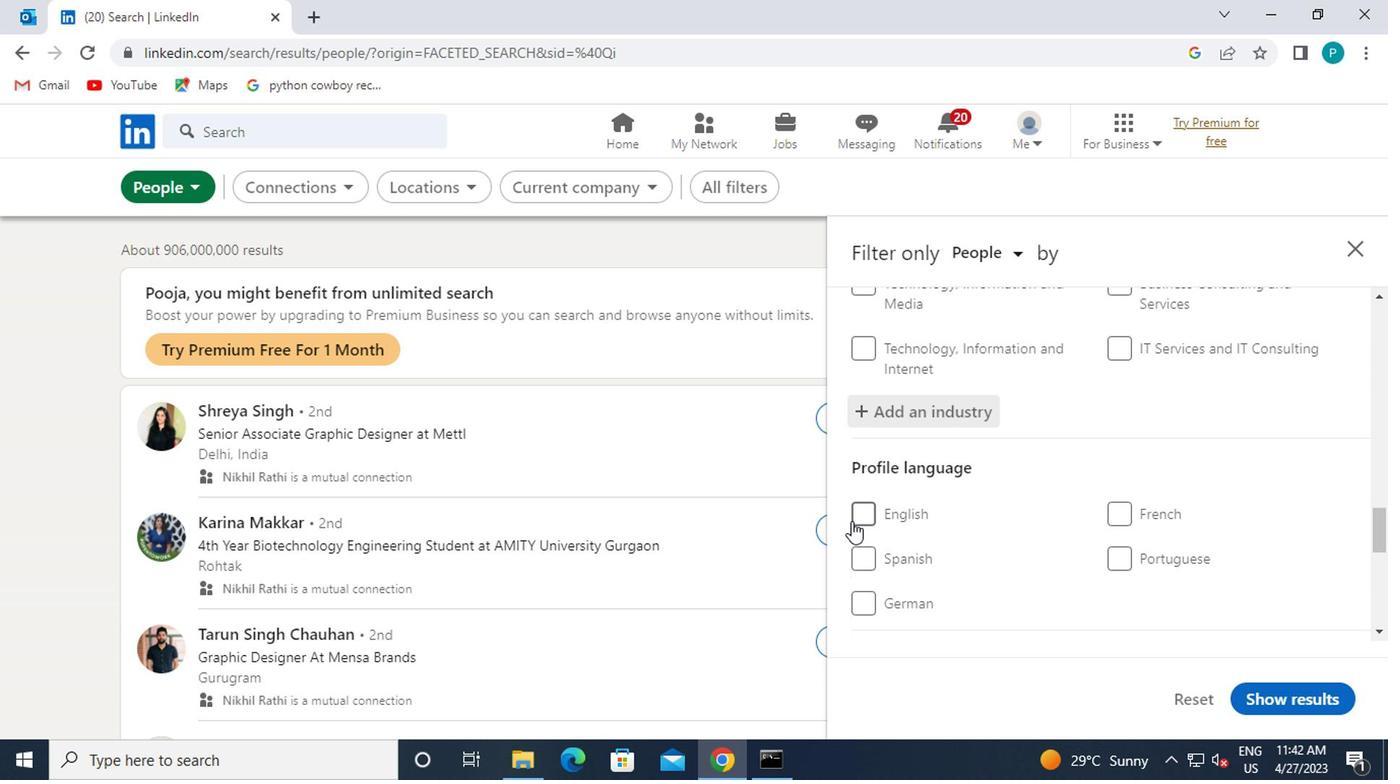 
Action: Mouse pressed left at (850, 519)
Screenshot: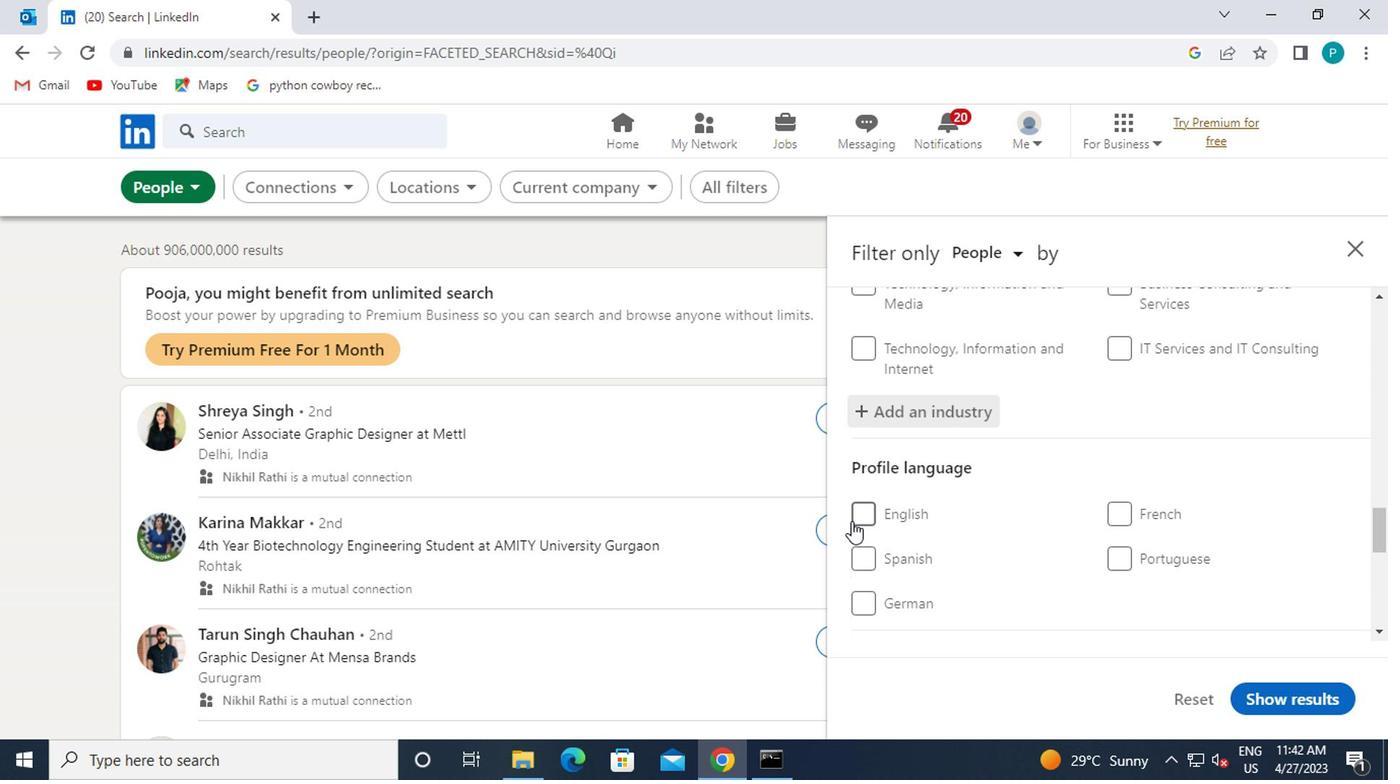 
Action: Mouse moved to (958, 553)
Screenshot: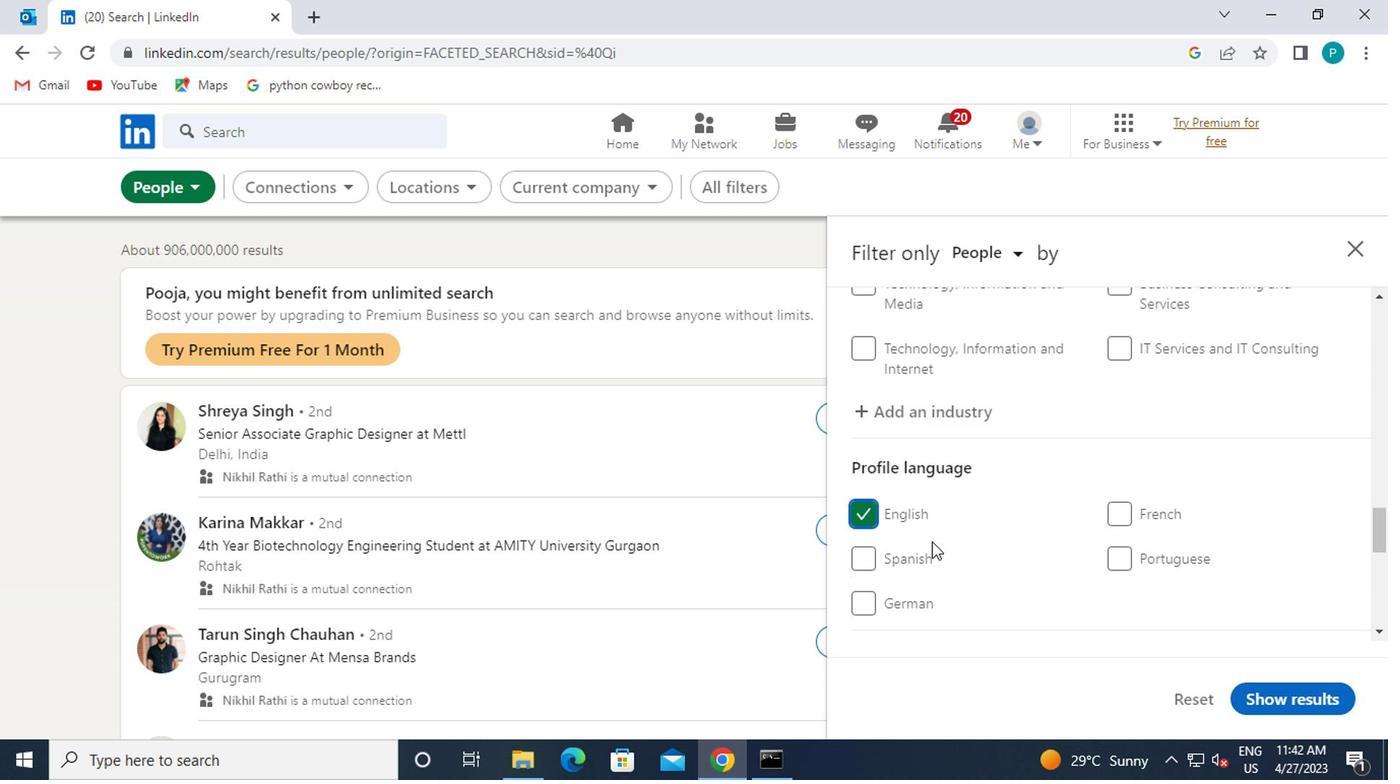 
Action: Mouse scrolled (958, 552) with delta (0, -1)
Screenshot: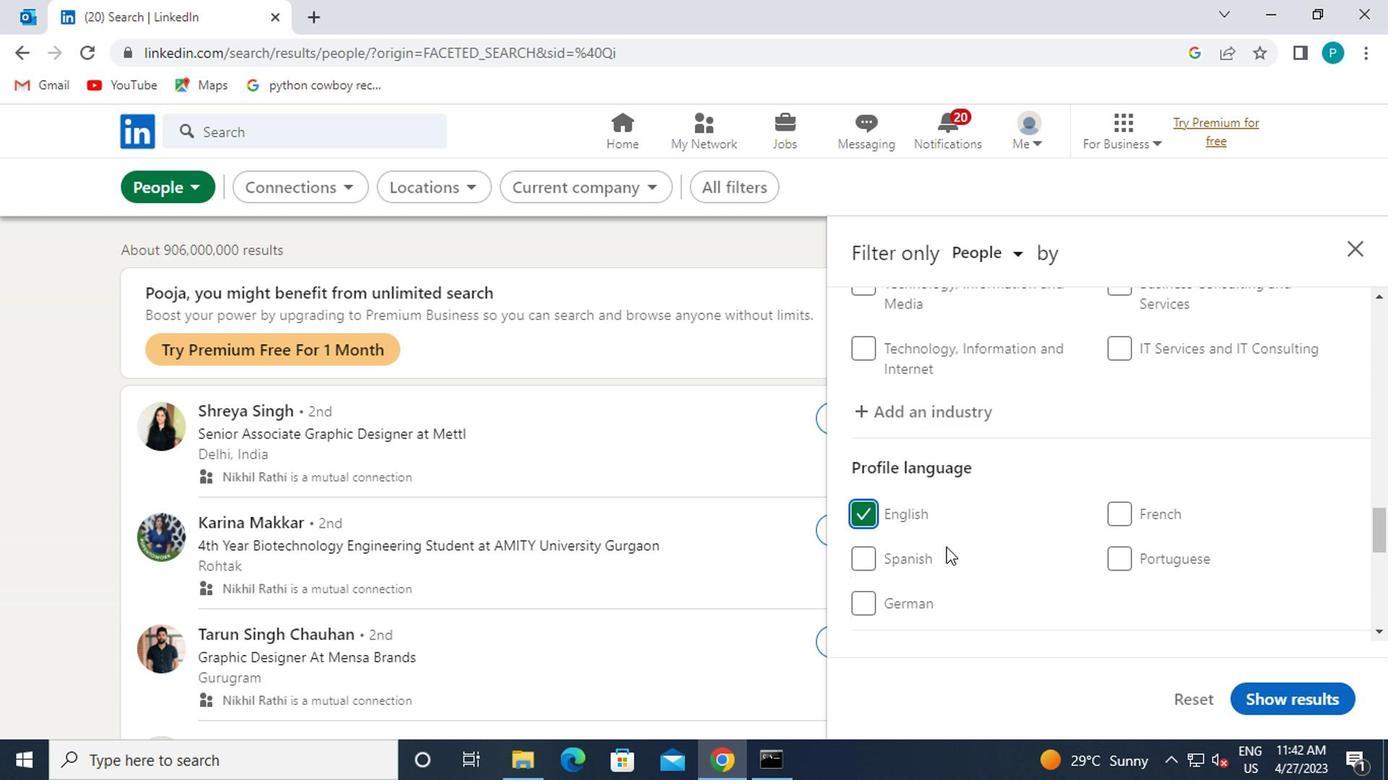 
Action: Mouse scrolled (958, 552) with delta (0, -1)
Screenshot: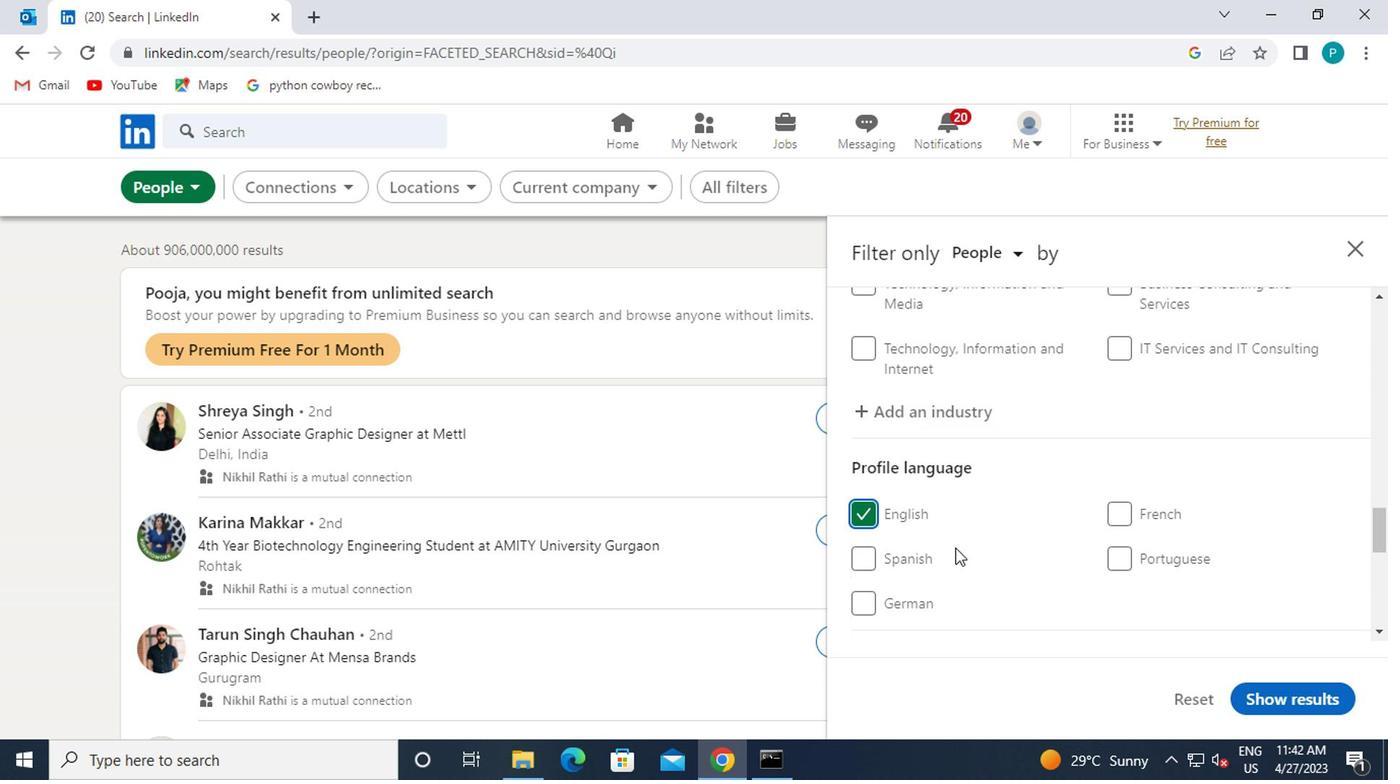 
Action: Mouse moved to (1055, 571)
Screenshot: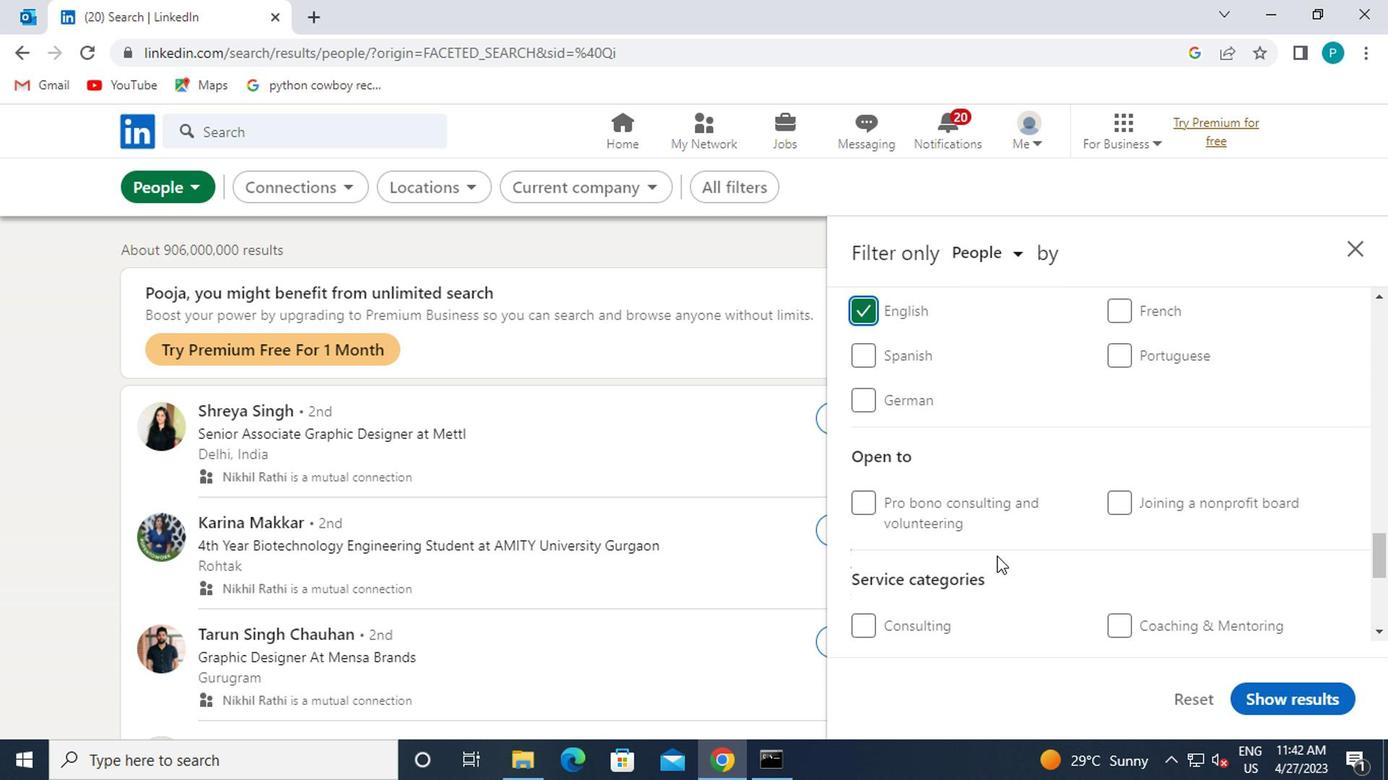 
Action: Mouse scrolled (1055, 571) with delta (0, 0)
Screenshot: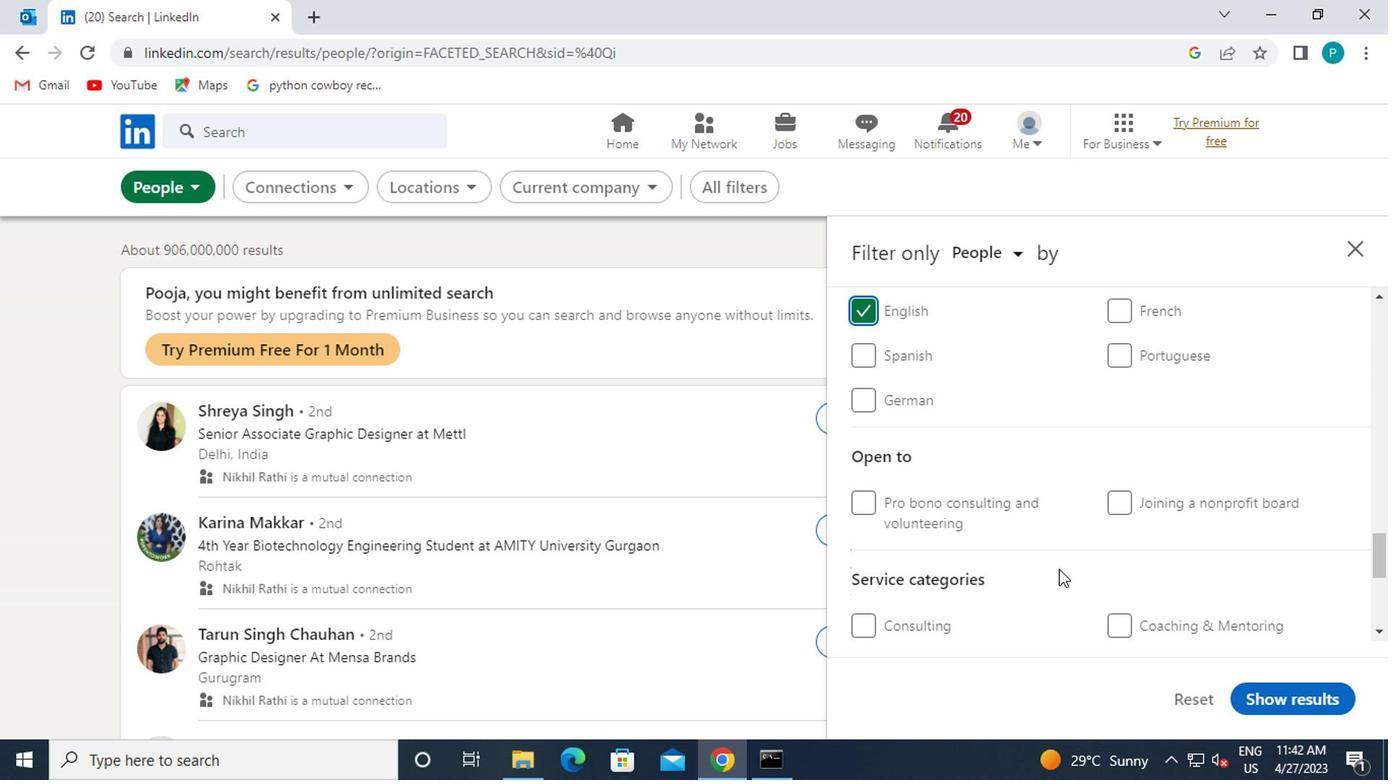 
Action: Mouse scrolled (1055, 571) with delta (0, 0)
Screenshot: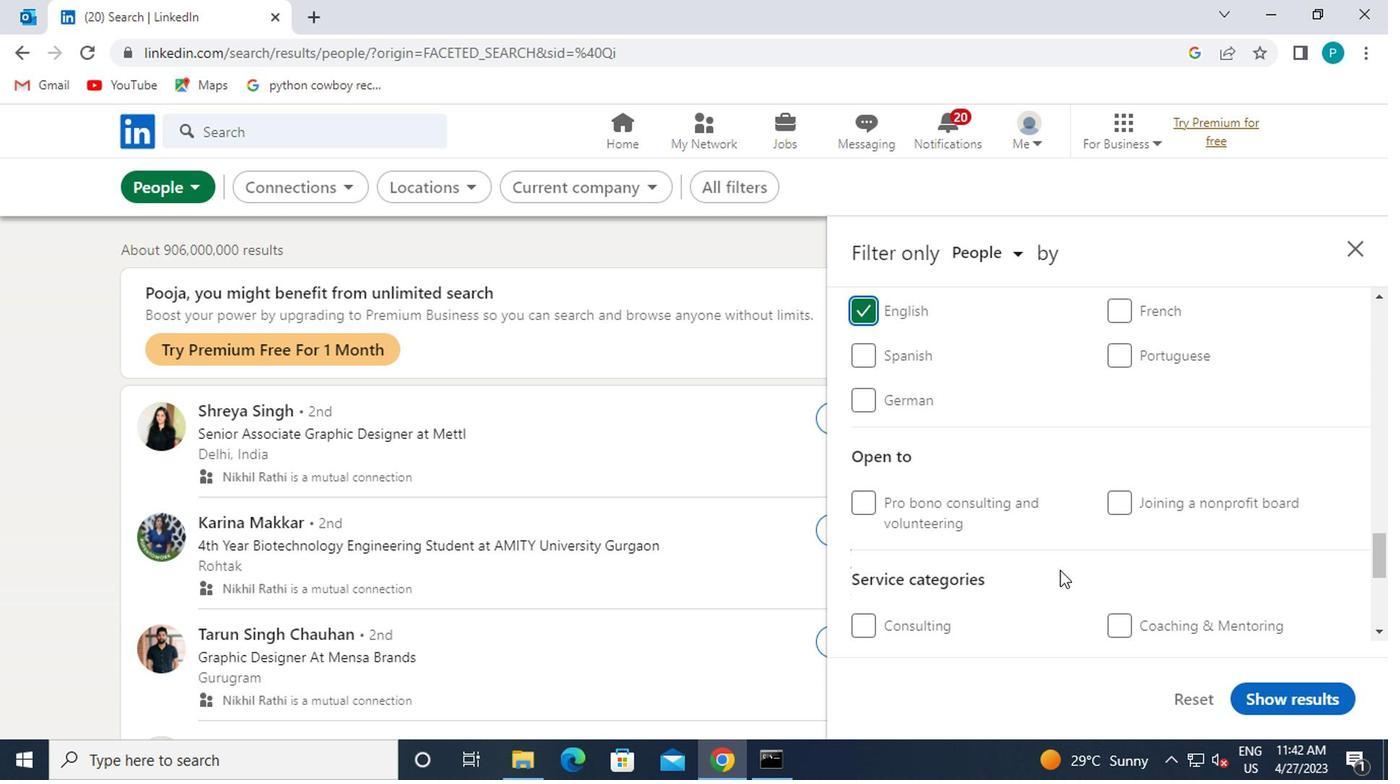 
Action: Mouse moved to (1130, 522)
Screenshot: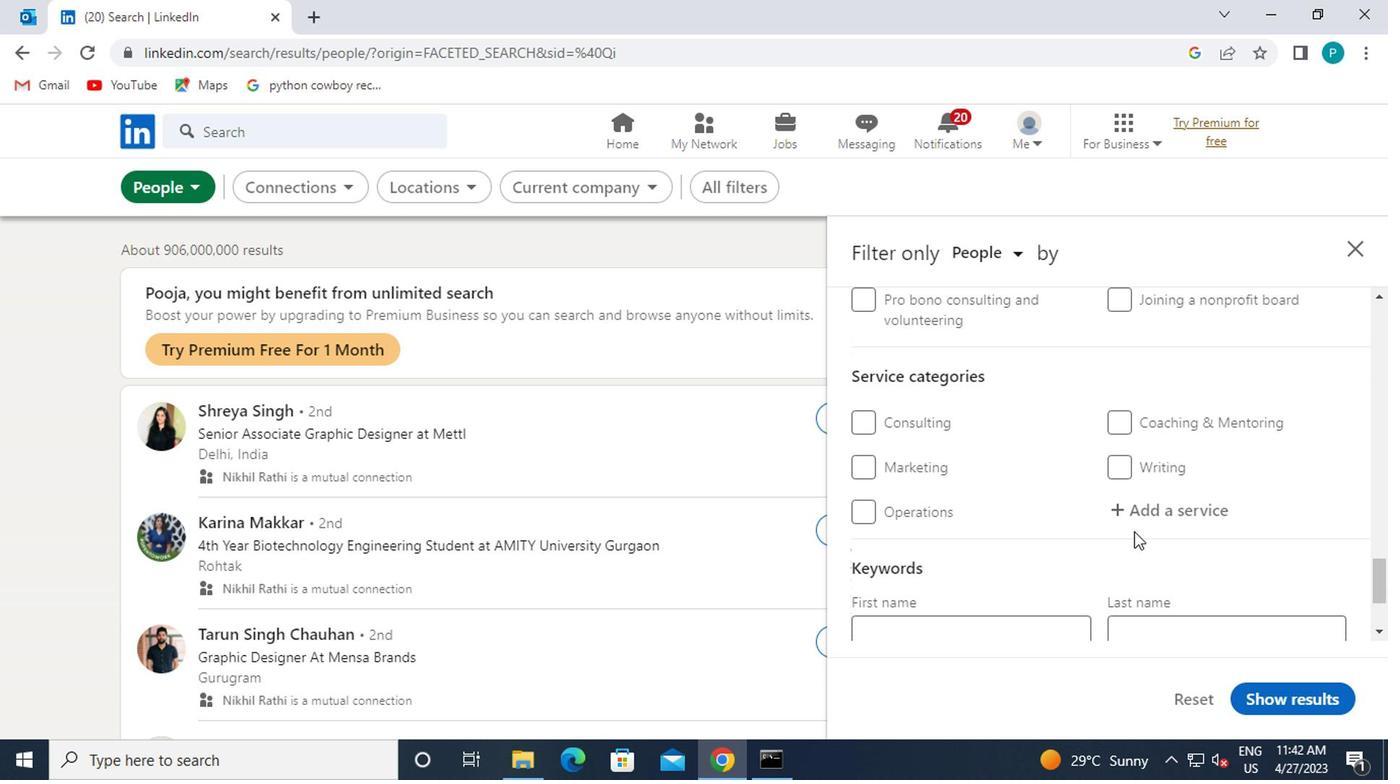
Action: Mouse pressed left at (1130, 522)
Screenshot: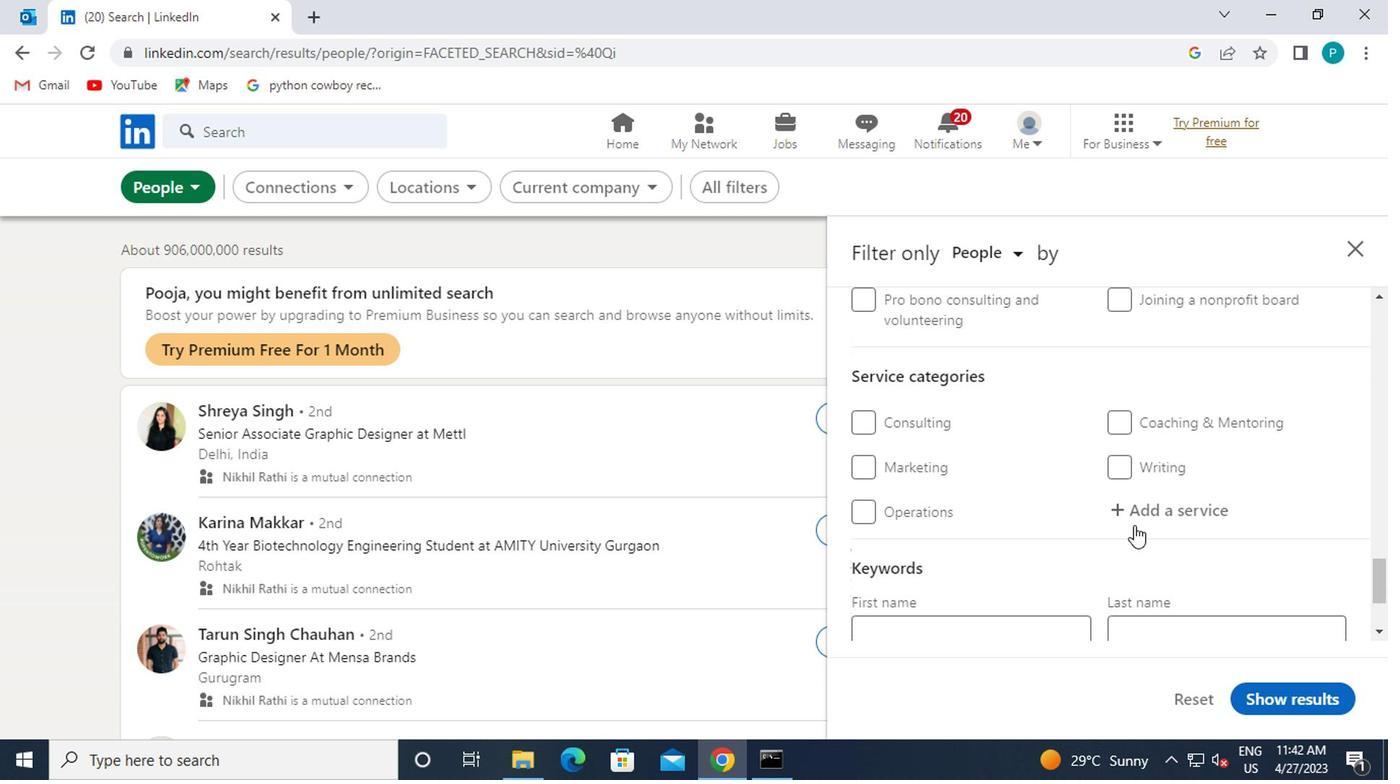 
Action: Key pressed EVEB<Key.backspace>NT
Screenshot: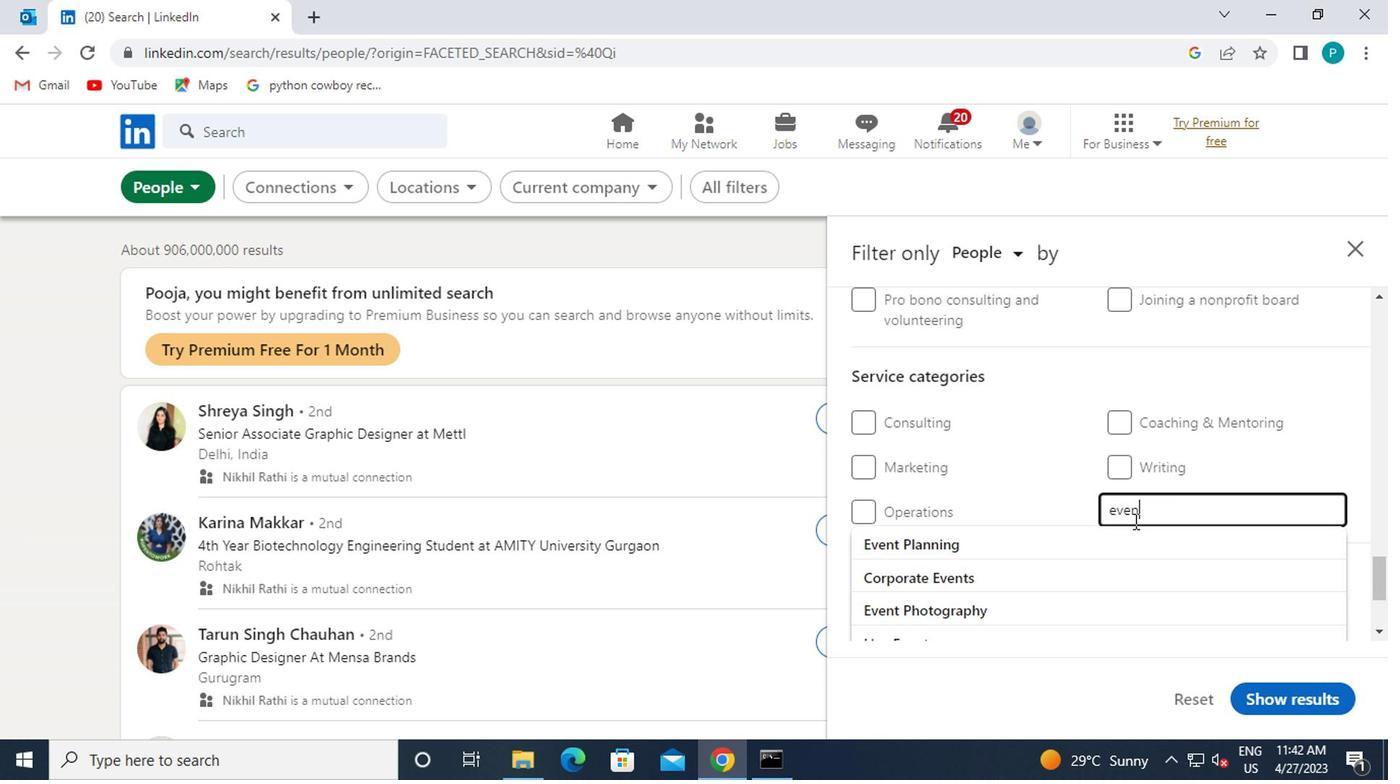 
Action: Mouse moved to (1093, 558)
Screenshot: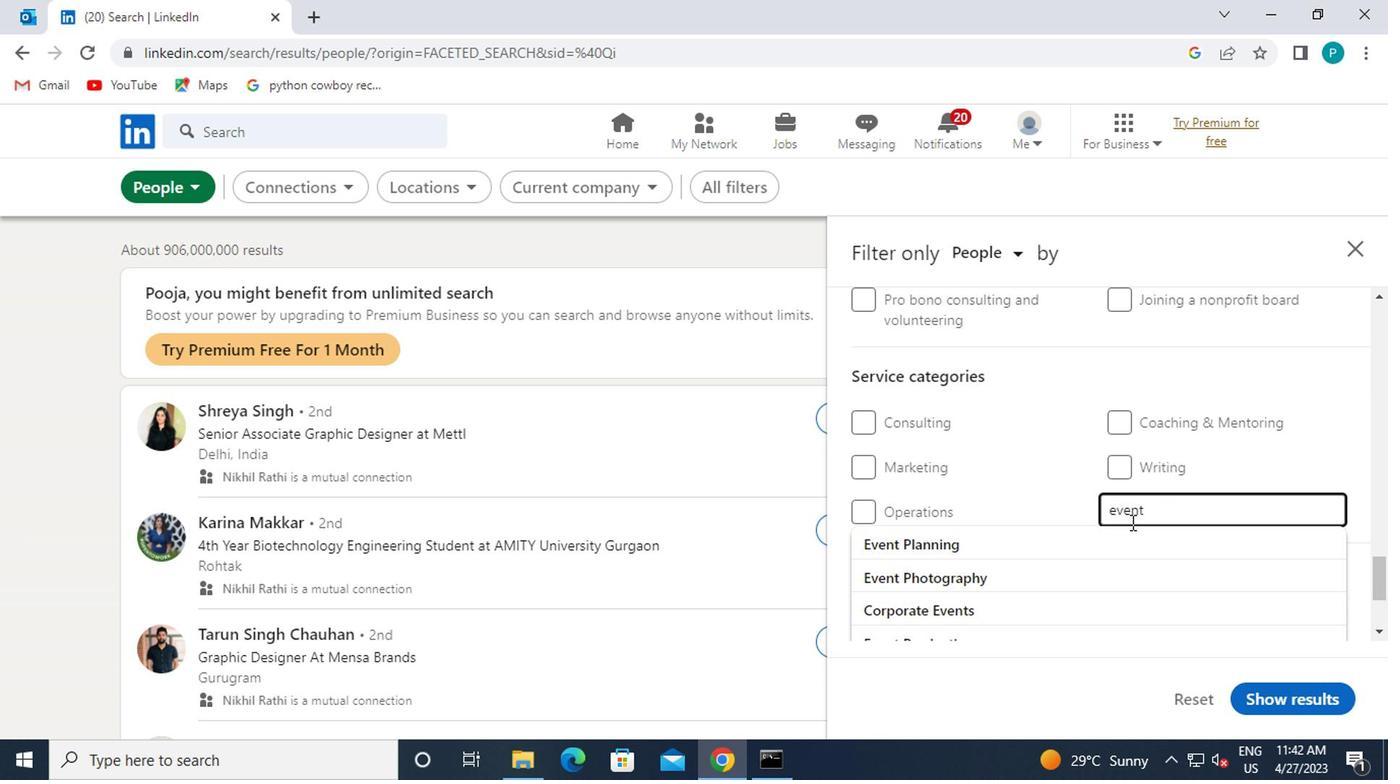 
Action: Mouse scrolled (1093, 557) with delta (0, -1)
Screenshot: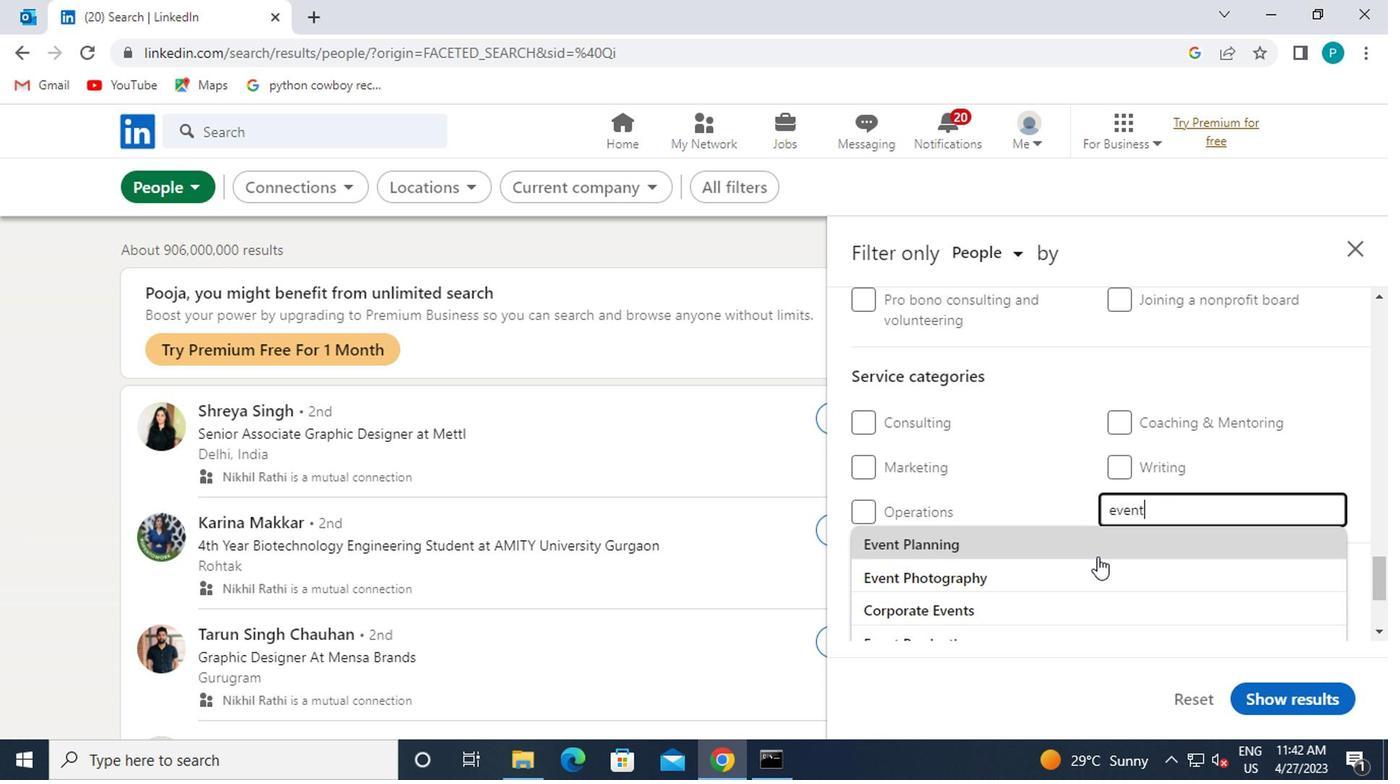 
Action: Mouse moved to (939, 445)
Screenshot: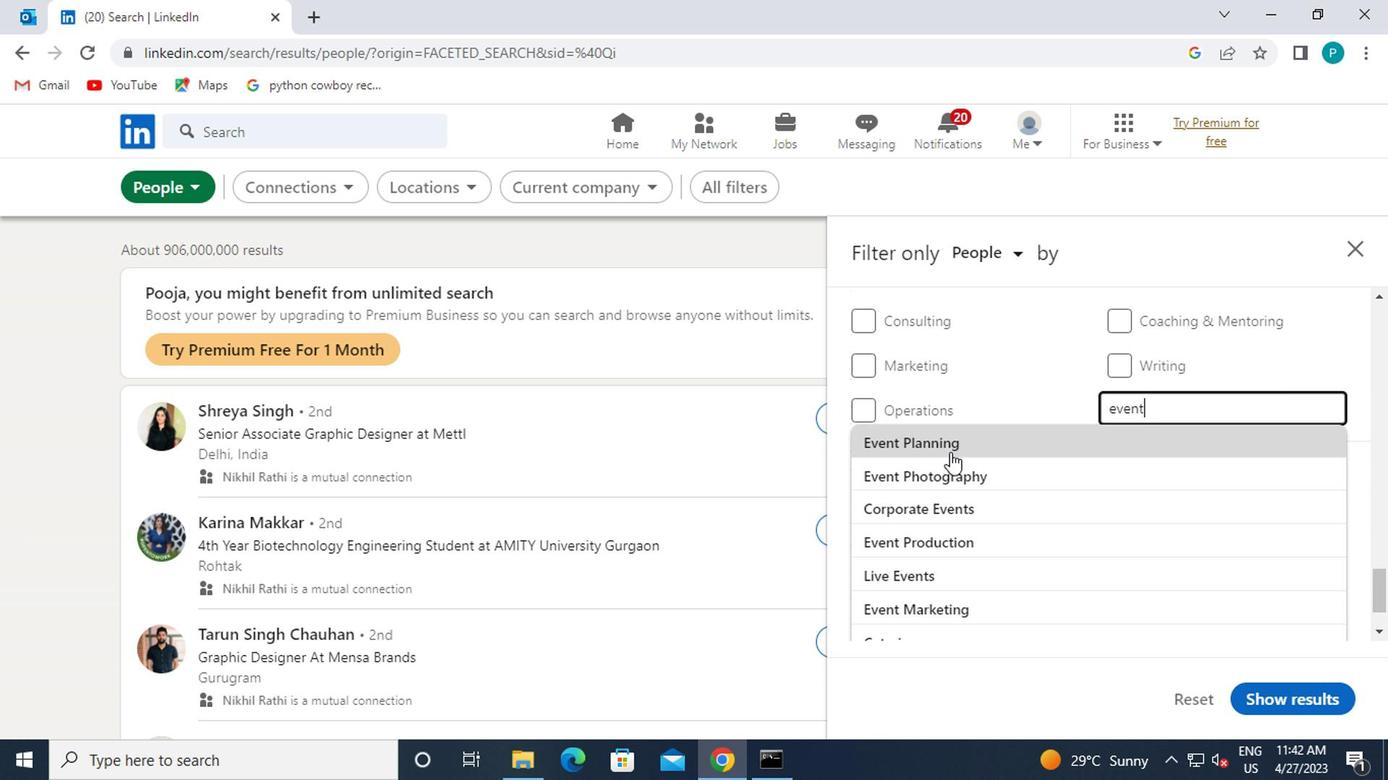 
Action: Mouse pressed left at (939, 445)
Screenshot: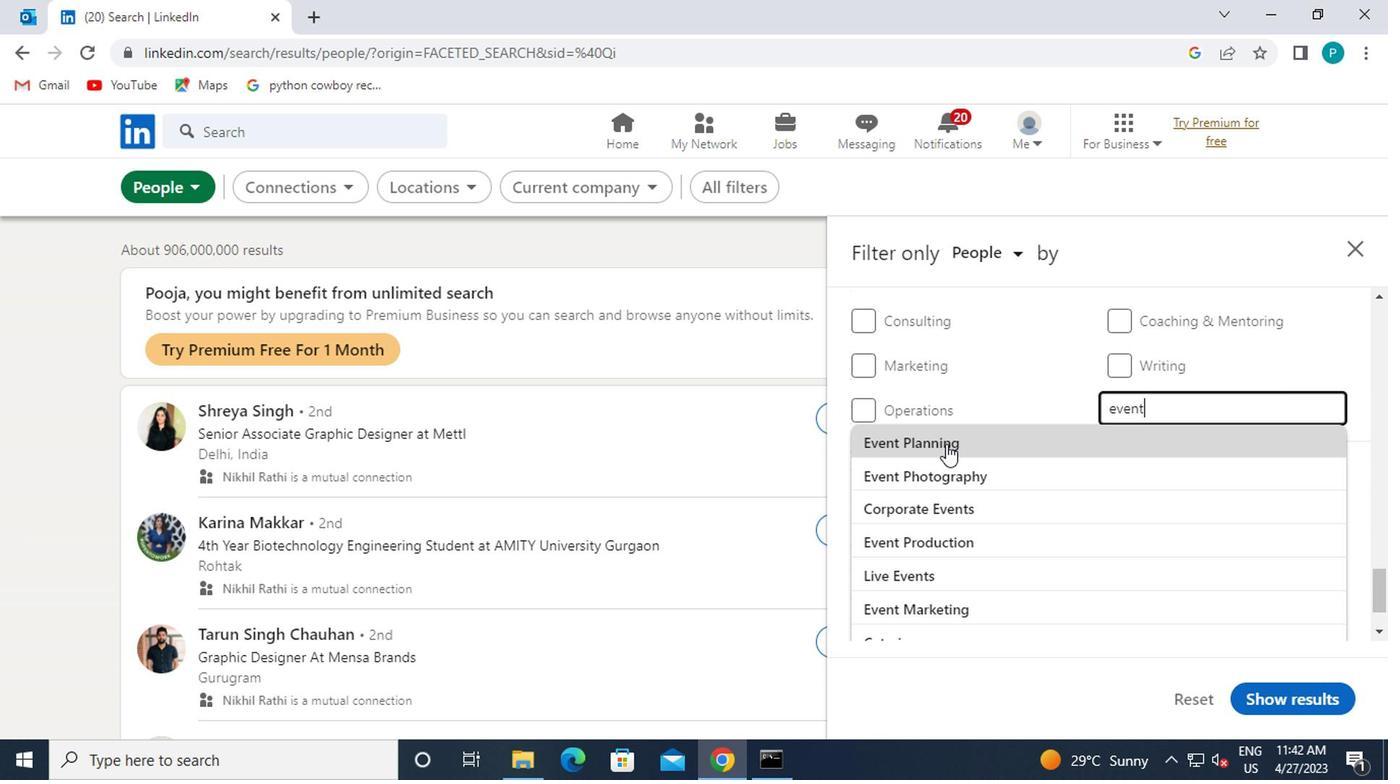
Action: Mouse moved to (968, 536)
Screenshot: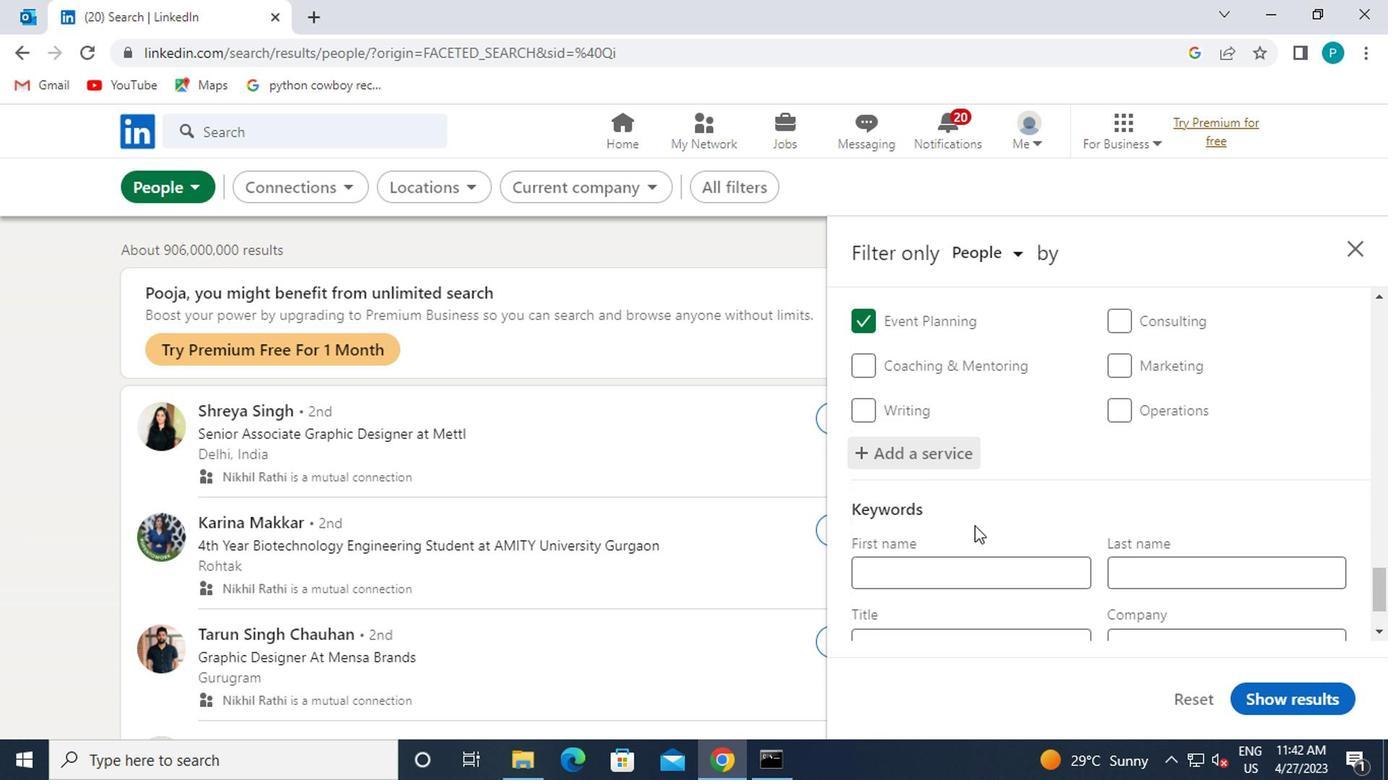 
Action: Mouse scrolled (968, 535) with delta (0, -1)
Screenshot: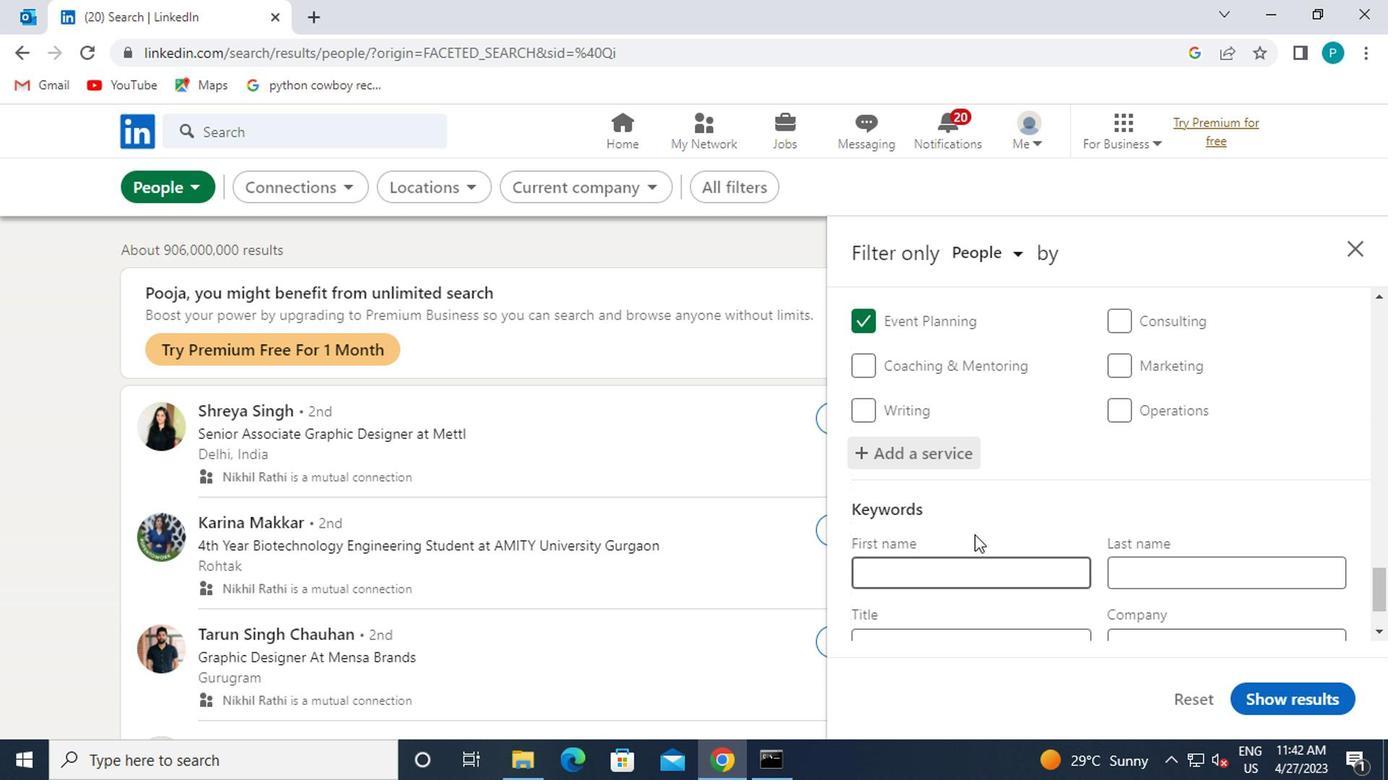 
Action: Mouse scrolled (968, 535) with delta (0, -1)
Screenshot: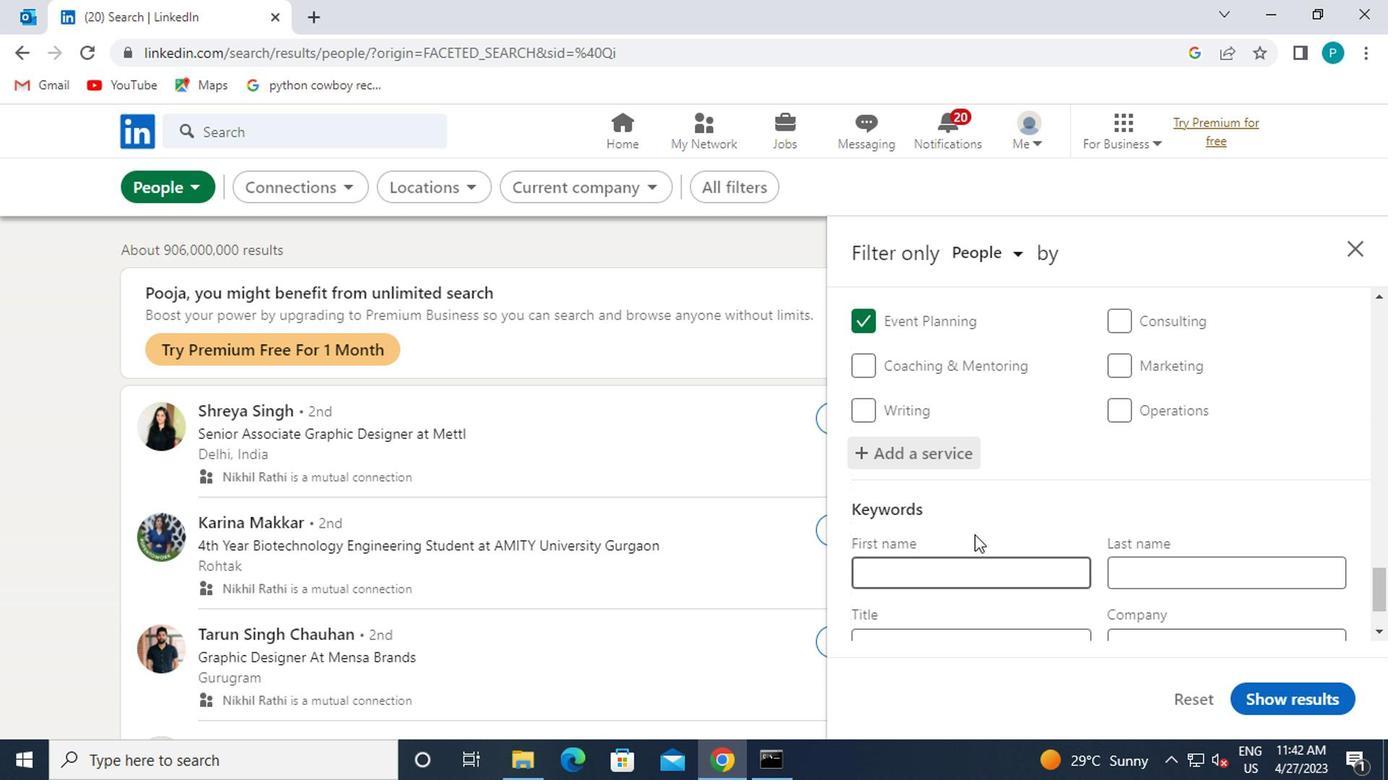
Action: Mouse moved to (963, 554)
Screenshot: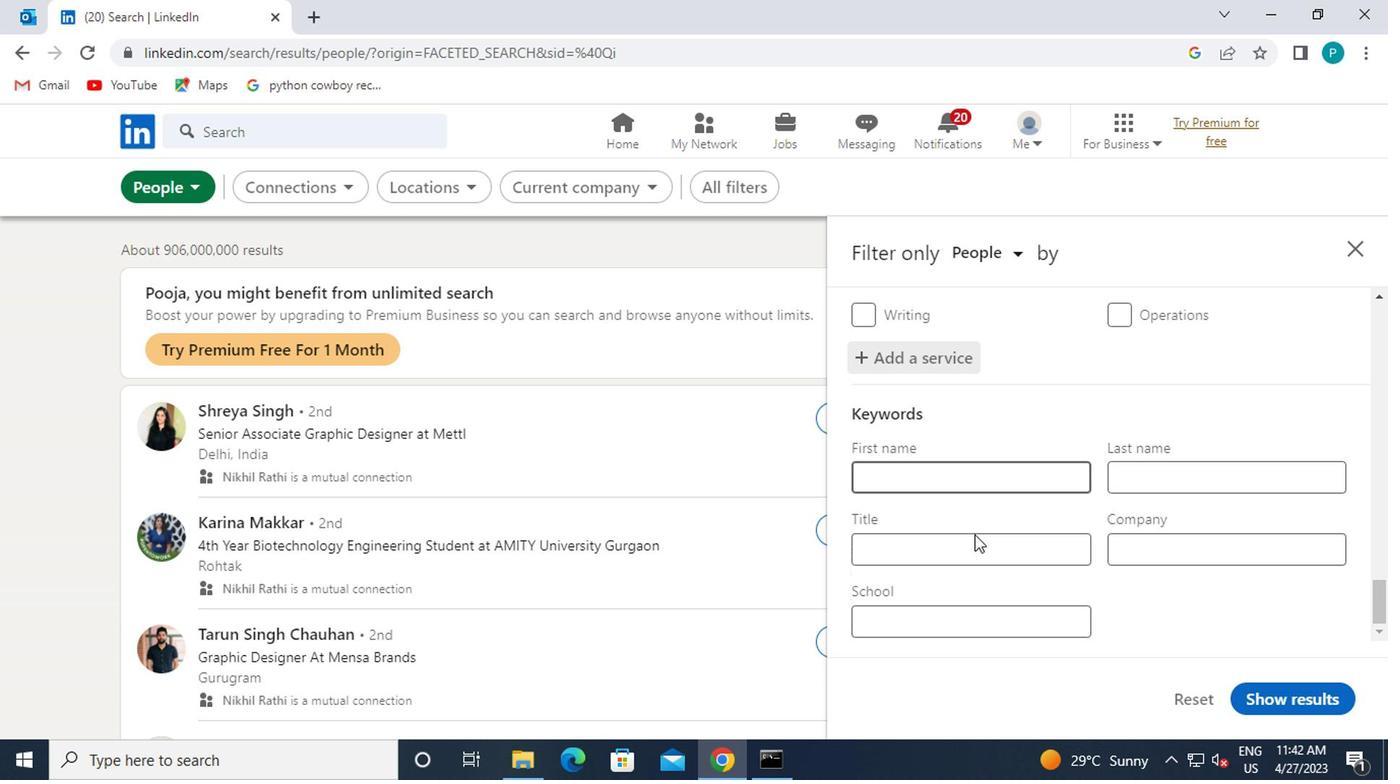 
Action: Mouse pressed left at (963, 554)
Screenshot: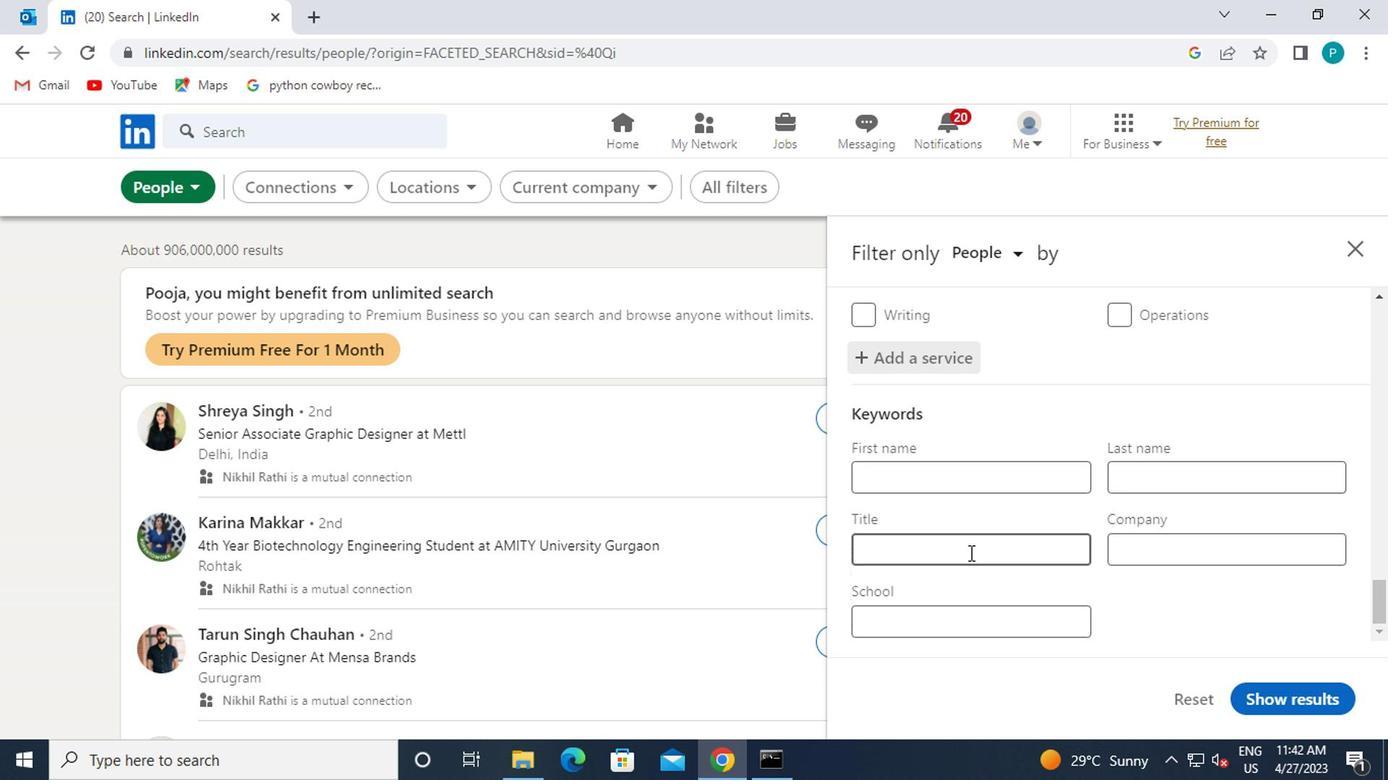 
Action: Key pressed <Key.caps_lock>P<Key.caps_lock>URCHASING<Key.space><Key.caps_lock>S<Key.caps_lock>TAFF
Screenshot: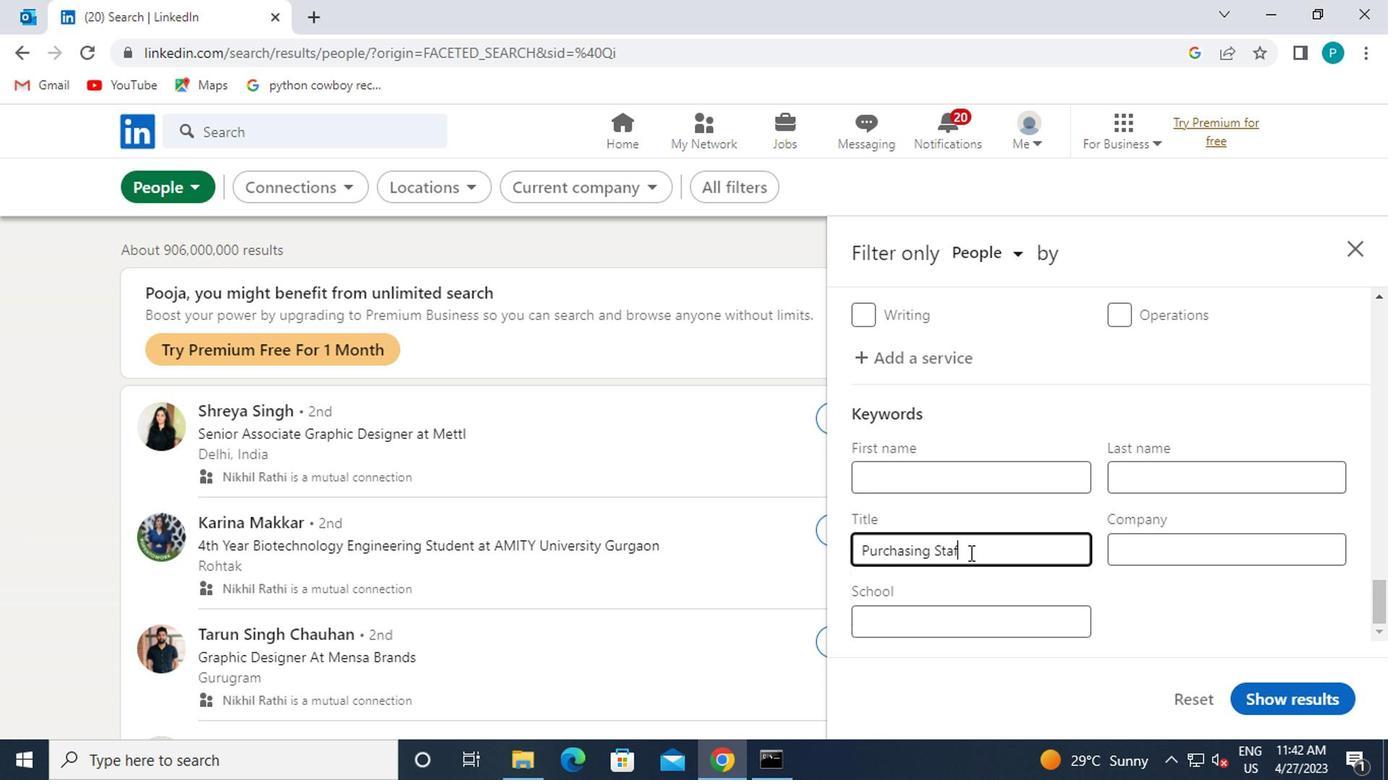 
Action: Mouse moved to (1270, 694)
Screenshot: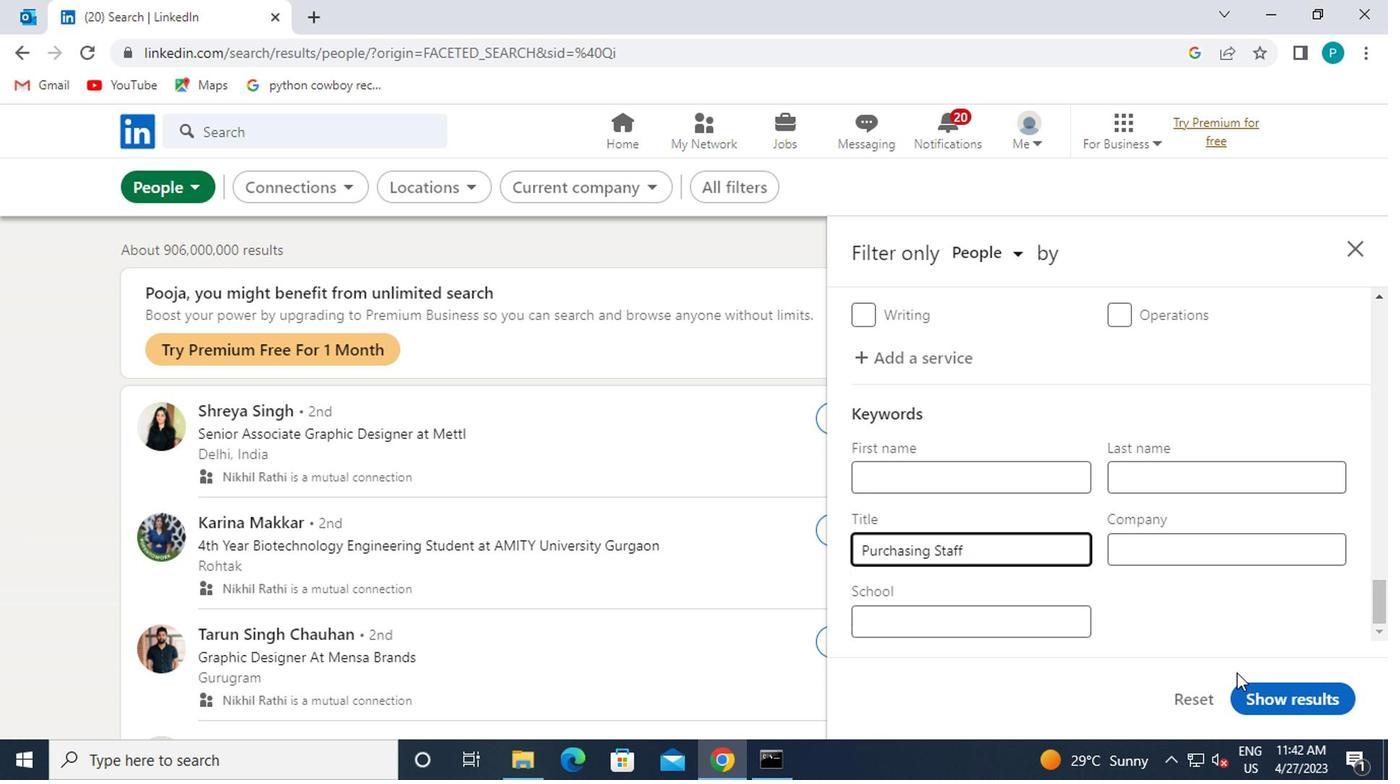 
Action: Mouse pressed left at (1270, 694)
Screenshot: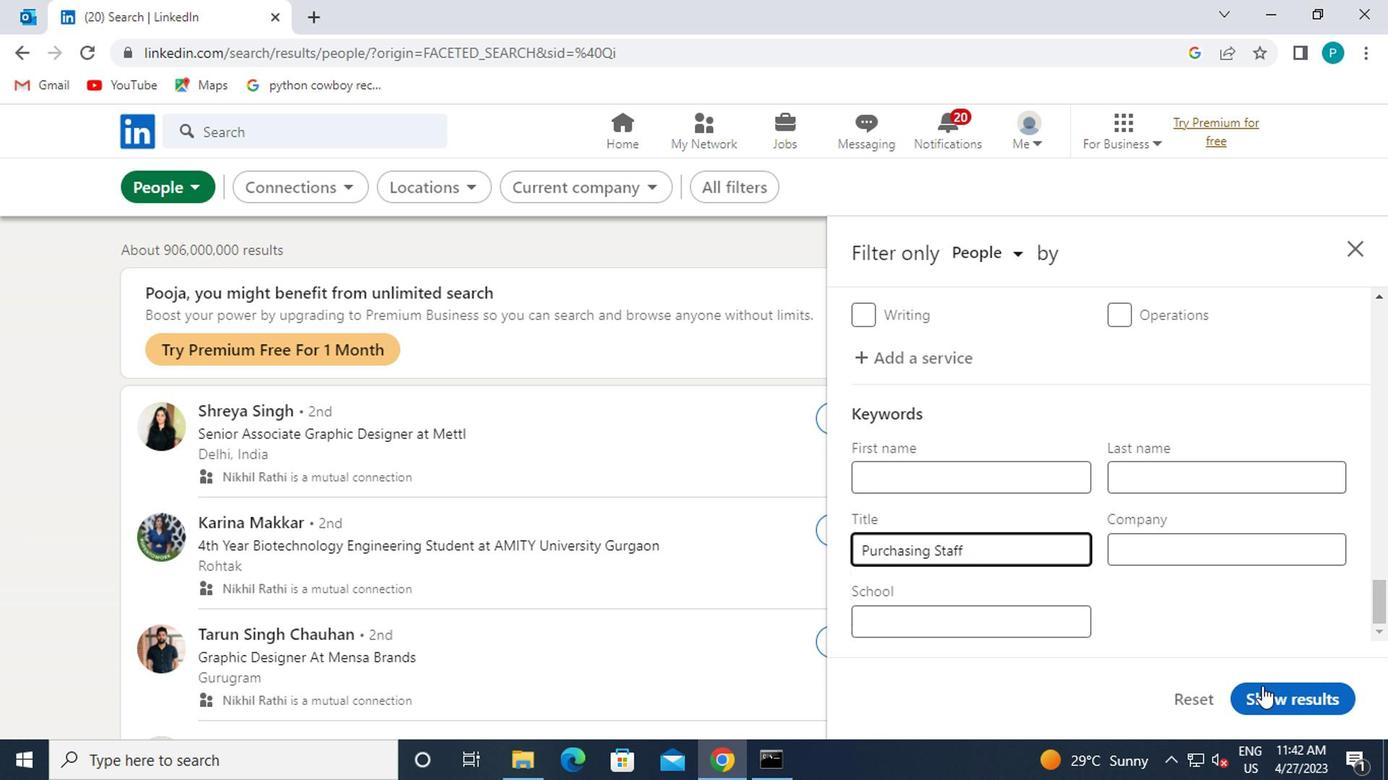 
Action: Mouse moved to (1255, 710)
Screenshot: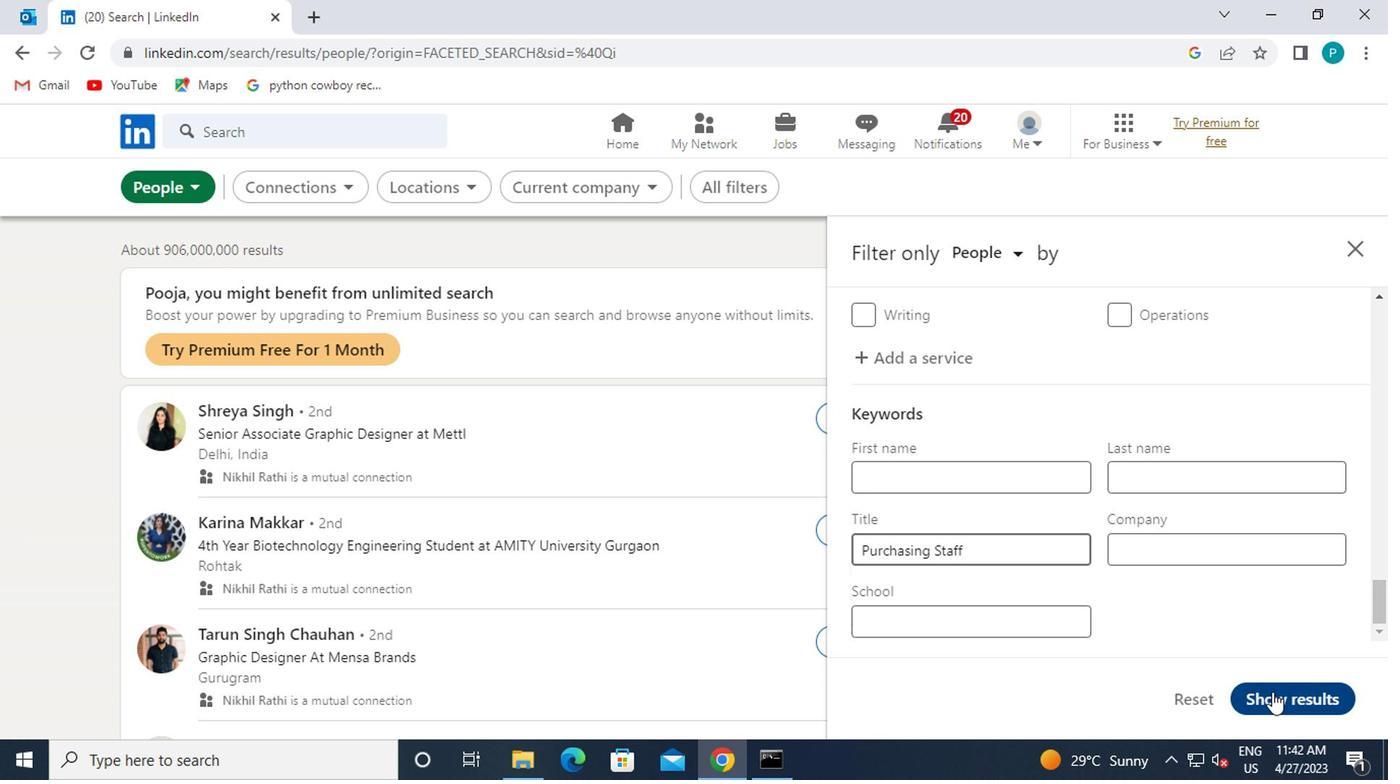 
